 Task: Open Card E-commerce Website Review in Board Employee Benefits Platforms to Workspace Event Lighting Rentals and add a team member Softage.3@softage.net, a label Blue, a checklist Routing and Switching, an attachment from Trello, a color Blue and finally, add a card description 'Plan and execute company team-building activity at a hiking trail' and a comment 'We should approach this task with a sense of experimentation and a willingness to learn from our mistakes.'. Add a start date 'Jan 07, 1900' with a due date 'Jan 14, 1900'
Action: Mouse moved to (533, 176)
Screenshot: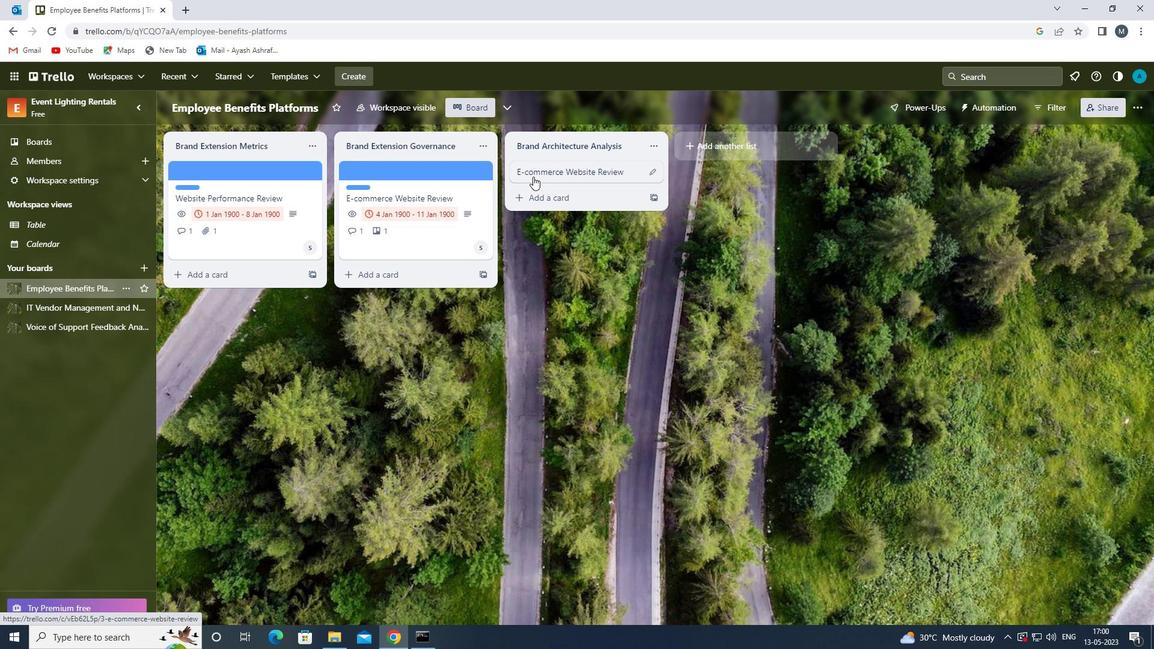 
Action: Mouse pressed left at (533, 176)
Screenshot: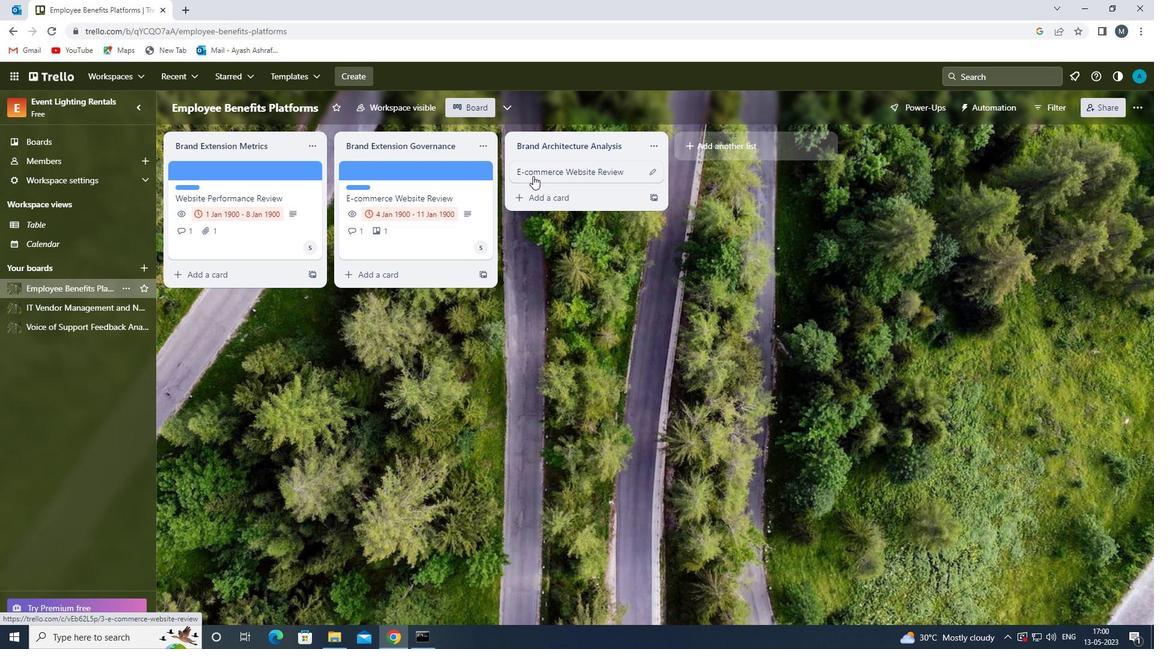 
Action: Mouse moved to (739, 213)
Screenshot: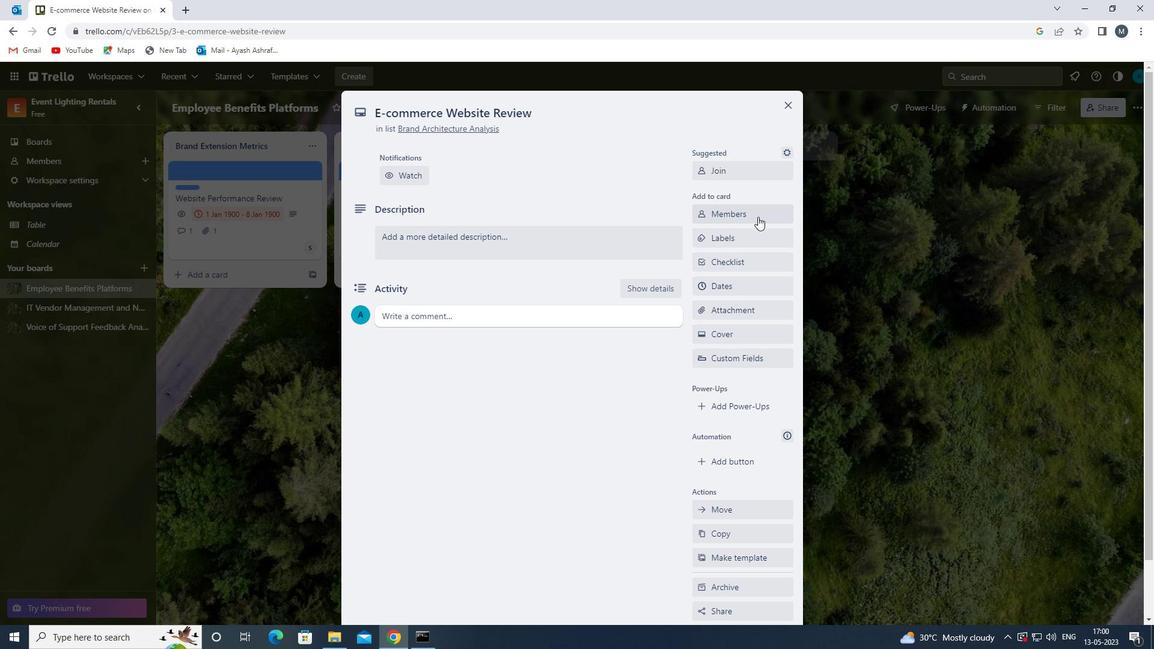 
Action: Mouse pressed left at (739, 213)
Screenshot: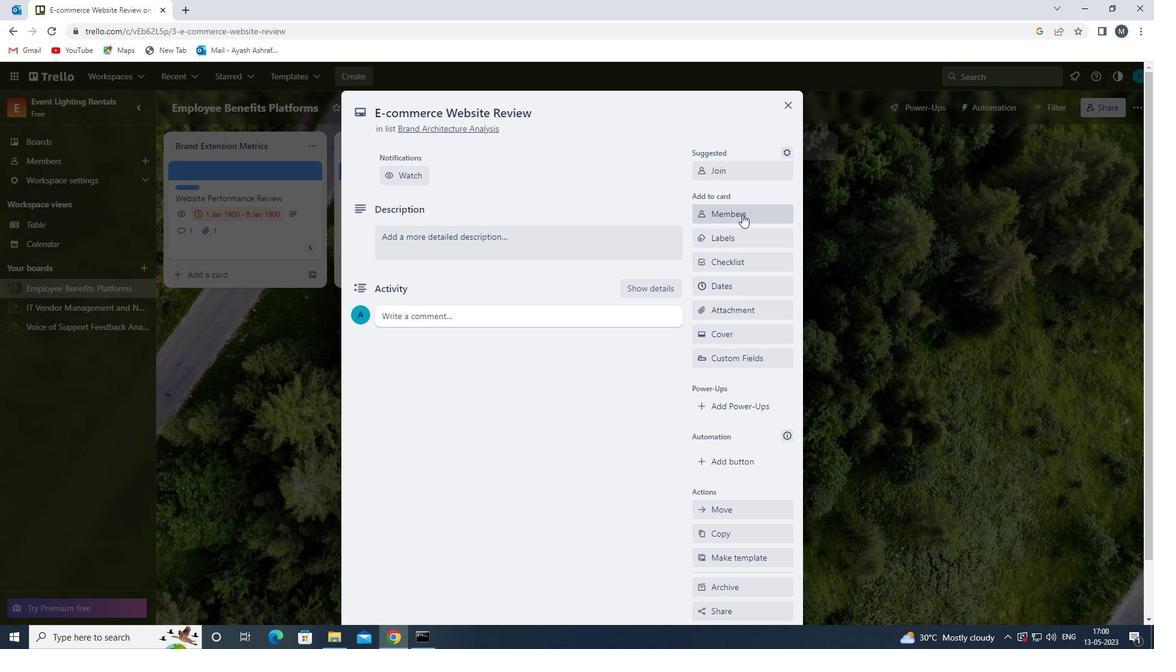 
Action: Mouse moved to (765, 340)
Screenshot: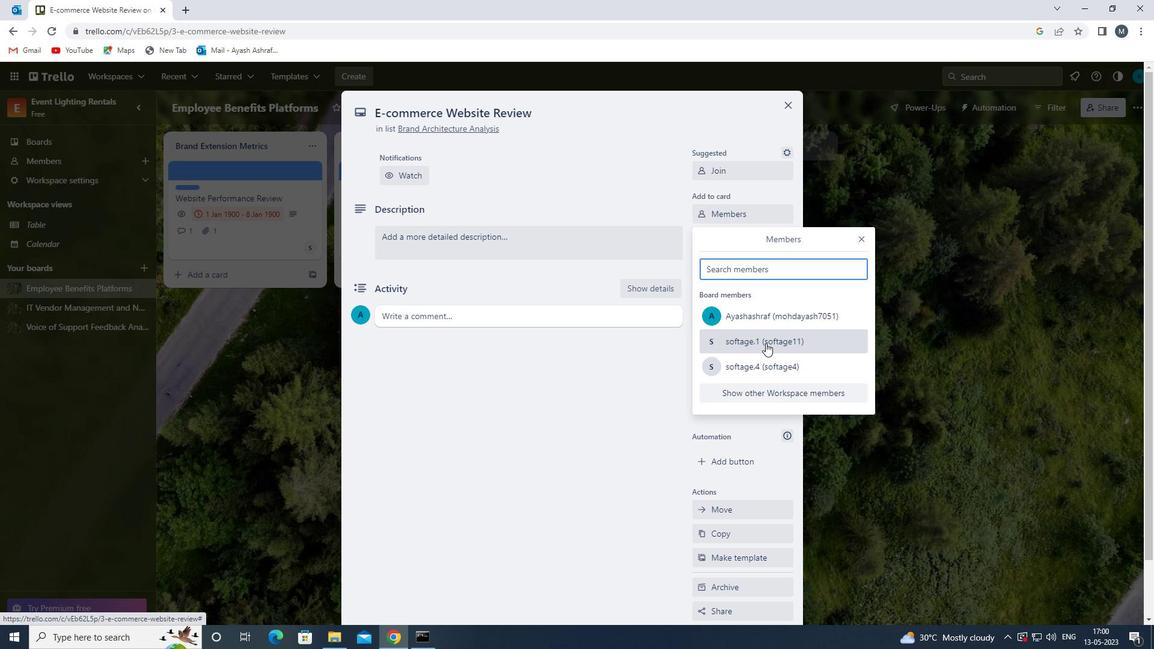 
Action: Key pressed s
Screenshot: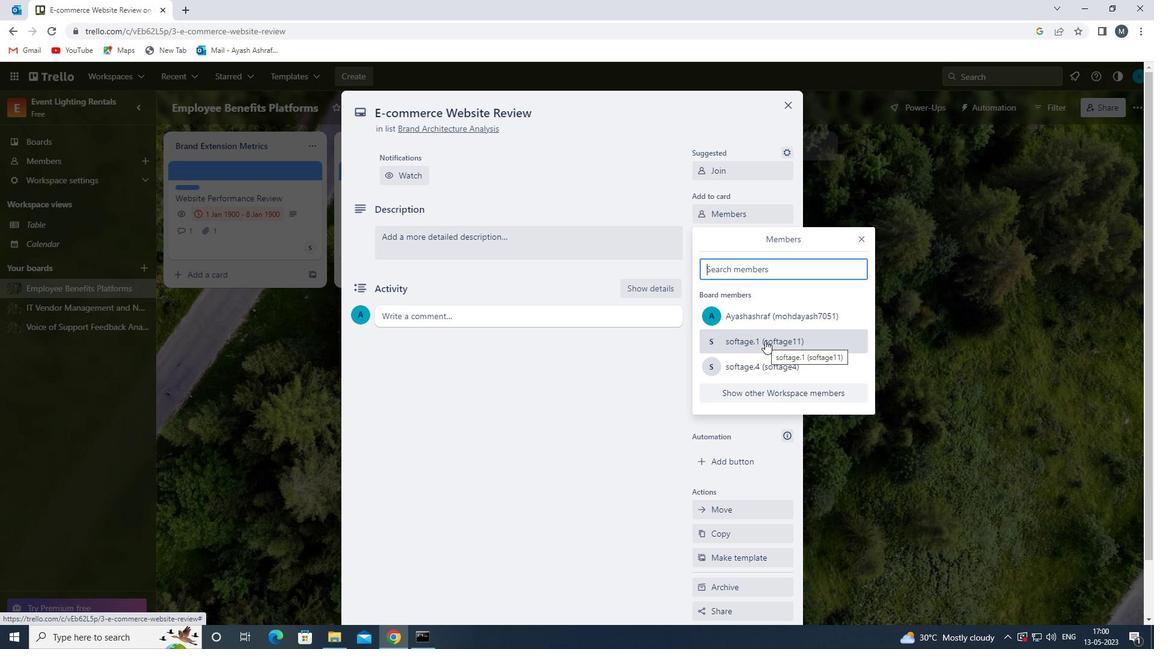 
Action: Mouse moved to (768, 413)
Screenshot: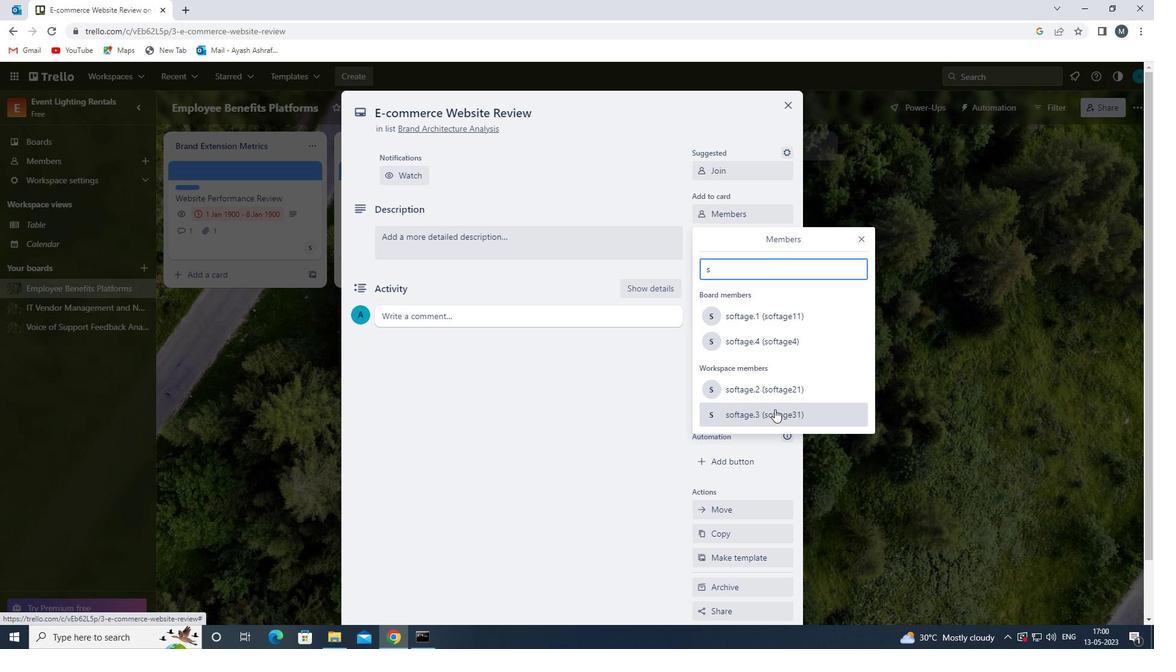 
Action: Mouse pressed left at (768, 413)
Screenshot: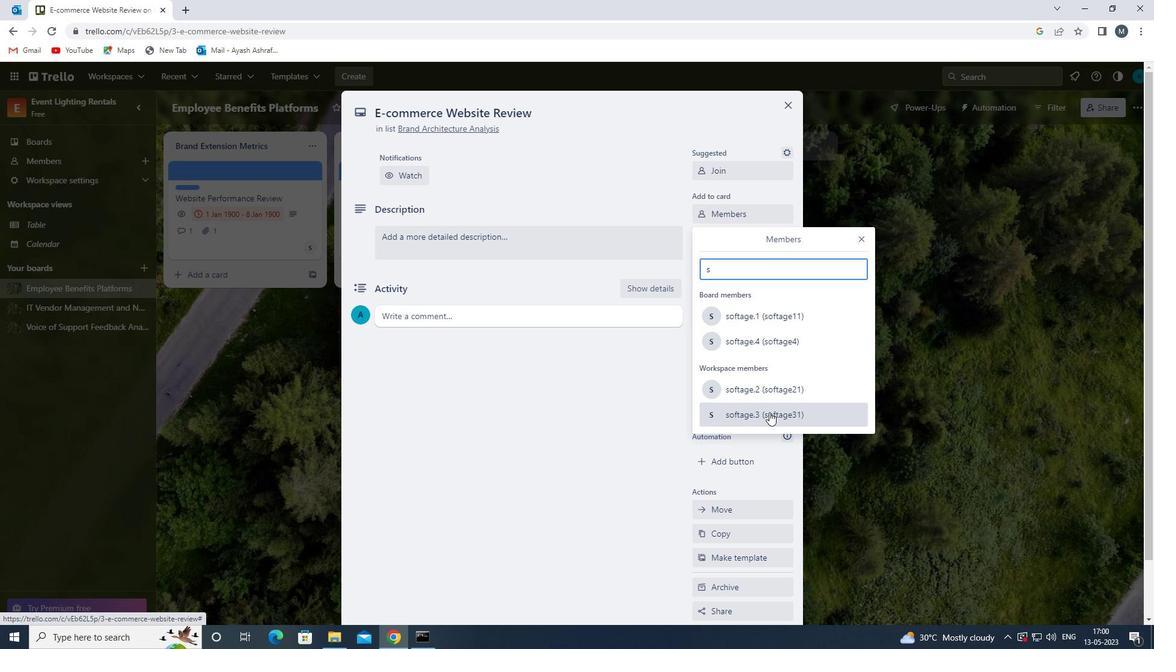 
Action: Mouse moved to (861, 240)
Screenshot: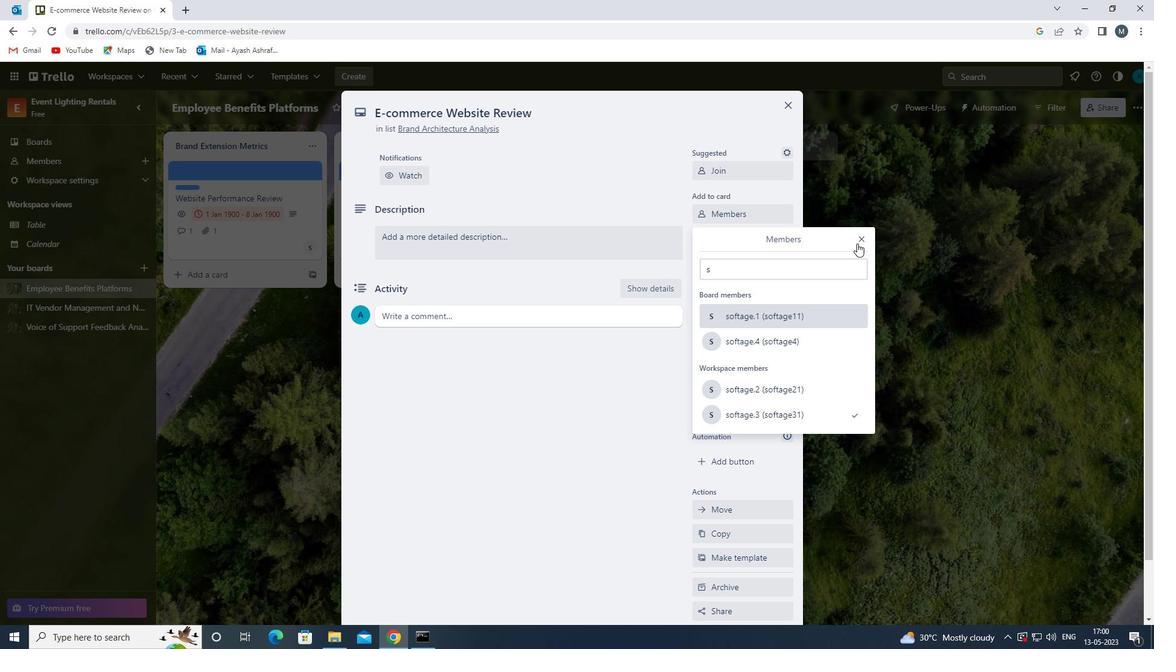 
Action: Mouse pressed left at (861, 240)
Screenshot: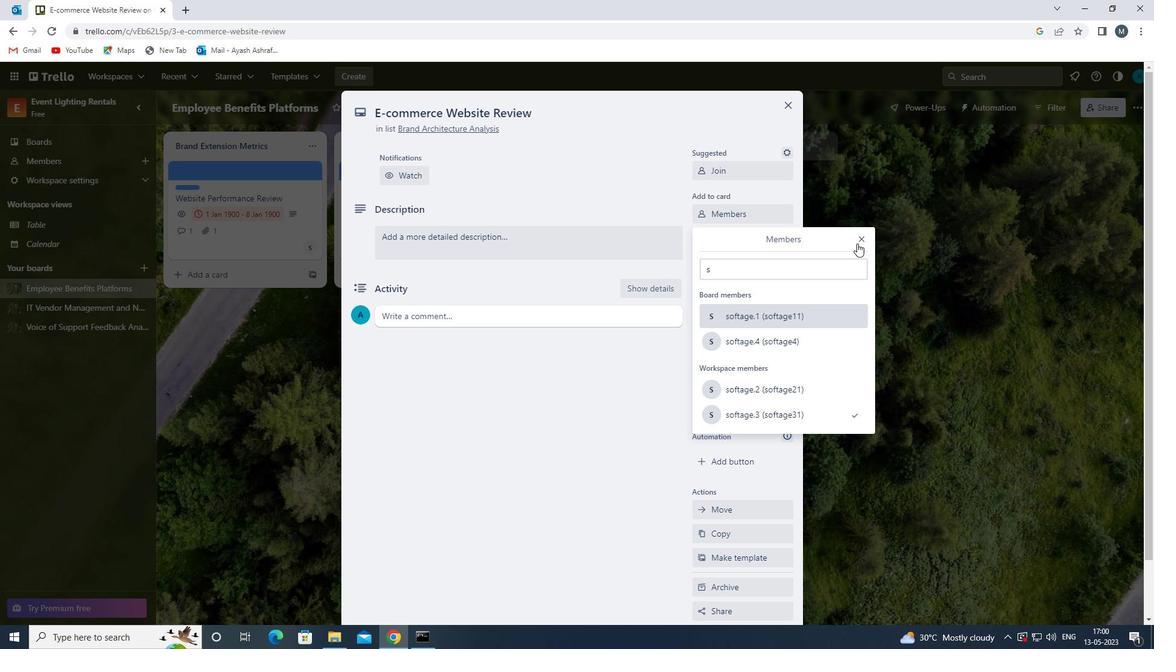 
Action: Mouse moved to (729, 241)
Screenshot: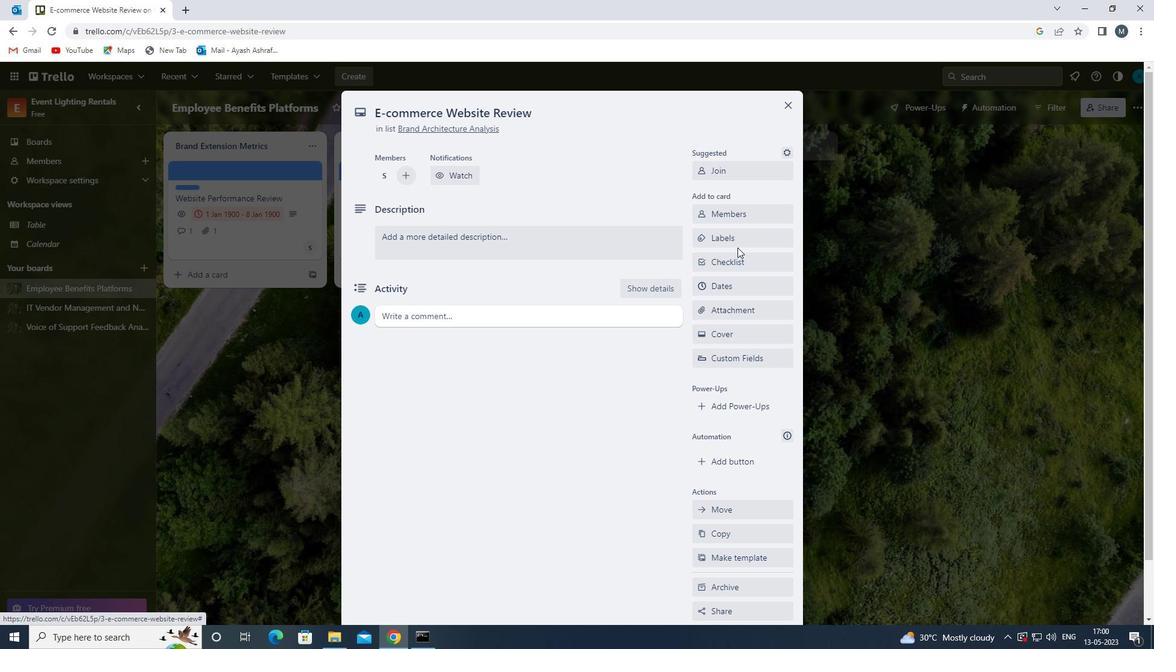 
Action: Mouse pressed left at (729, 241)
Screenshot: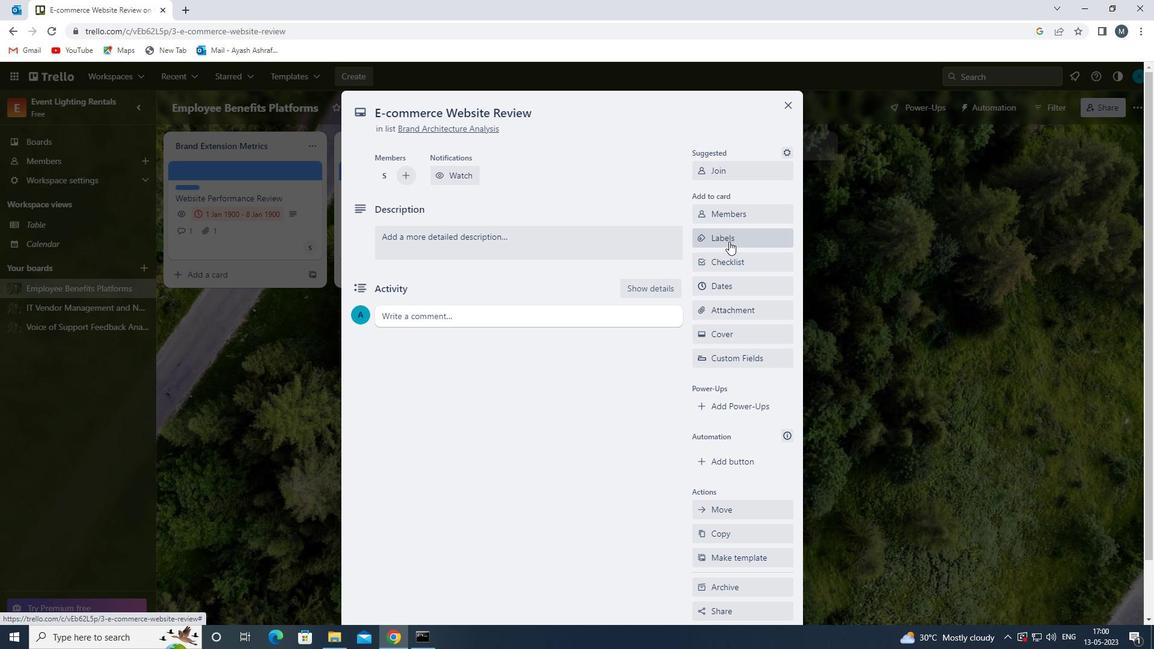 
Action: Mouse moved to (765, 447)
Screenshot: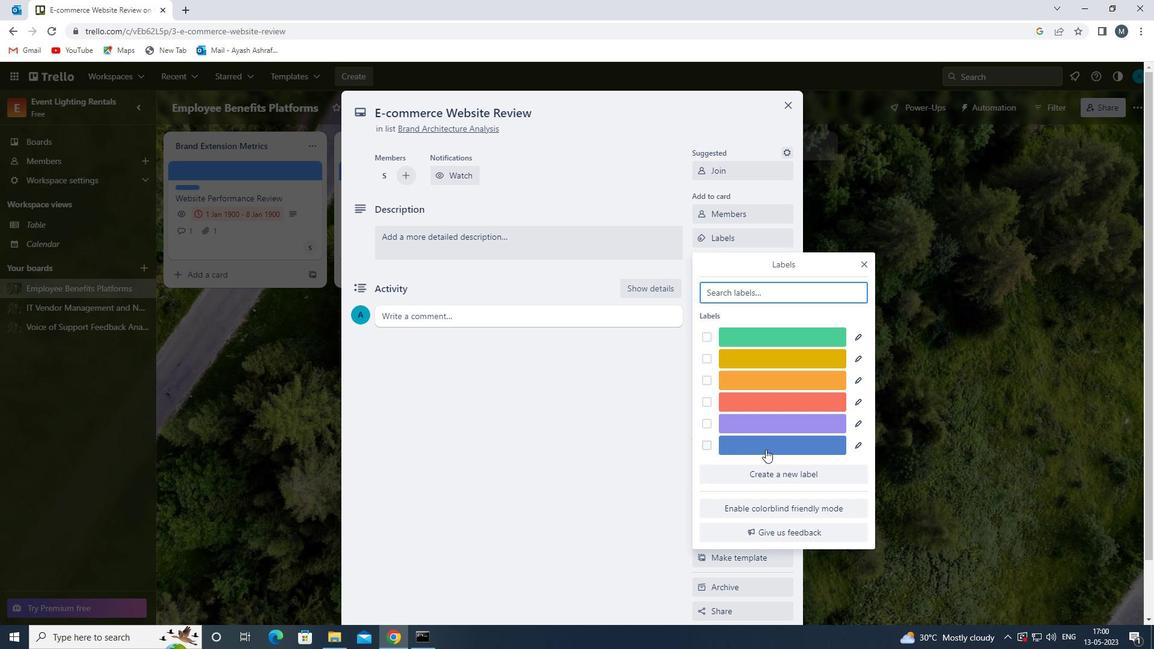 
Action: Mouse pressed left at (765, 447)
Screenshot: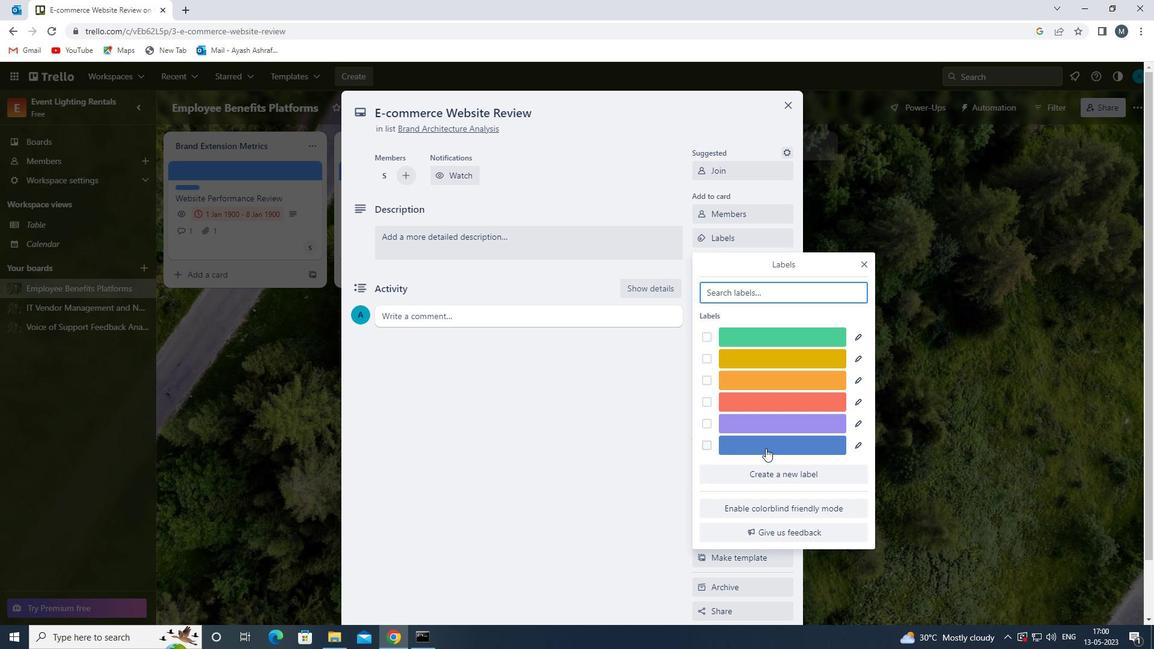 
Action: Mouse moved to (861, 266)
Screenshot: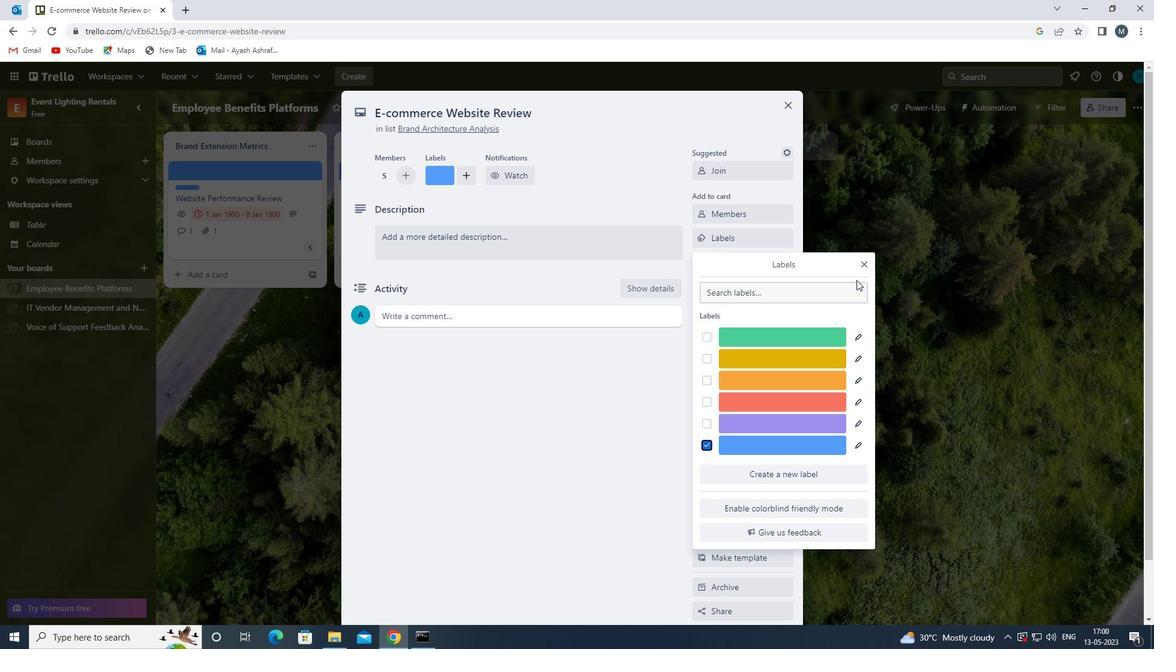 
Action: Mouse pressed left at (861, 266)
Screenshot: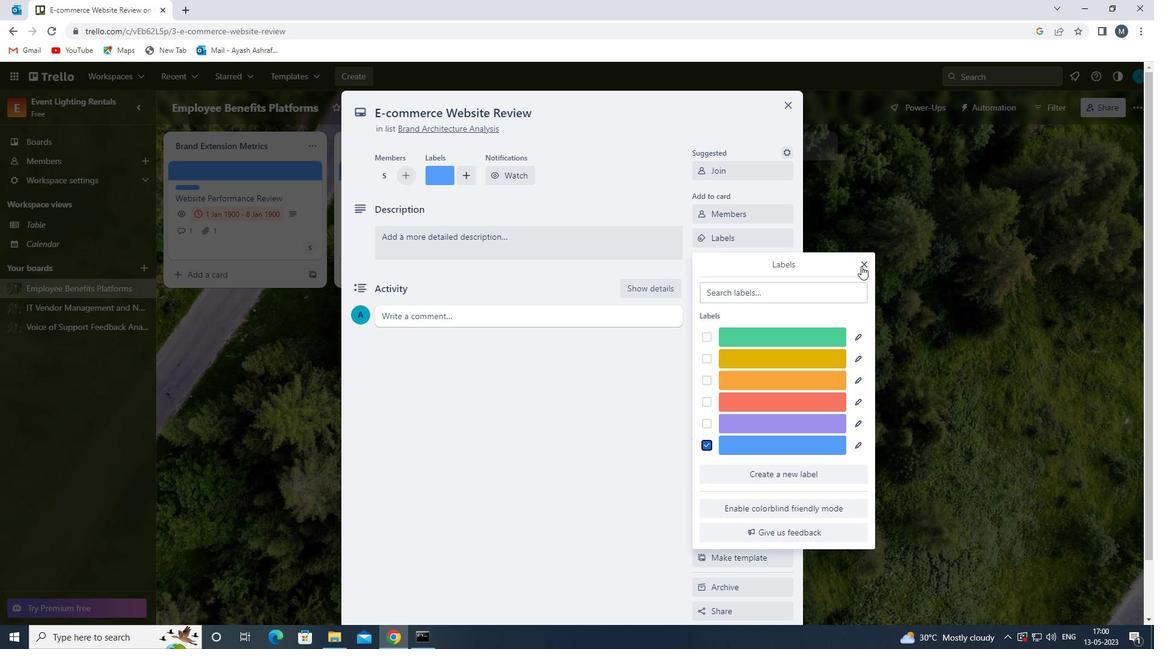 
Action: Mouse moved to (733, 265)
Screenshot: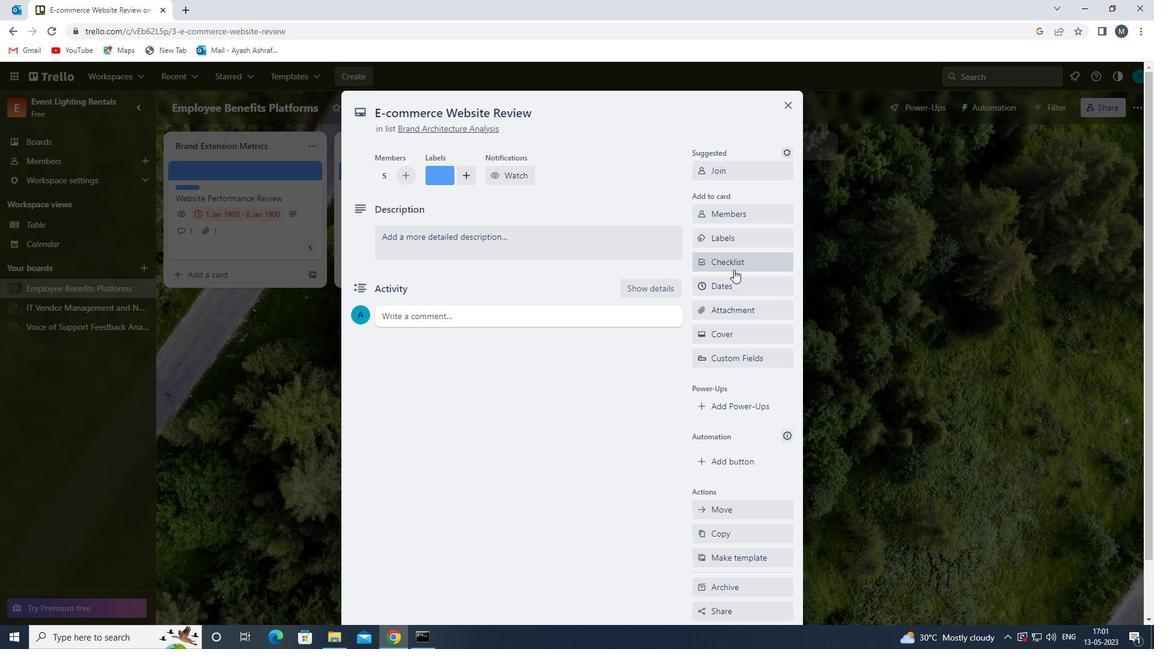 
Action: Mouse pressed left at (733, 265)
Screenshot: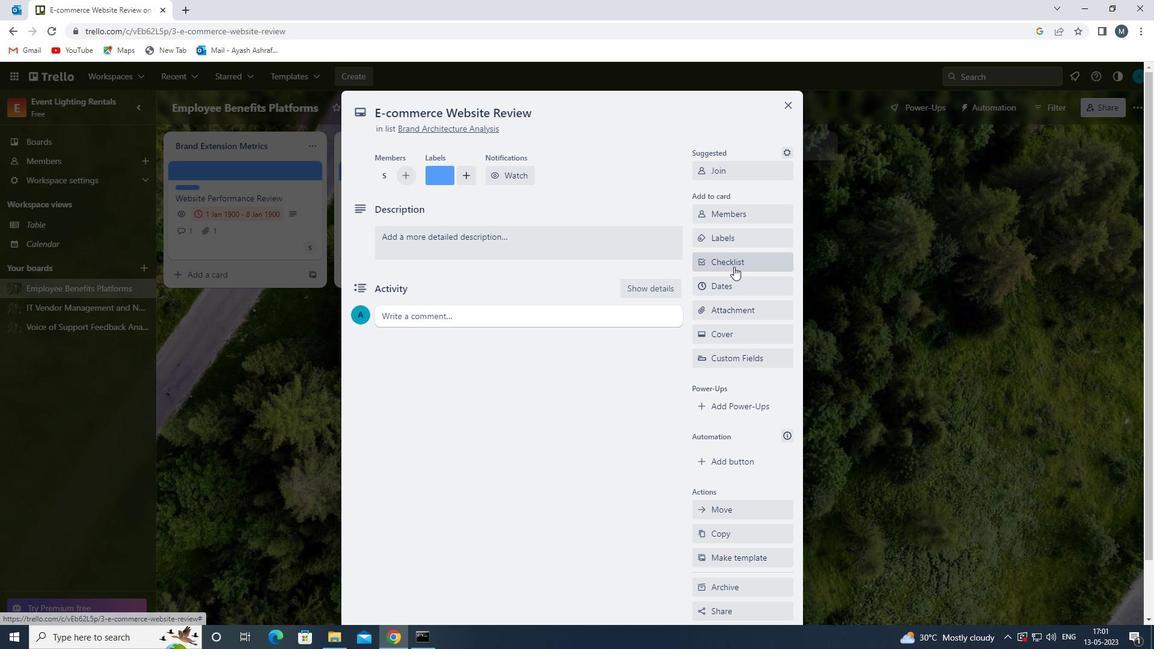 
Action: Key pressed r
Screenshot: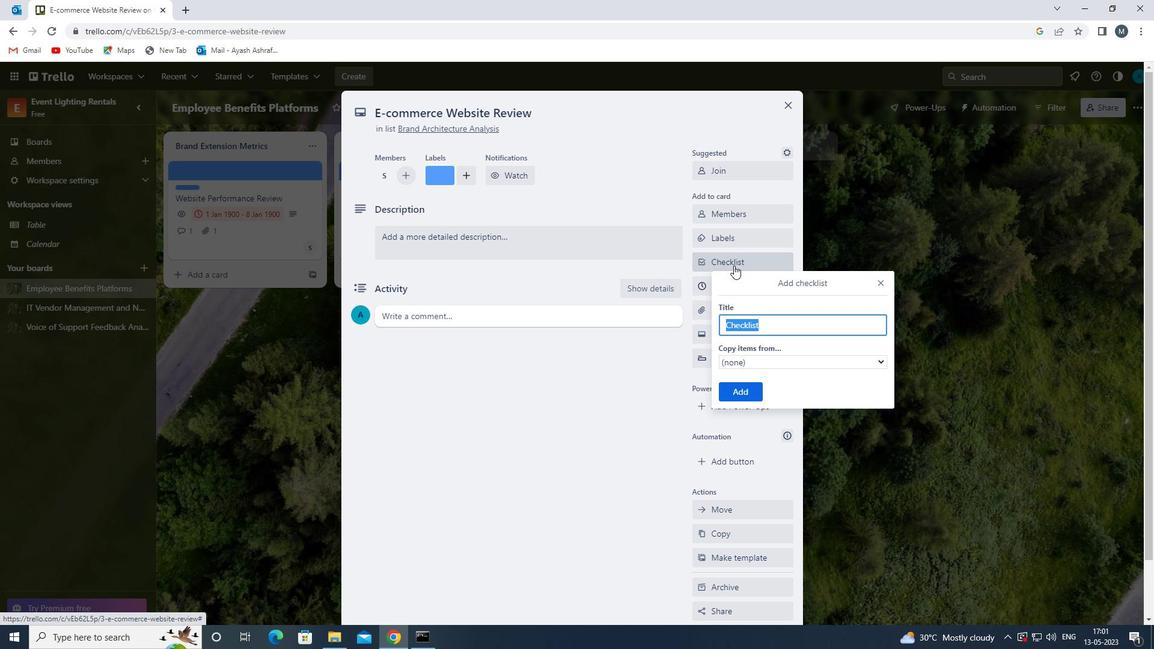 
Action: Mouse moved to (800, 372)
Screenshot: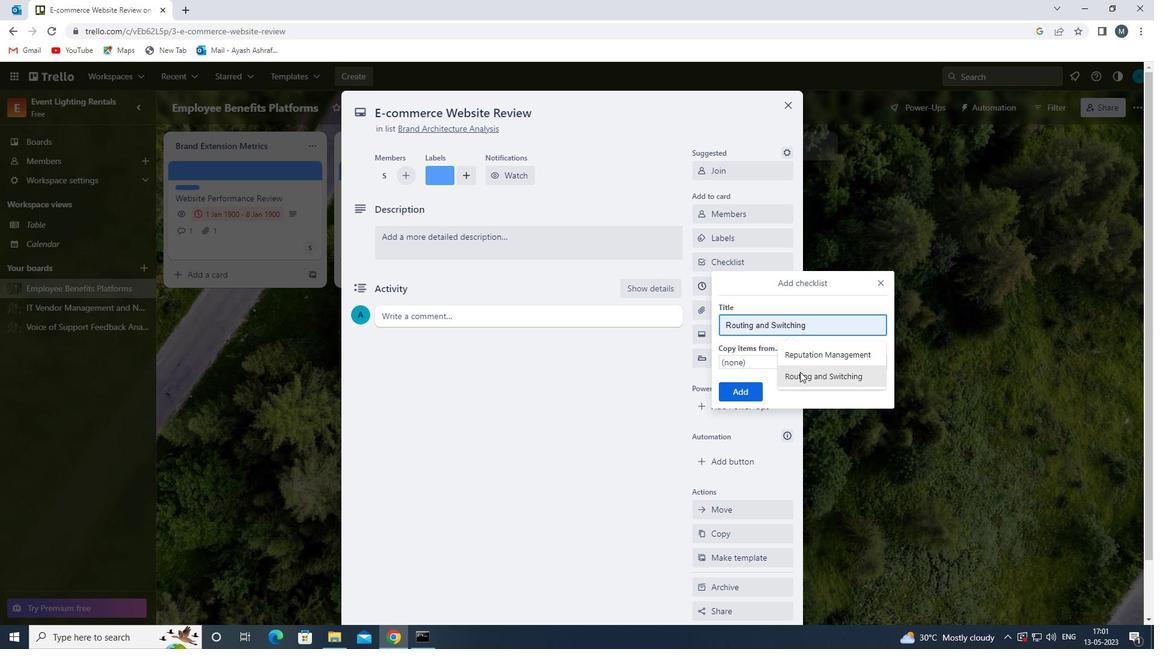 
Action: Mouse pressed left at (800, 372)
Screenshot: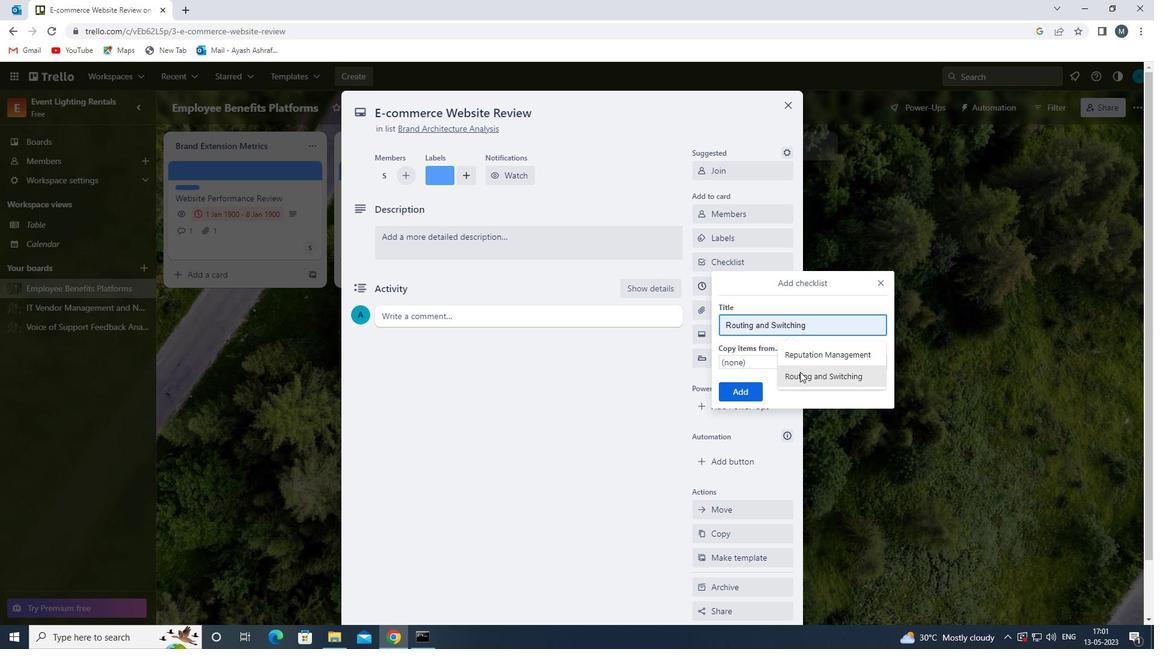 
Action: Mouse moved to (733, 391)
Screenshot: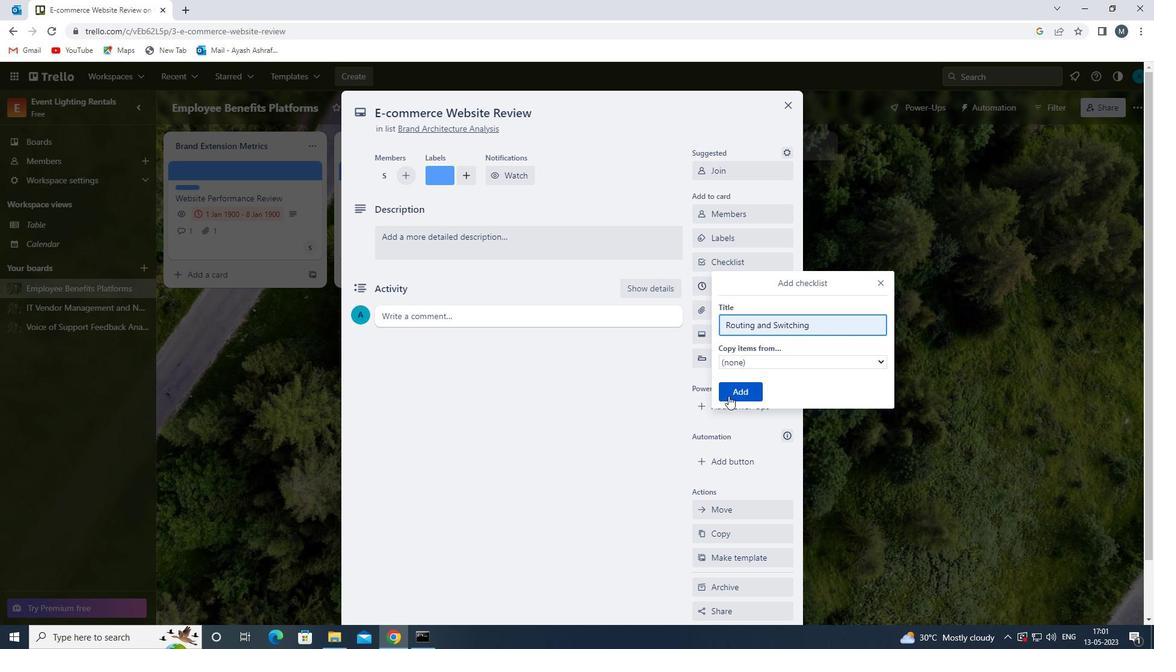 
Action: Mouse pressed left at (733, 391)
Screenshot: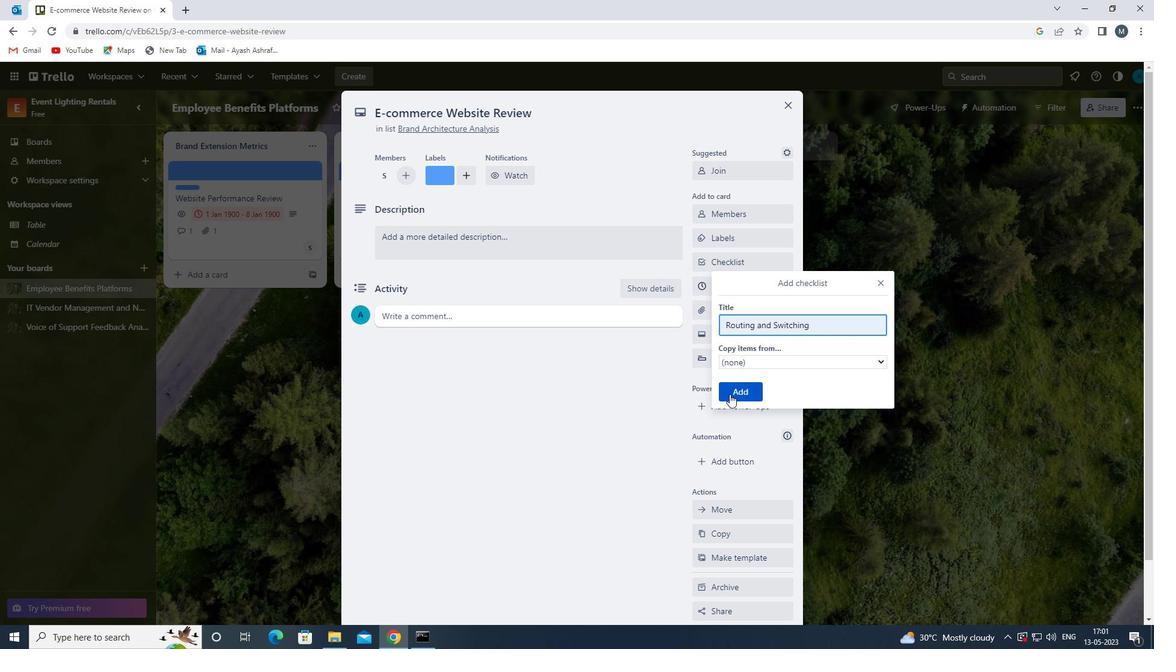 
Action: Mouse moved to (724, 311)
Screenshot: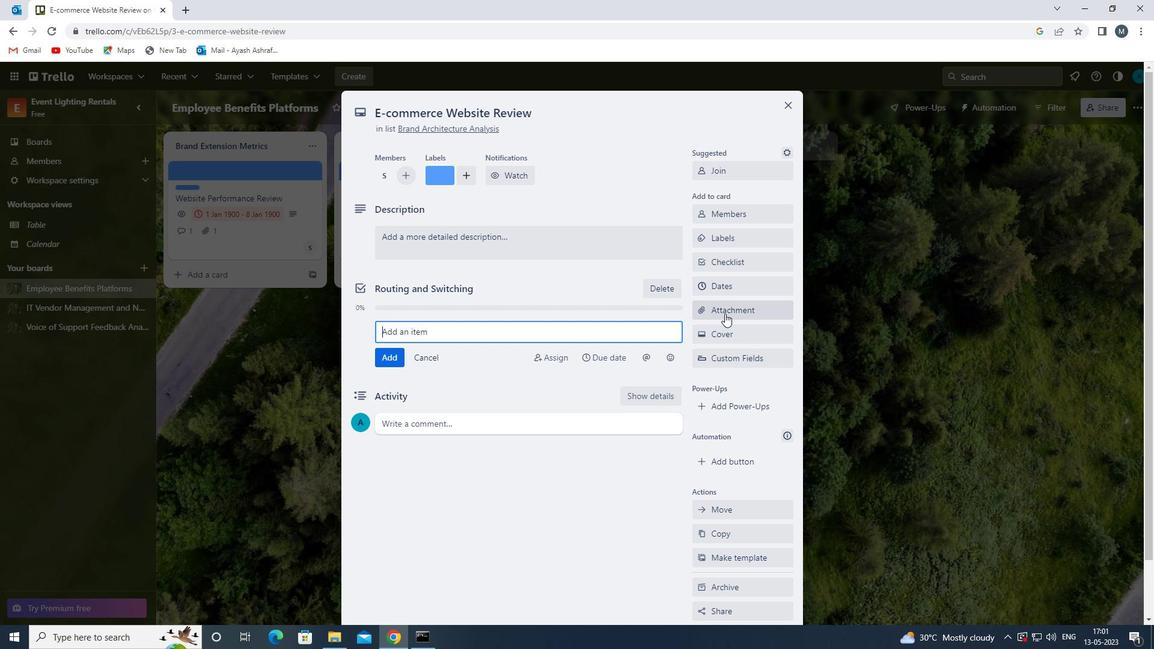
Action: Mouse pressed left at (724, 311)
Screenshot: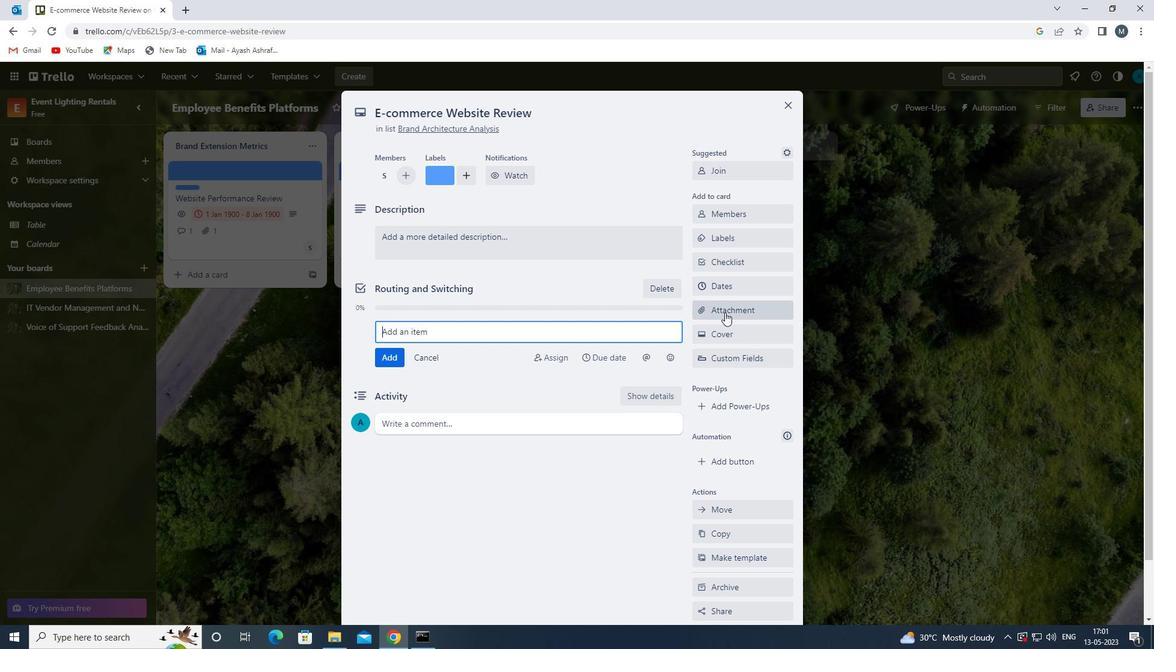 
Action: Mouse moved to (728, 382)
Screenshot: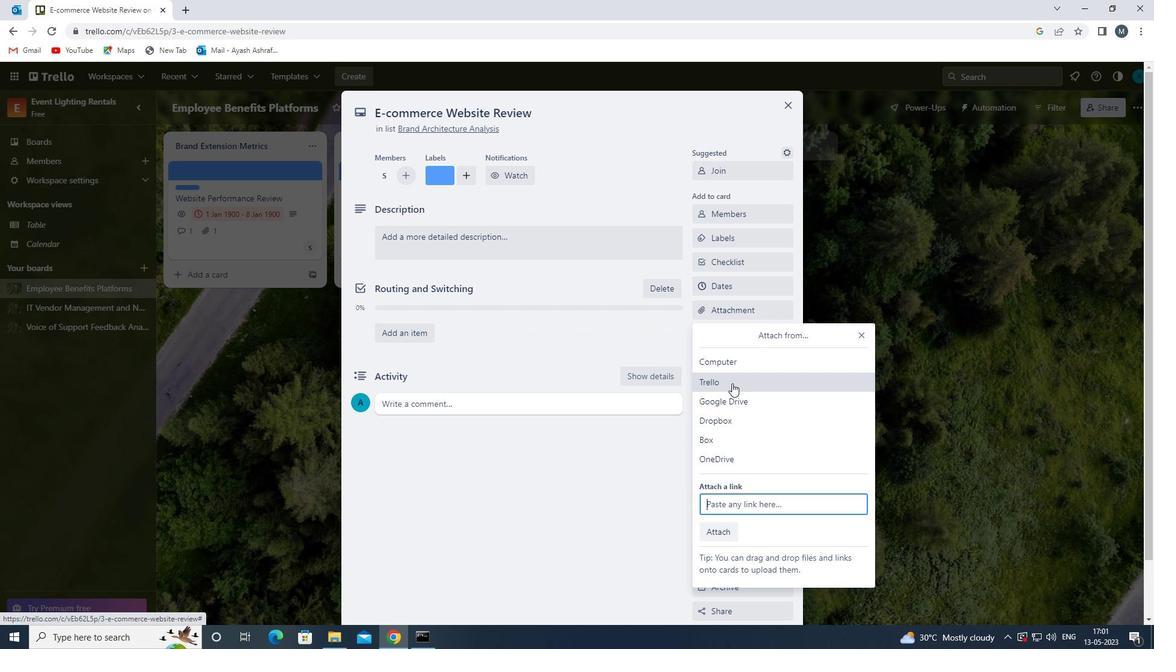 
Action: Mouse pressed left at (728, 382)
Screenshot: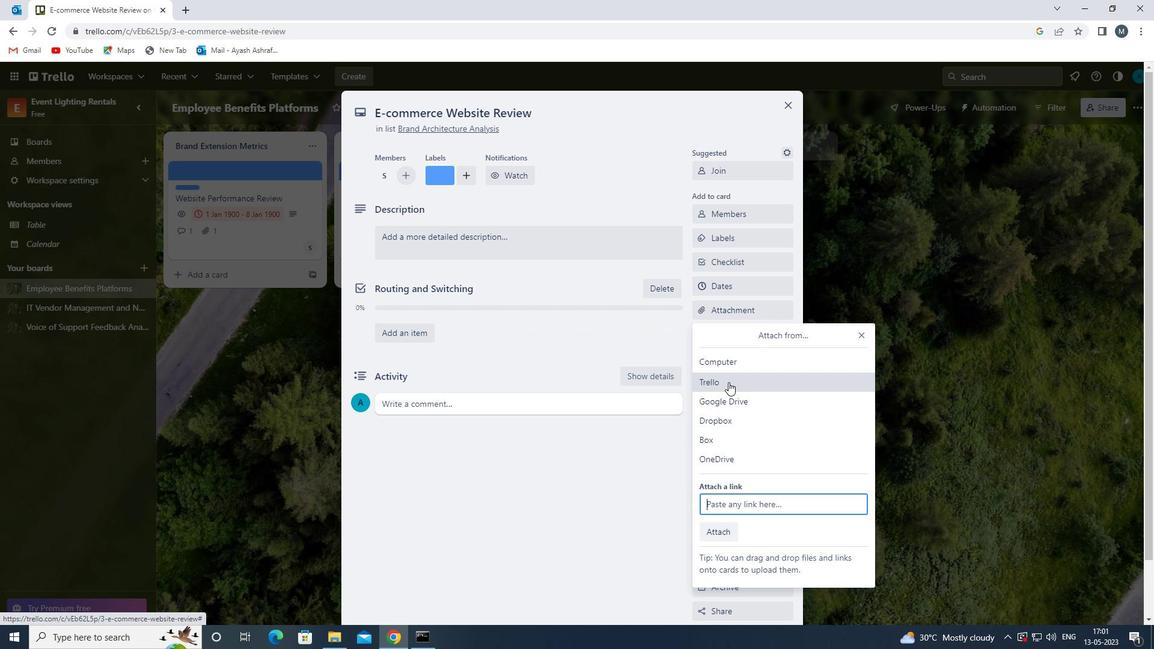 
Action: Mouse moved to (782, 307)
Screenshot: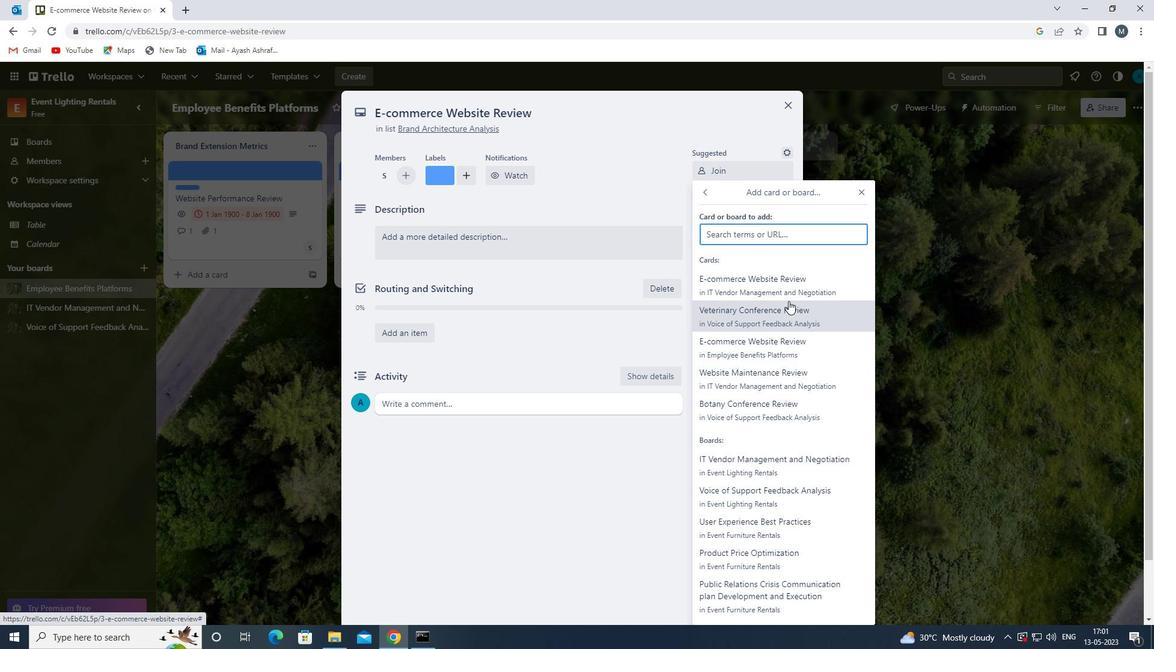 
Action: Mouse pressed left at (782, 307)
Screenshot: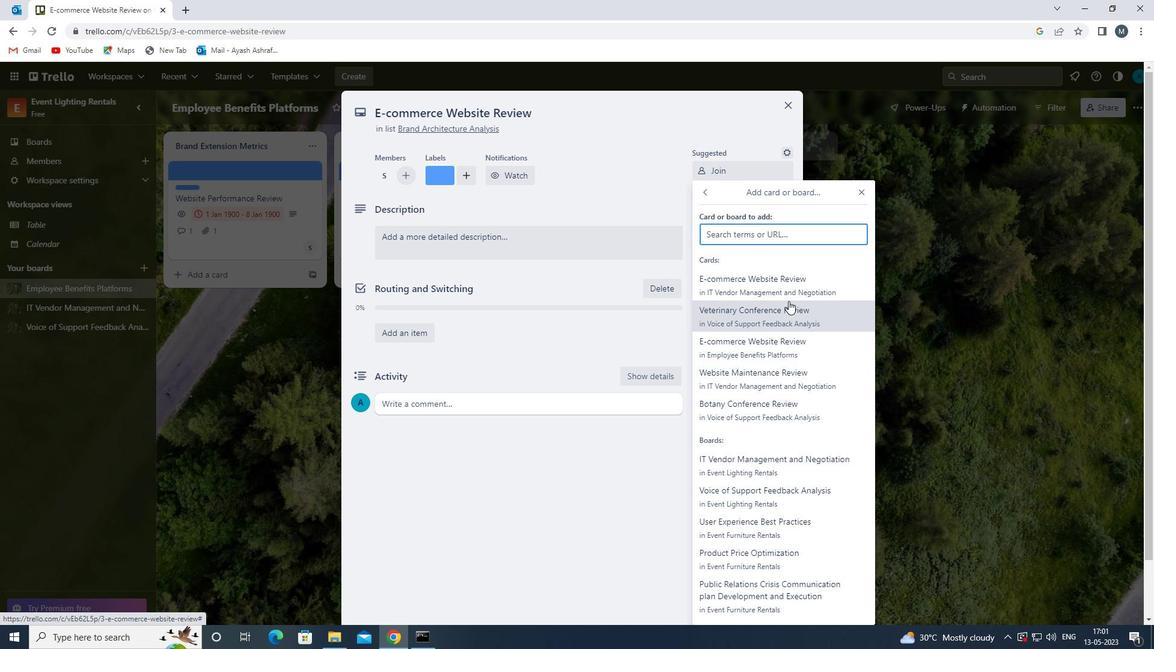 
Action: Mouse moved to (729, 333)
Screenshot: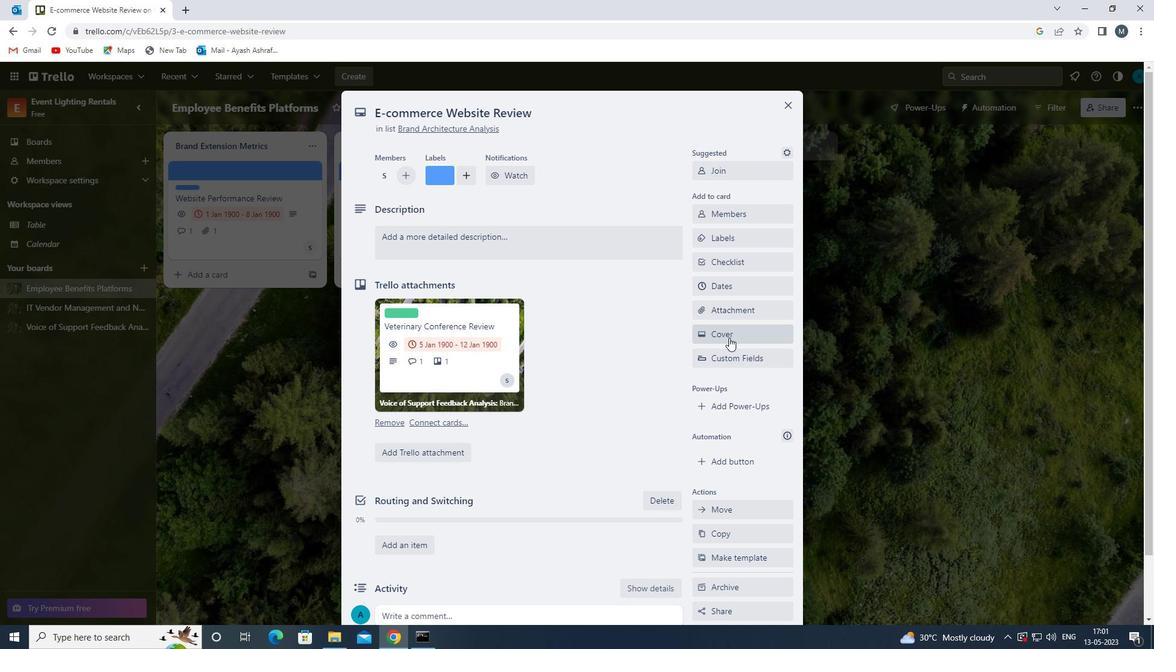 
Action: Mouse pressed left at (729, 333)
Screenshot: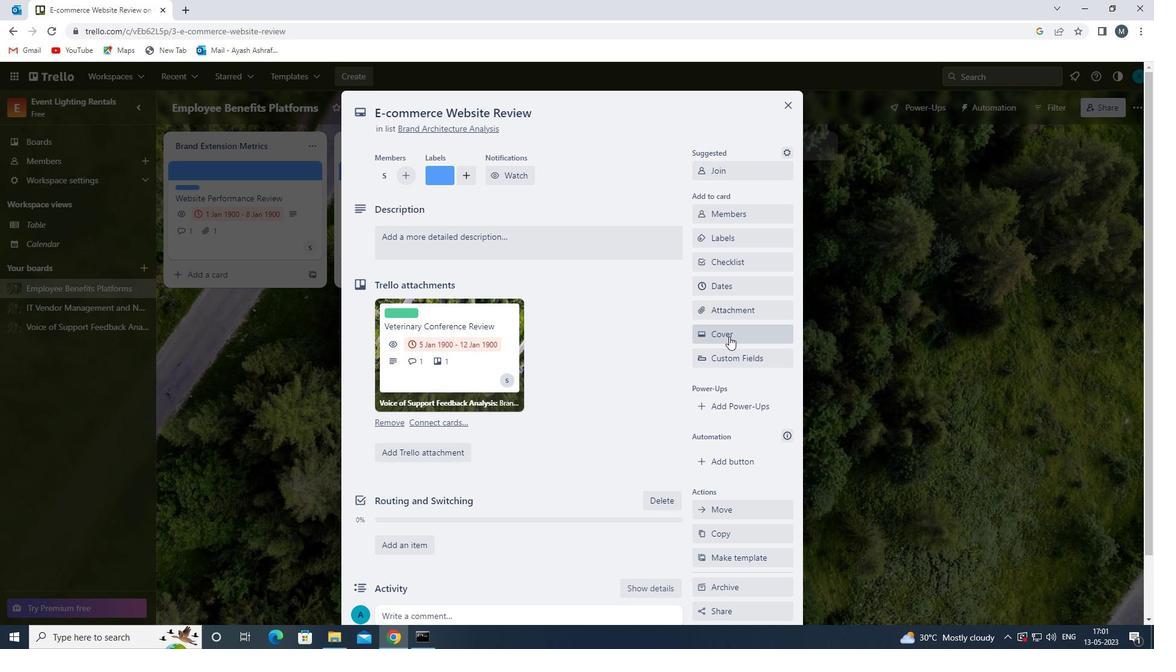 
Action: Mouse moved to (716, 409)
Screenshot: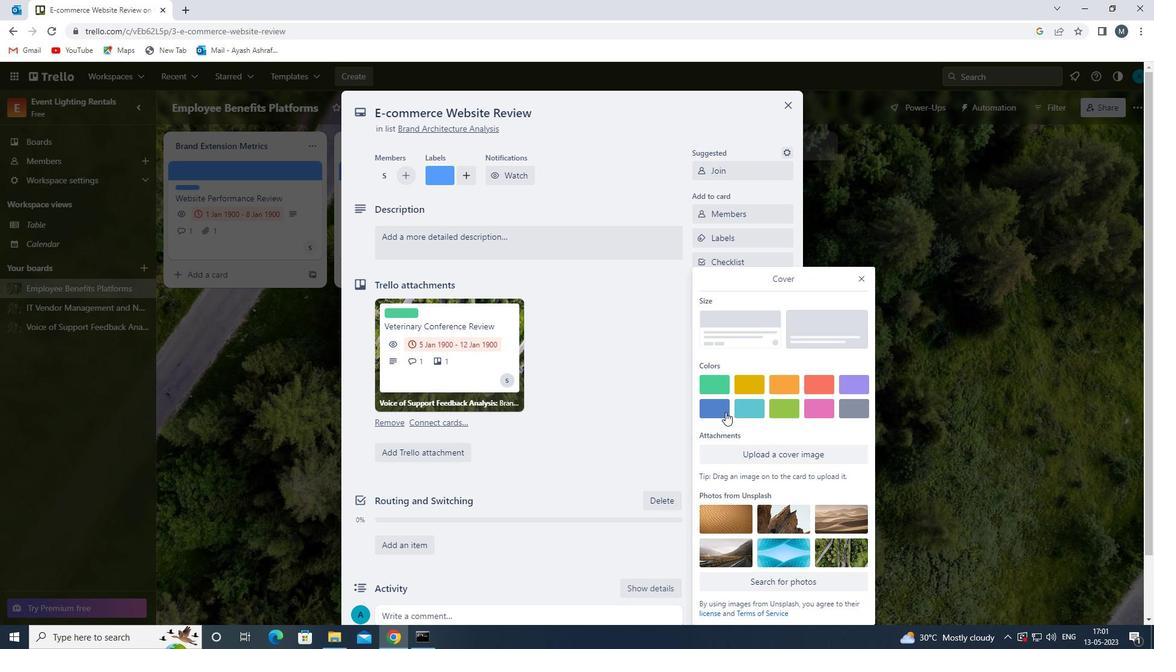 
Action: Mouse pressed left at (716, 409)
Screenshot: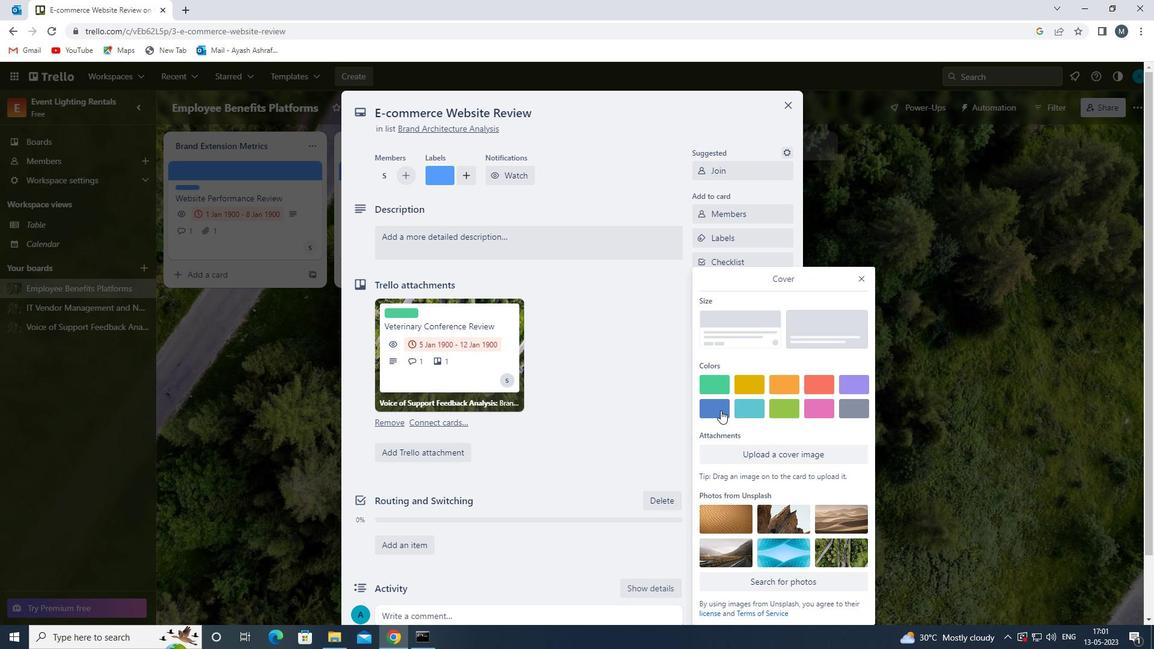 
Action: Mouse moved to (858, 258)
Screenshot: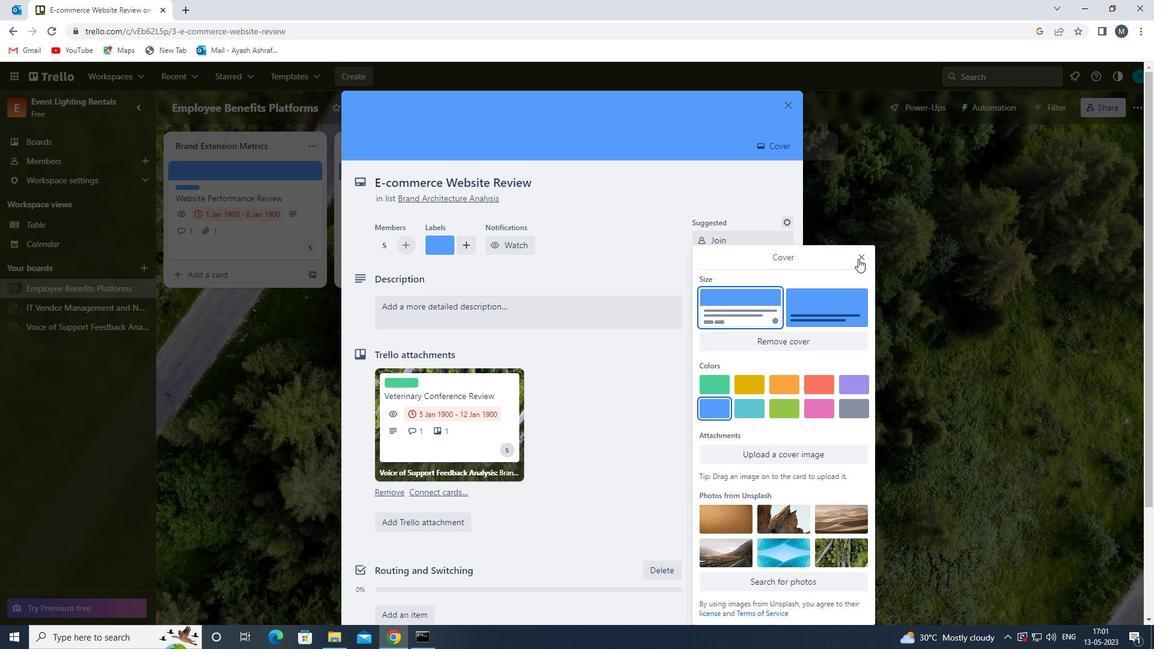 
Action: Mouse pressed left at (858, 258)
Screenshot: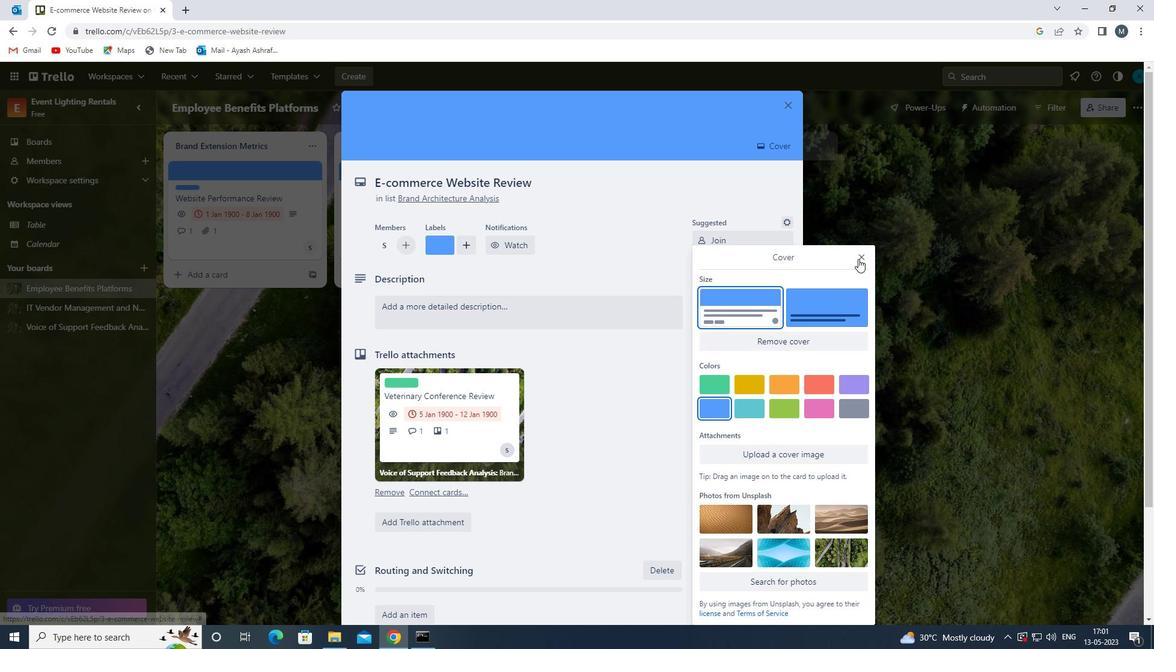 
Action: Mouse moved to (482, 304)
Screenshot: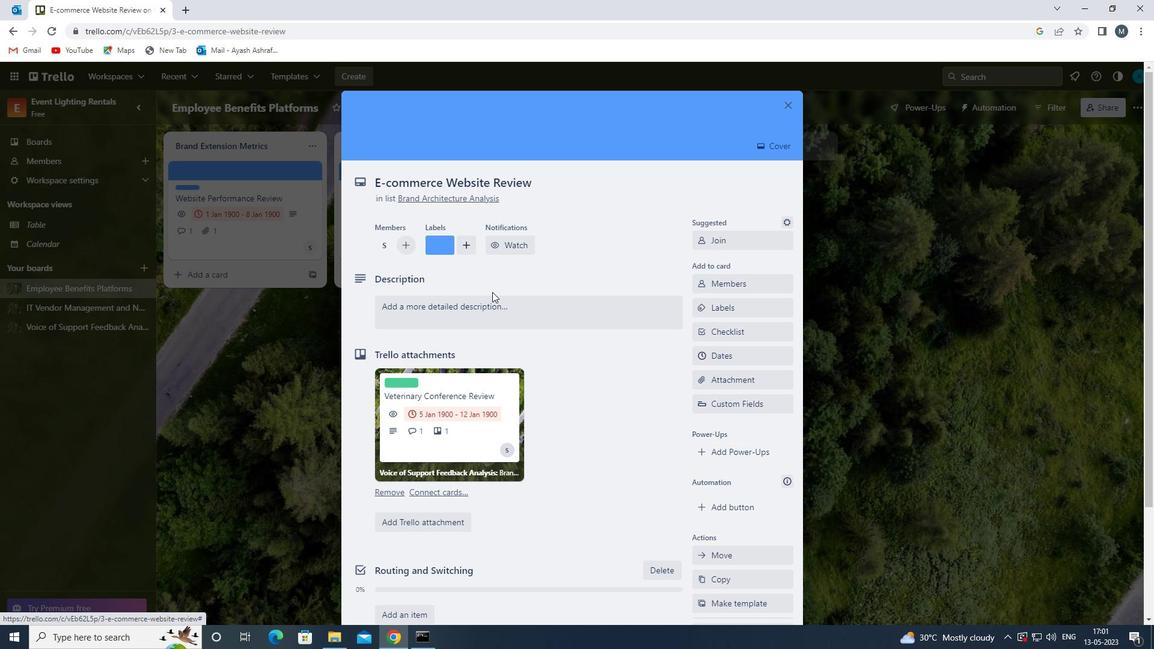 
Action: Mouse pressed left at (482, 304)
Screenshot: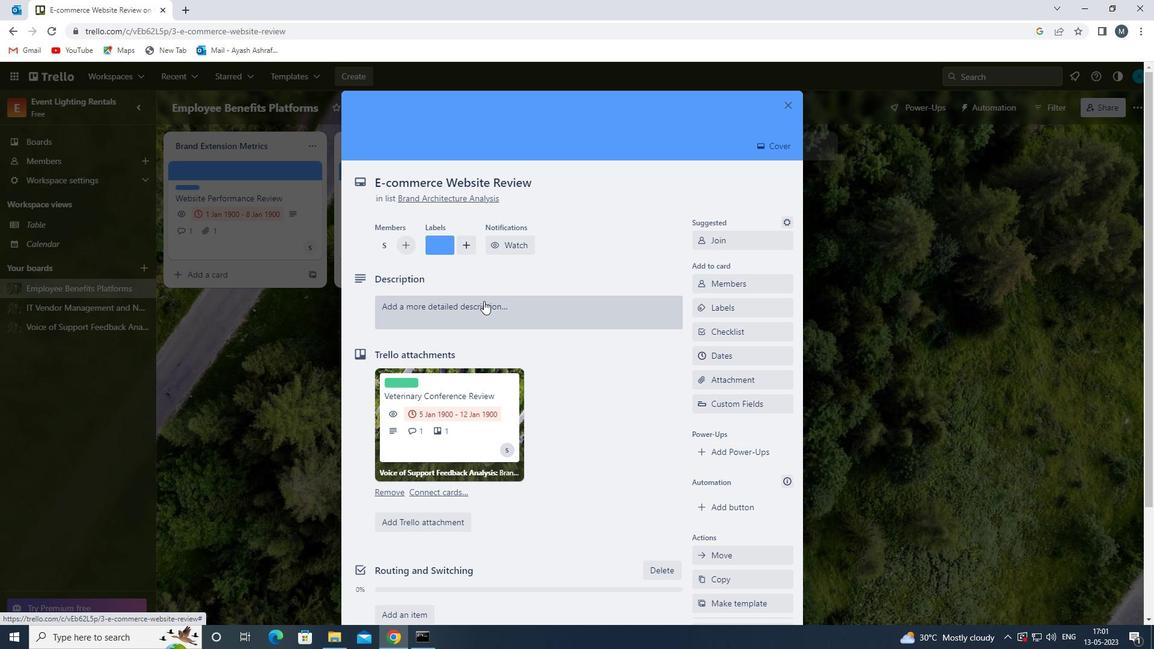 
Action: Mouse moved to (411, 341)
Screenshot: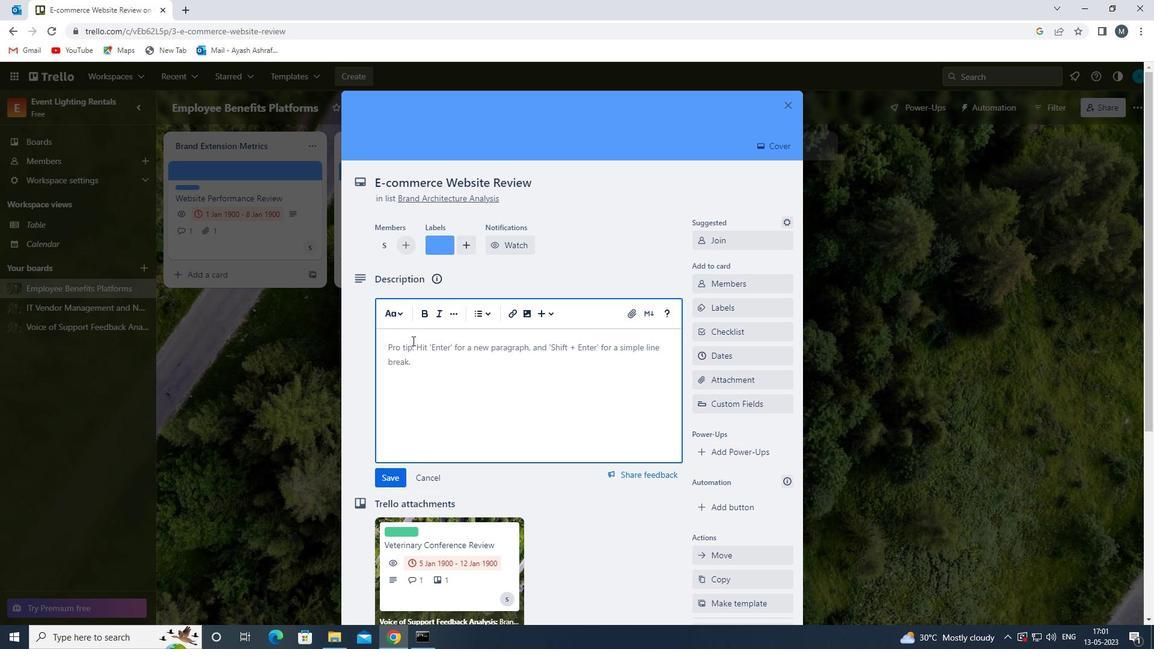 
Action: Key pressed <Key.shift><Key.shift>PLAN<Key.space>AND<Key.space>EXECUTE<Key.space>COMPANY<Key.space>TEAM-BUILDING<Key.space>ACTIVITY<Key.space>ATA<Key.space>AJ<Key.backspace>HIKING<Key.space>TRAIL<Key.space>
Screenshot: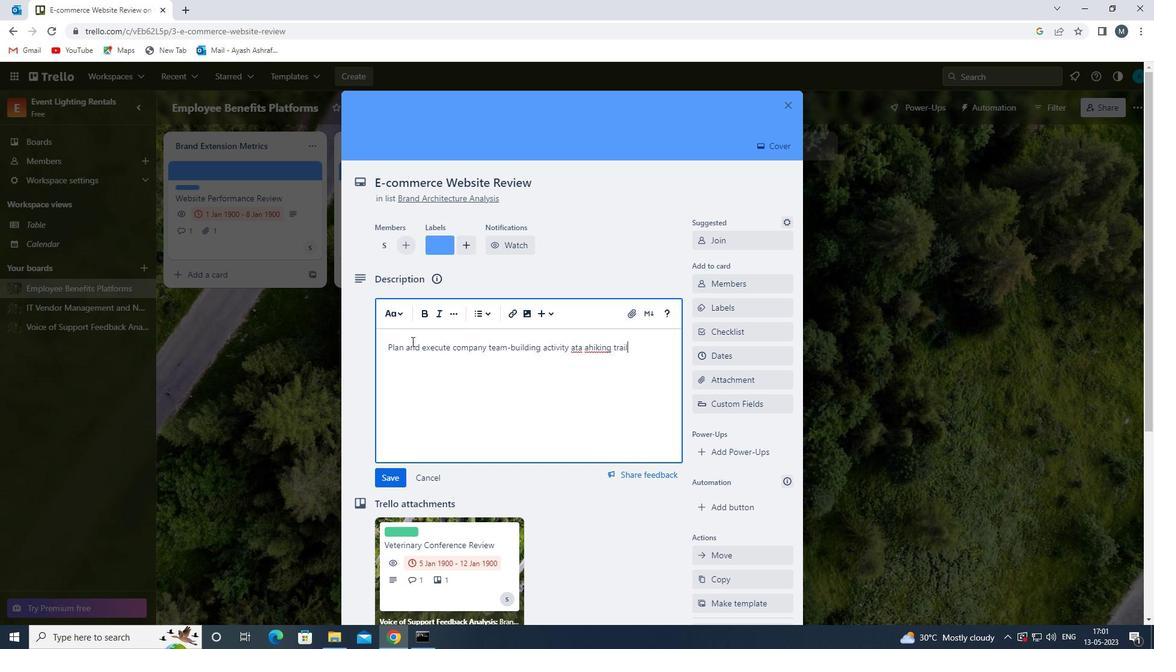 
Action: Mouse moved to (579, 348)
Screenshot: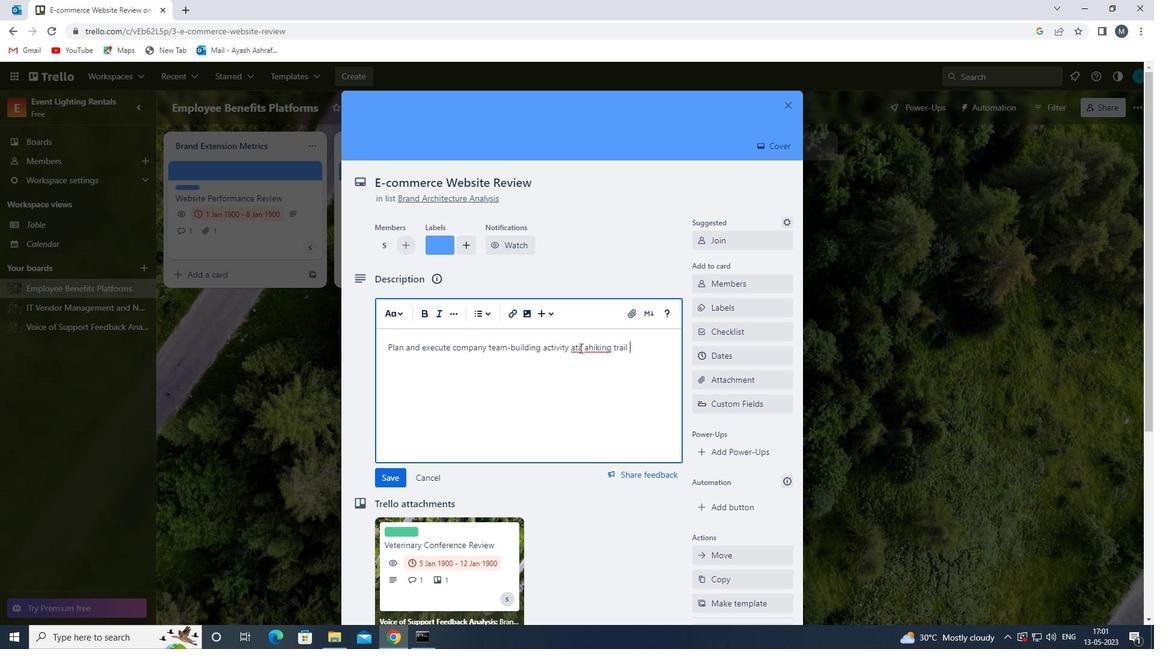 
Action: Mouse pressed left at (579, 348)
Screenshot: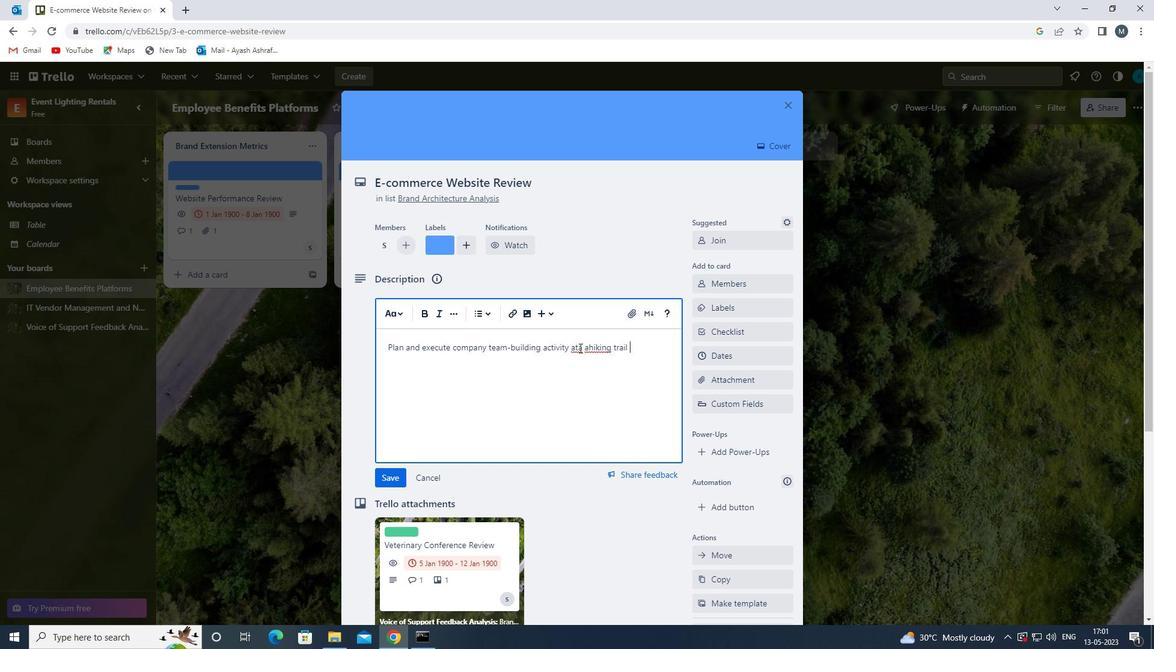
Action: Mouse moved to (580, 351)
Screenshot: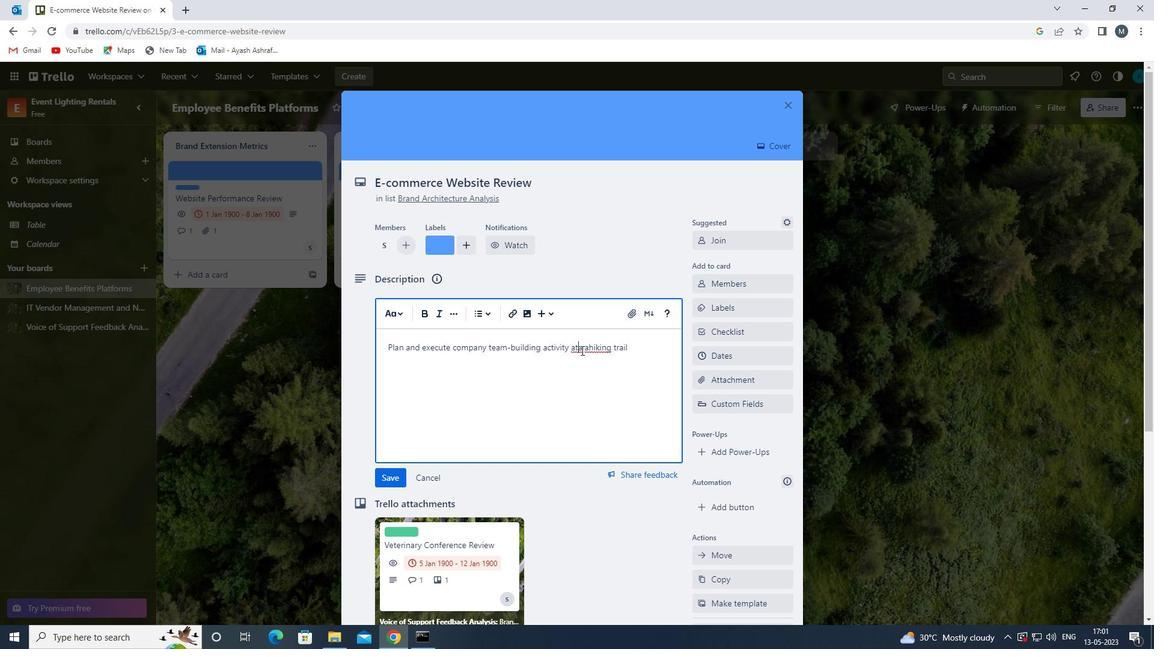 
Action: Key pressed <Key.space>
Screenshot: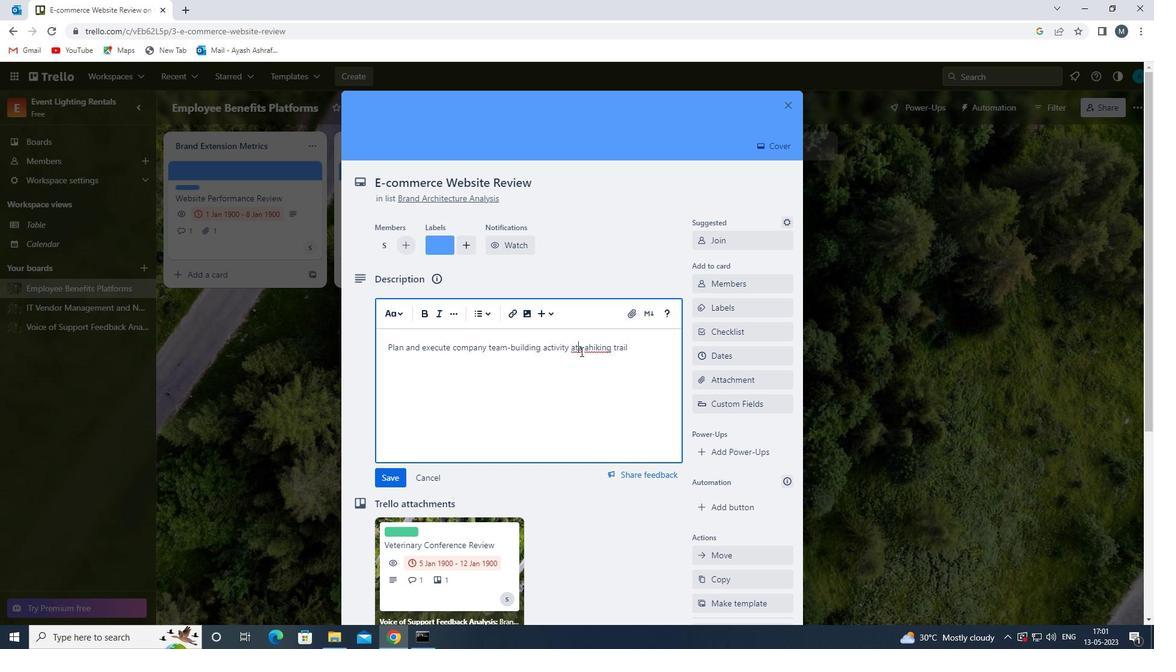 
Action: Mouse moved to (589, 348)
Screenshot: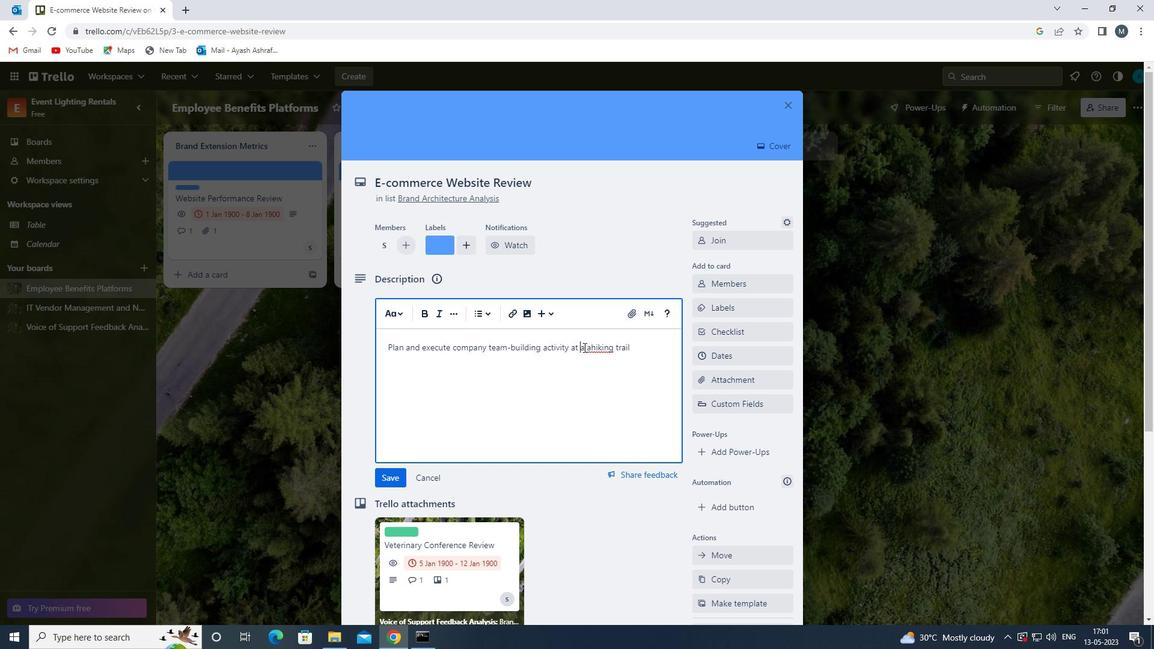 
Action: Mouse pressed left at (589, 348)
Screenshot: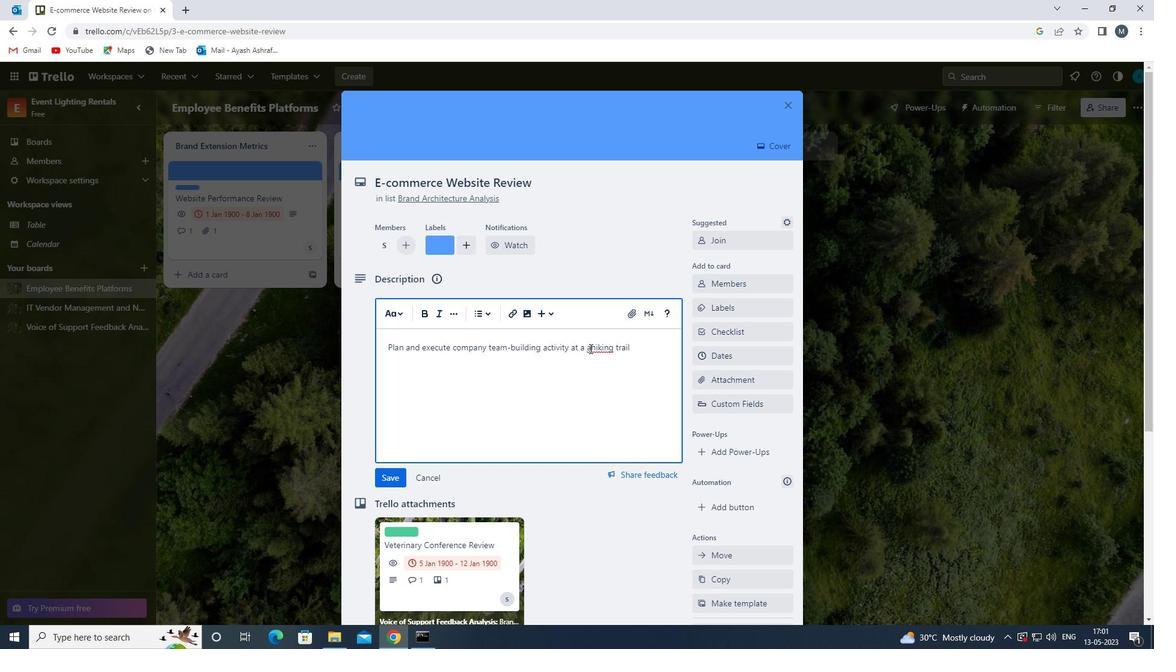 
Action: Mouse moved to (595, 352)
Screenshot: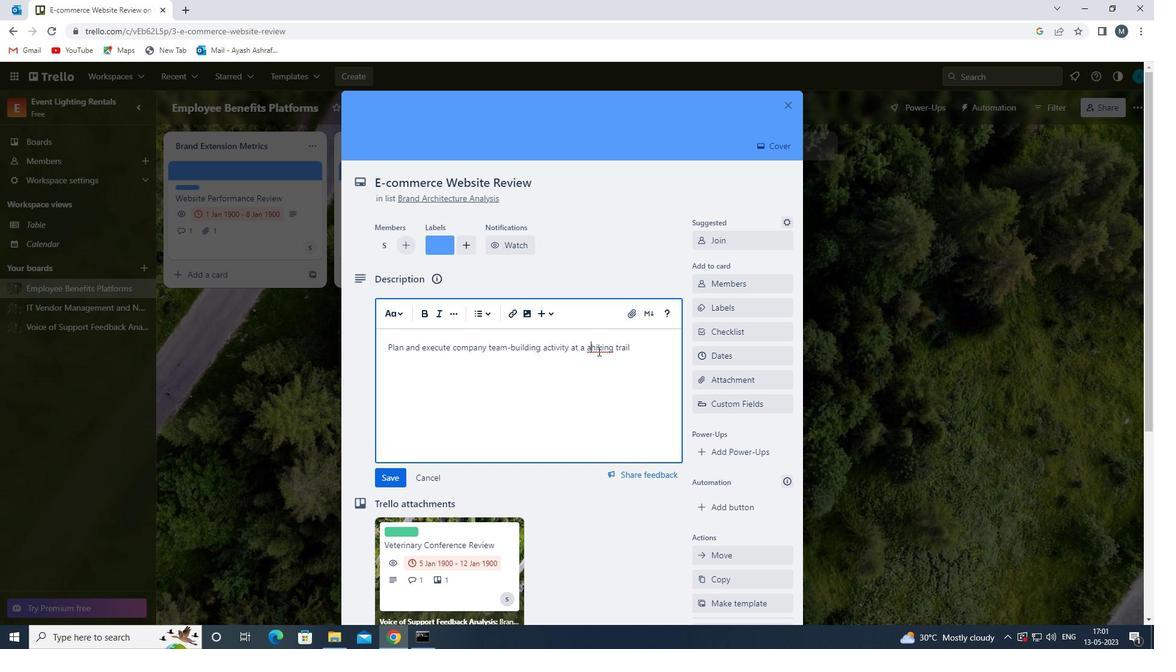 
Action: Key pressed <Key.backspace>
Screenshot: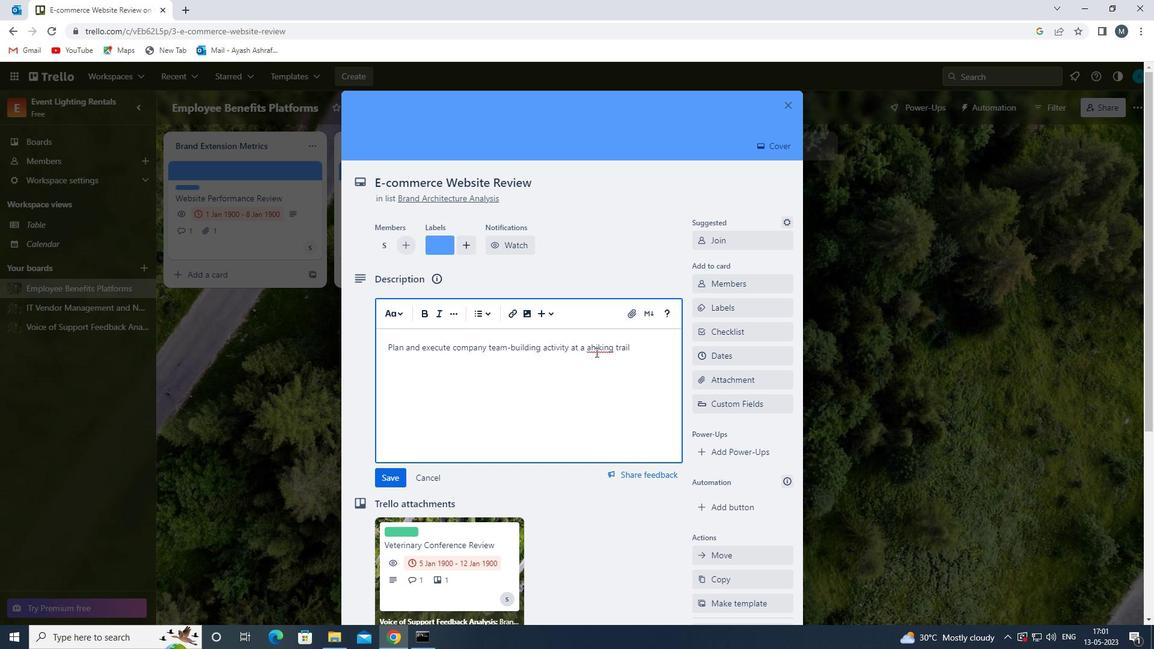 
Action: Mouse moved to (646, 346)
Screenshot: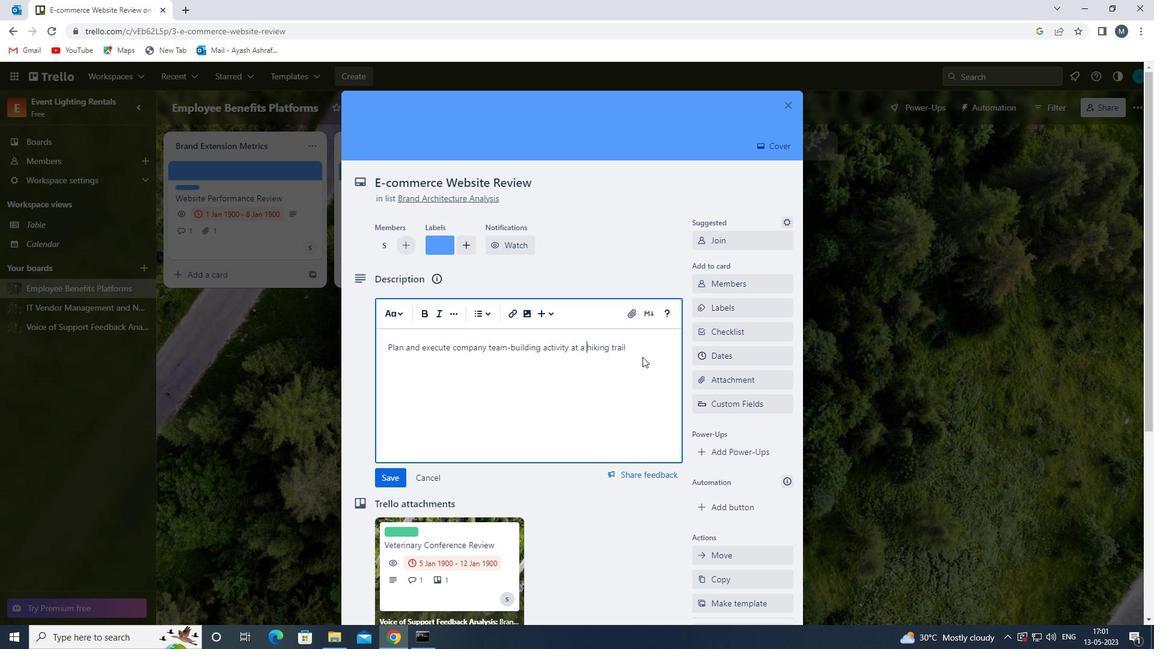 
Action: Mouse pressed left at (646, 346)
Screenshot: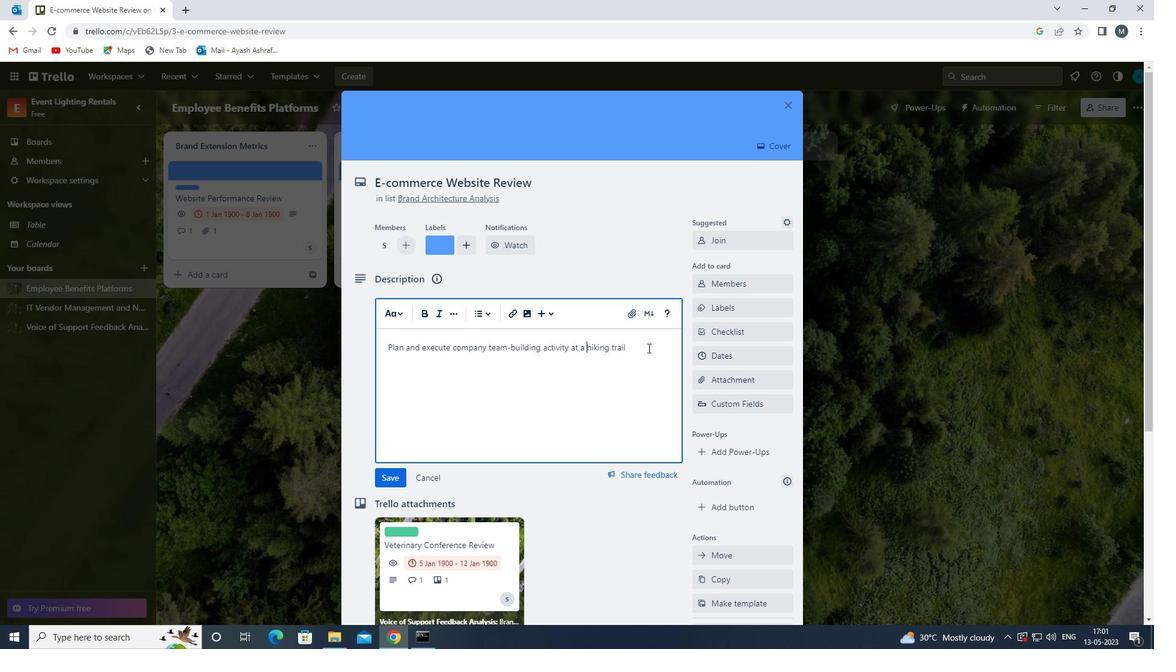 
Action: Mouse moved to (393, 480)
Screenshot: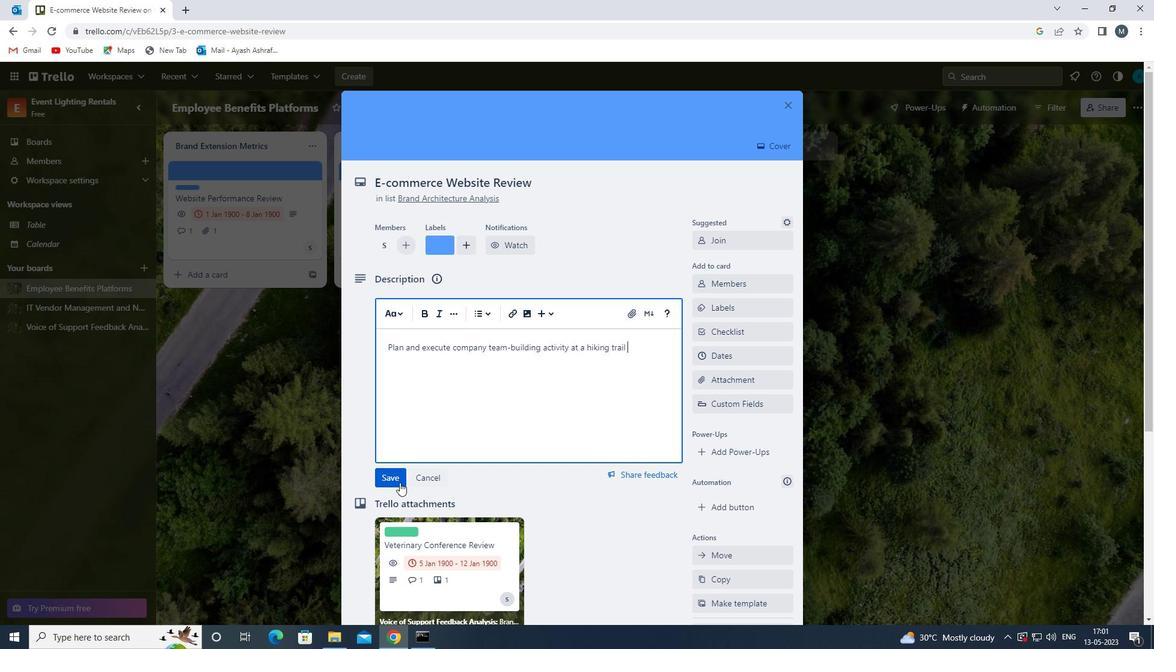 
Action: Mouse pressed left at (393, 480)
Screenshot: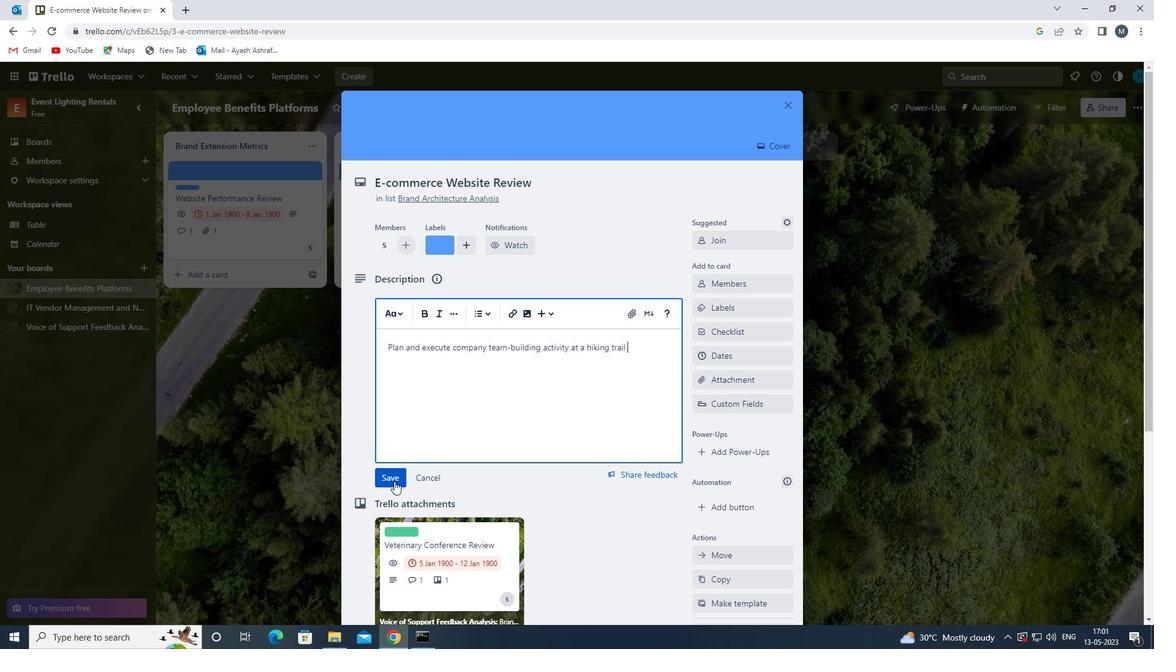 
Action: Mouse moved to (435, 458)
Screenshot: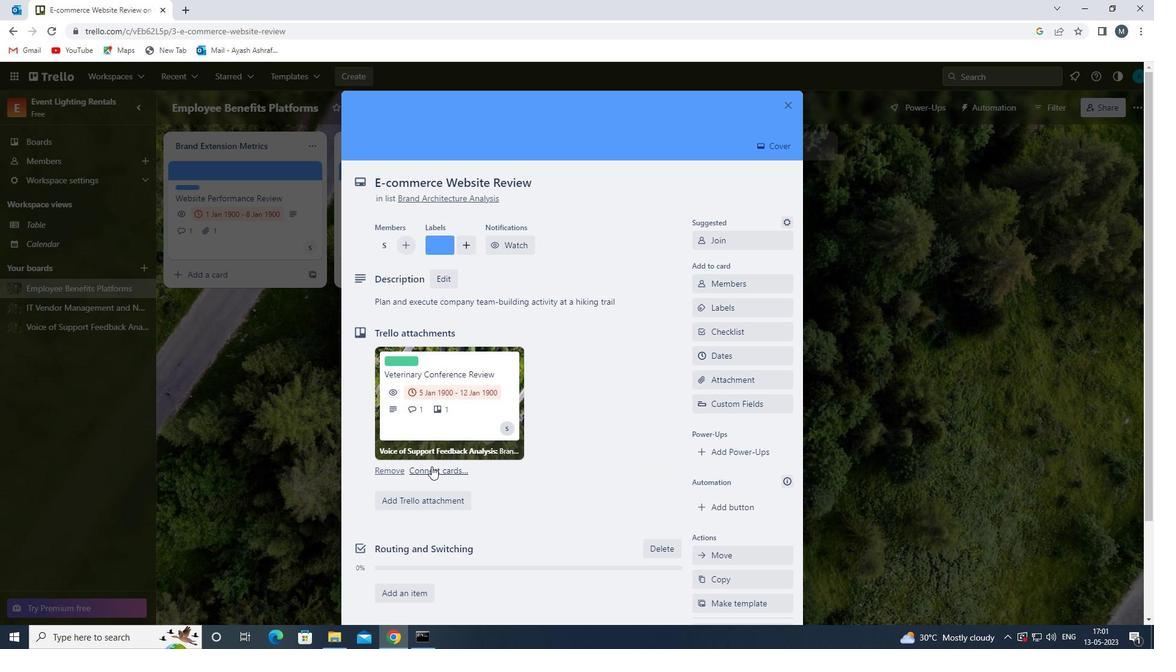 
Action: Mouse scrolled (435, 458) with delta (0, 0)
Screenshot: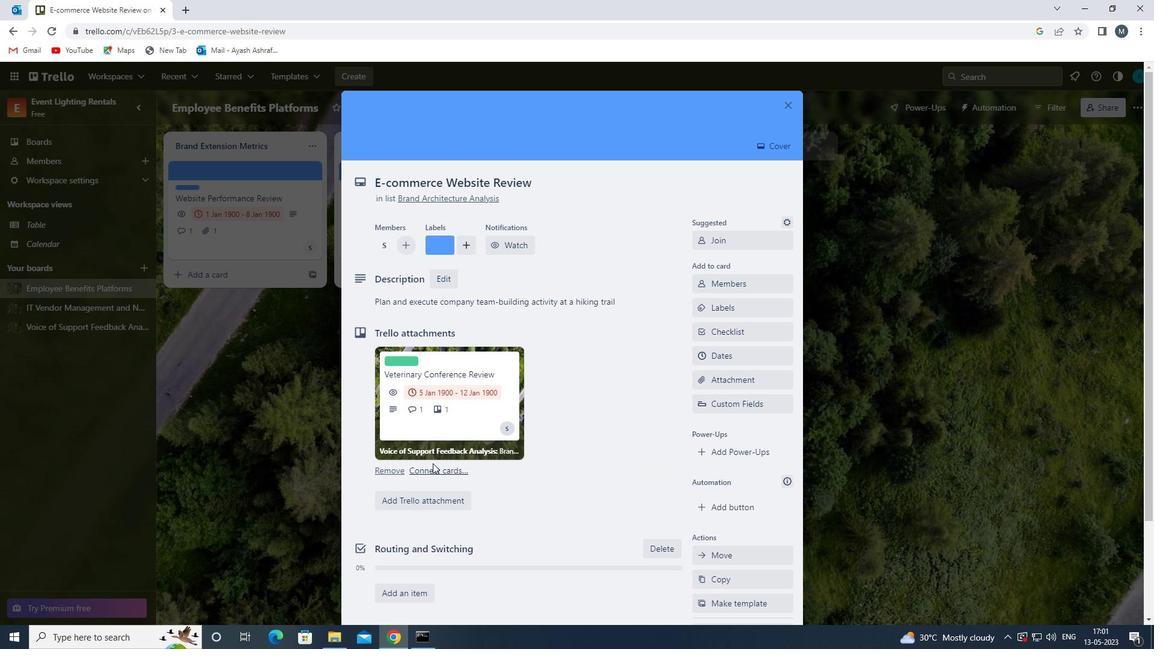 
Action: Mouse moved to (435, 512)
Screenshot: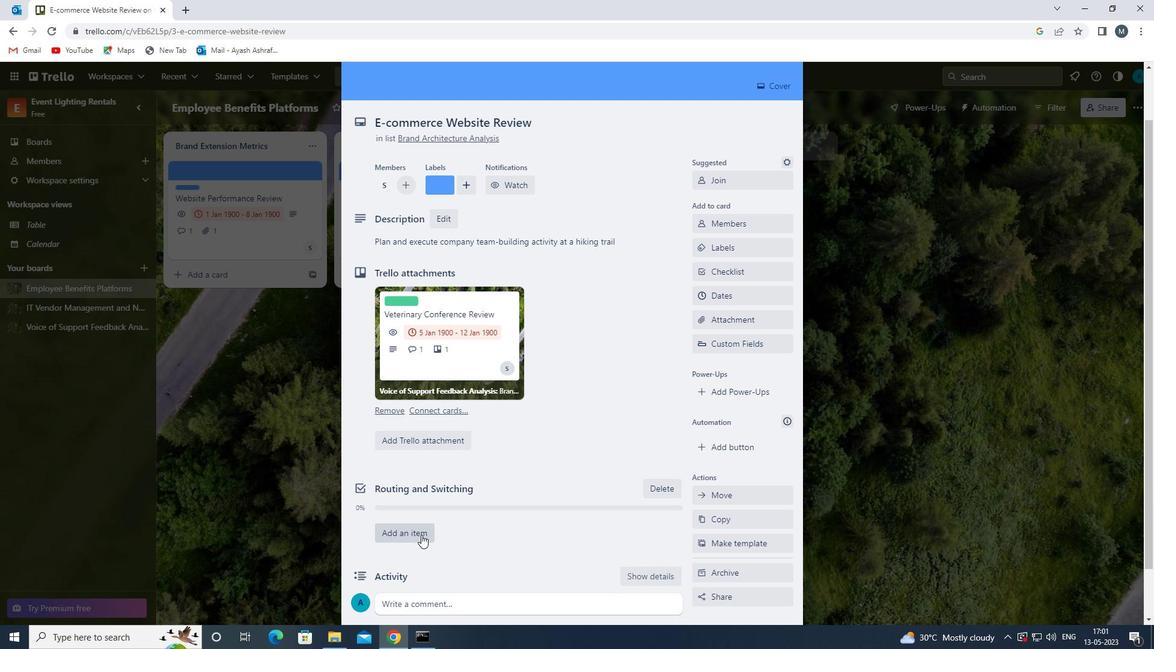 
Action: Mouse scrolled (435, 512) with delta (0, 0)
Screenshot: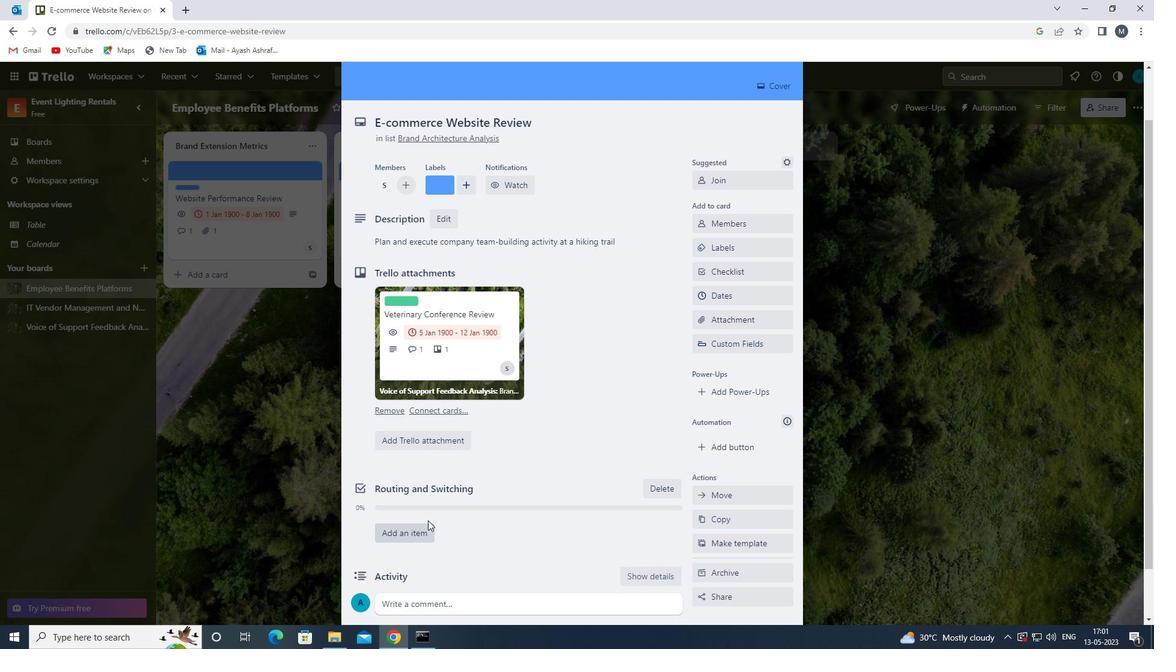 
Action: Mouse scrolled (435, 512) with delta (0, 0)
Screenshot: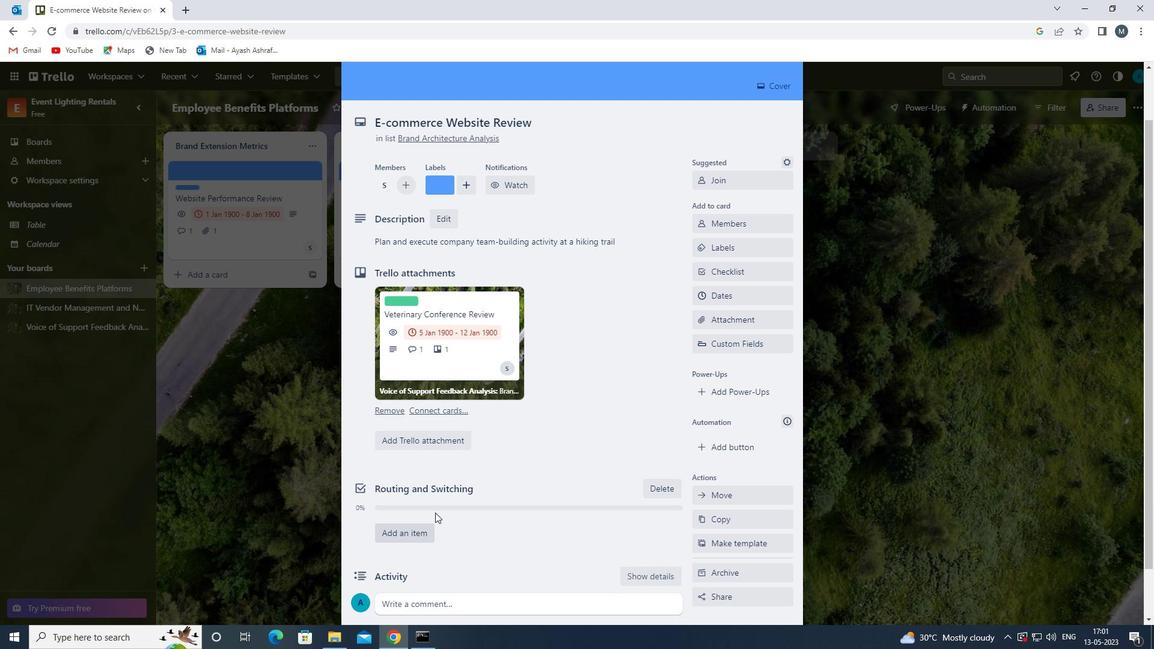 
Action: Mouse moved to (429, 547)
Screenshot: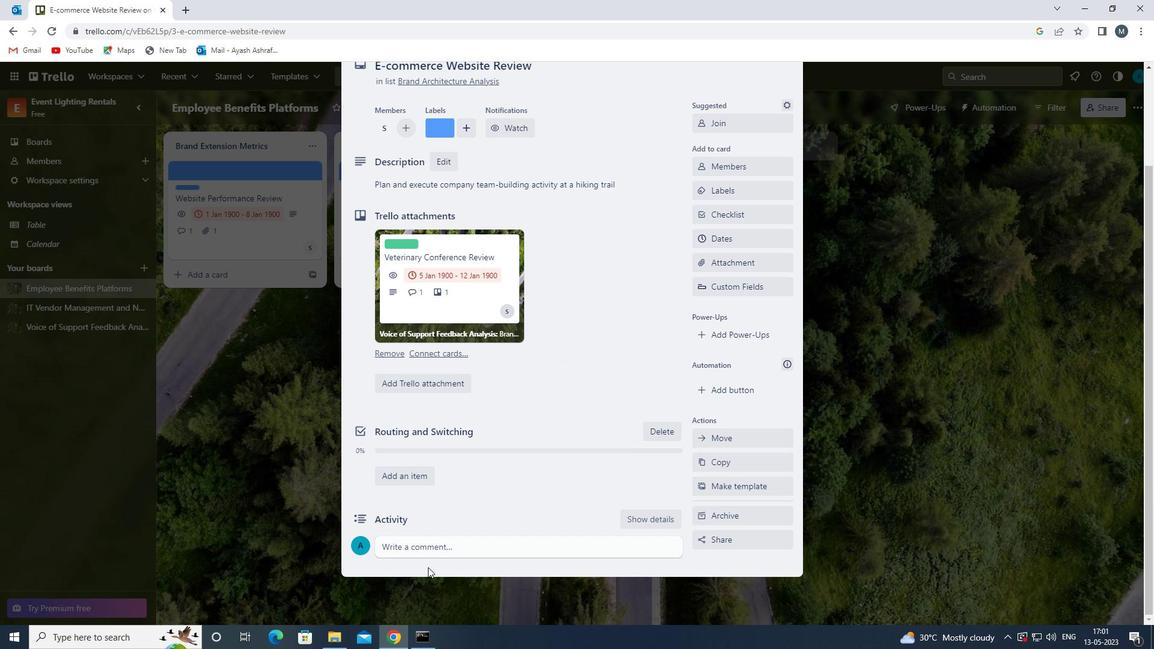 
Action: Mouse pressed left at (429, 547)
Screenshot: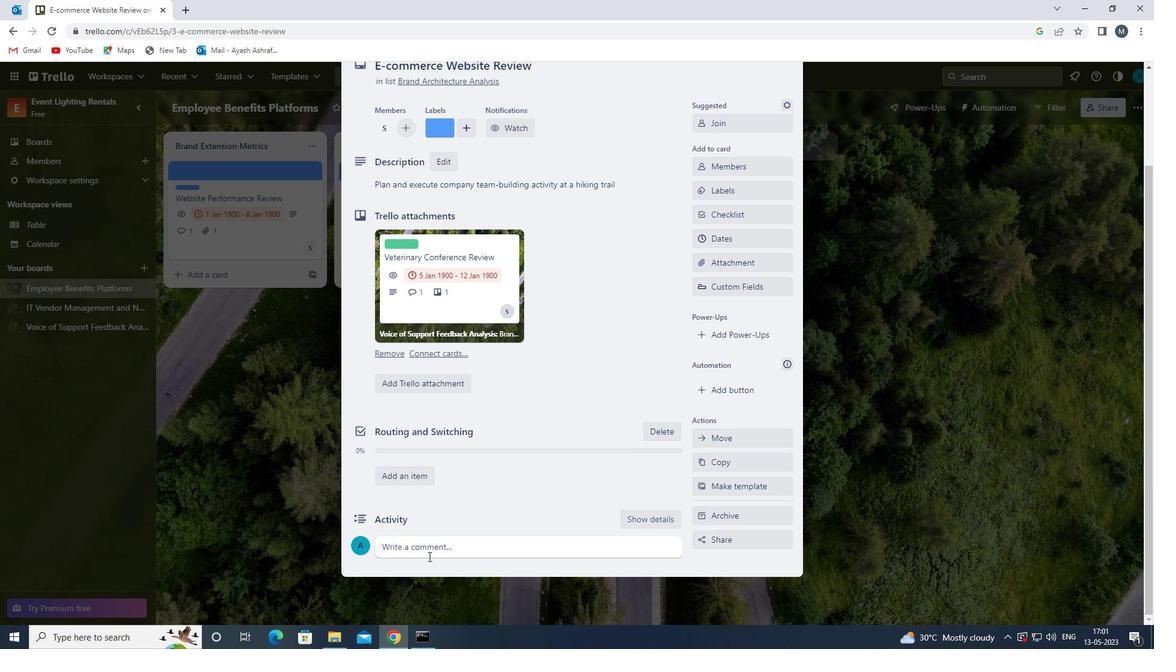
Action: Mouse moved to (444, 502)
Screenshot: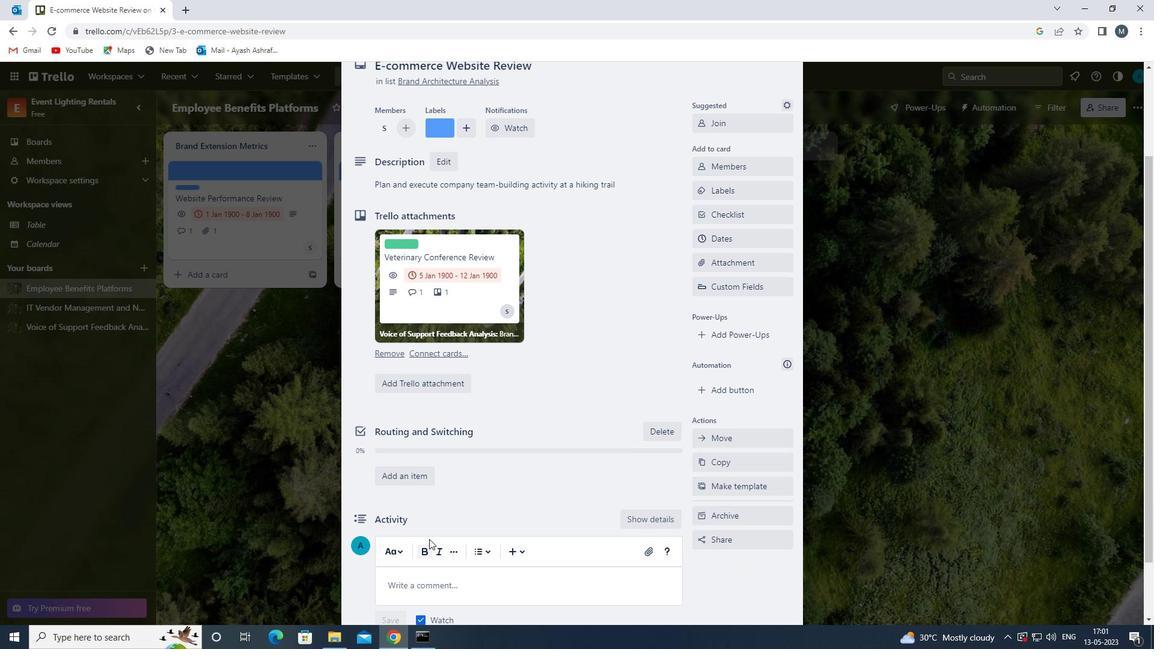 
Action: Mouse scrolled (444, 501) with delta (0, 0)
Screenshot: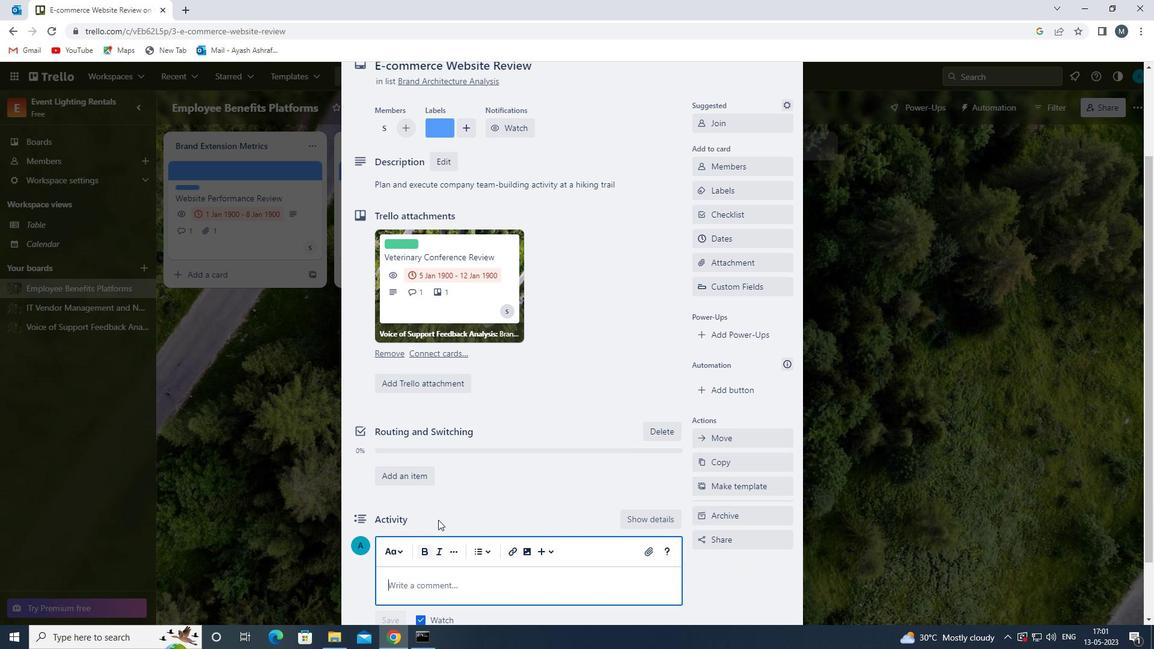 
Action: Mouse scrolled (444, 501) with delta (0, 0)
Screenshot: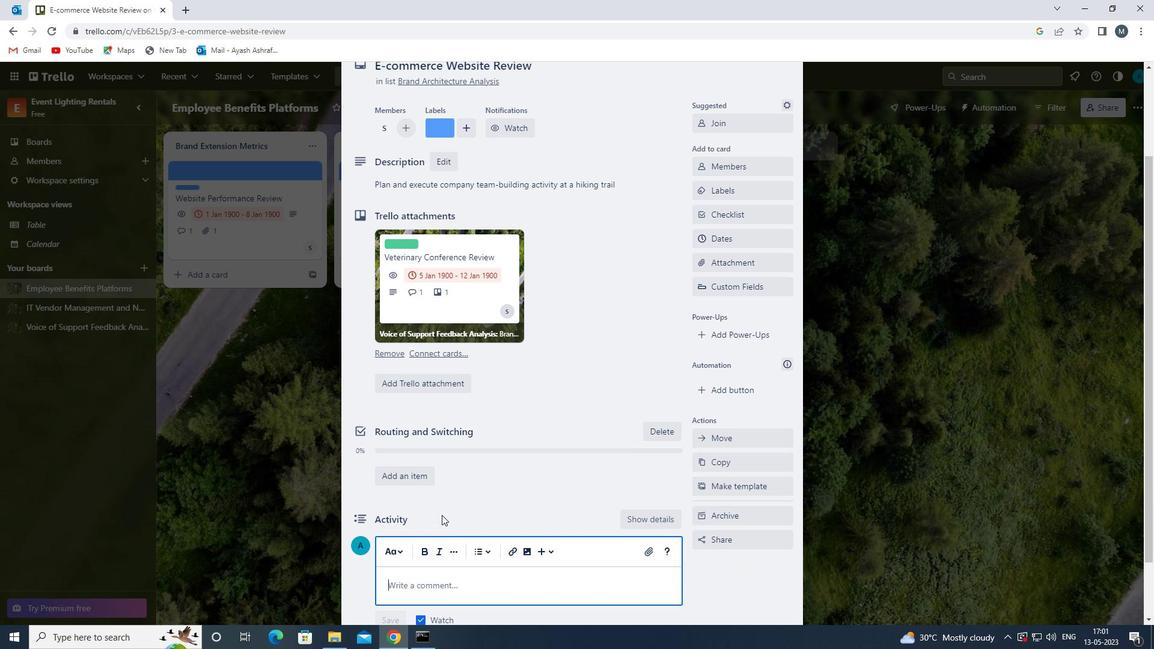 
Action: Mouse moved to (443, 502)
Screenshot: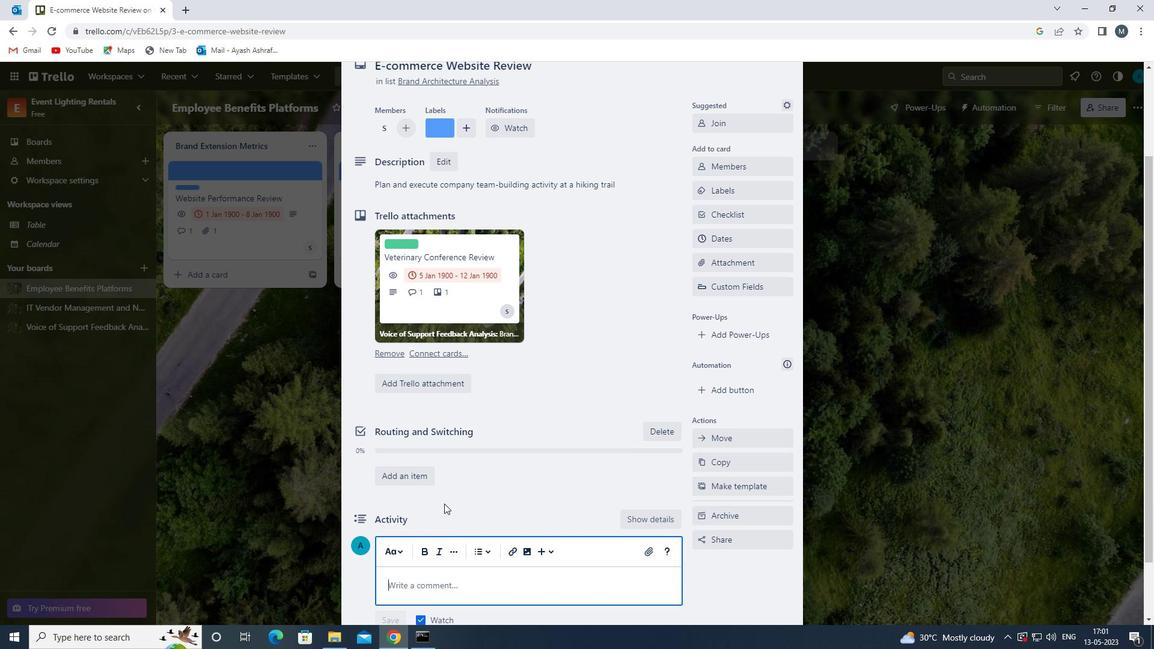 
Action: Mouse scrolled (443, 501) with delta (0, 0)
Screenshot: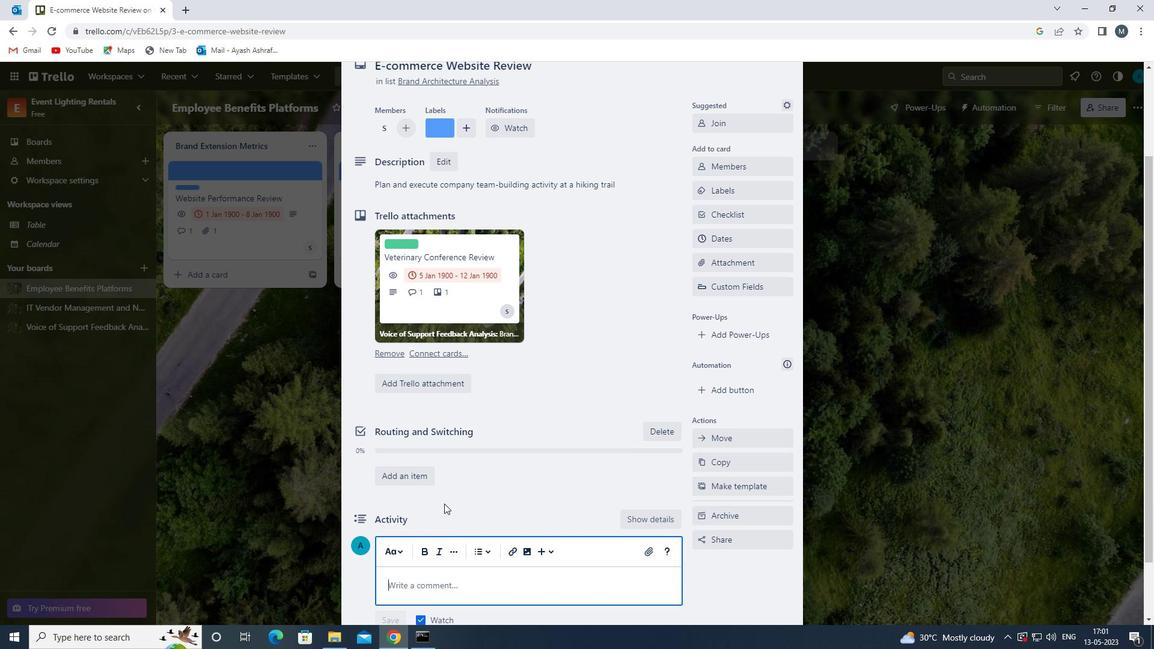 
Action: Mouse moved to (430, 513)
Screenshot: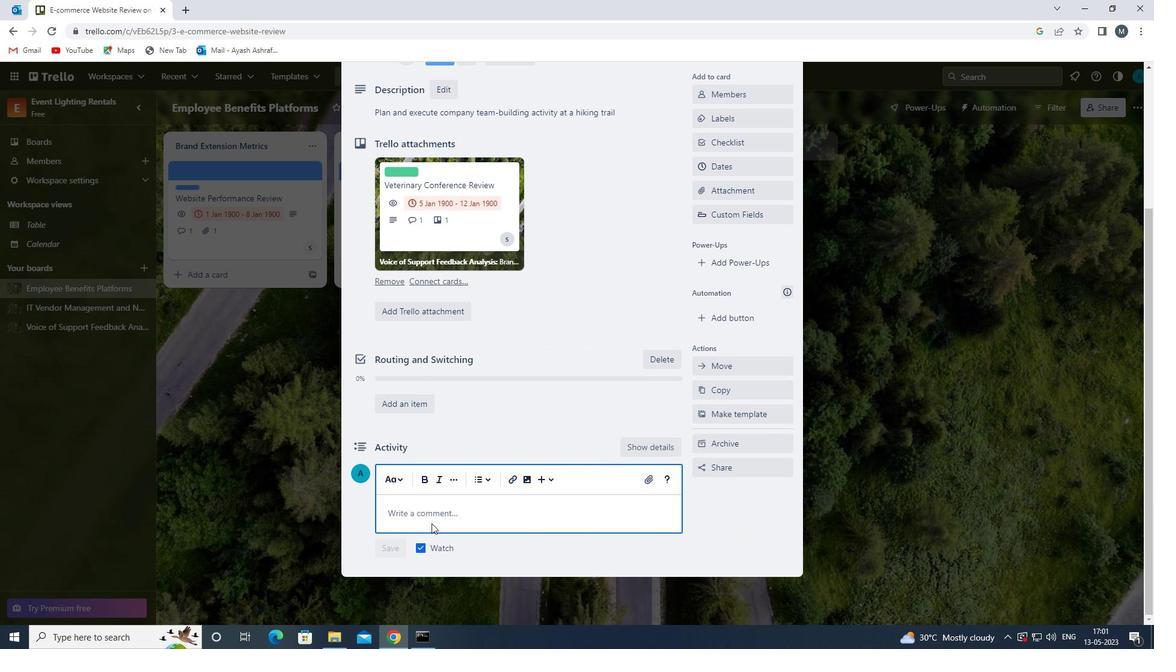 
Action: Mouse pressed left at (430, 513)
Screenshot: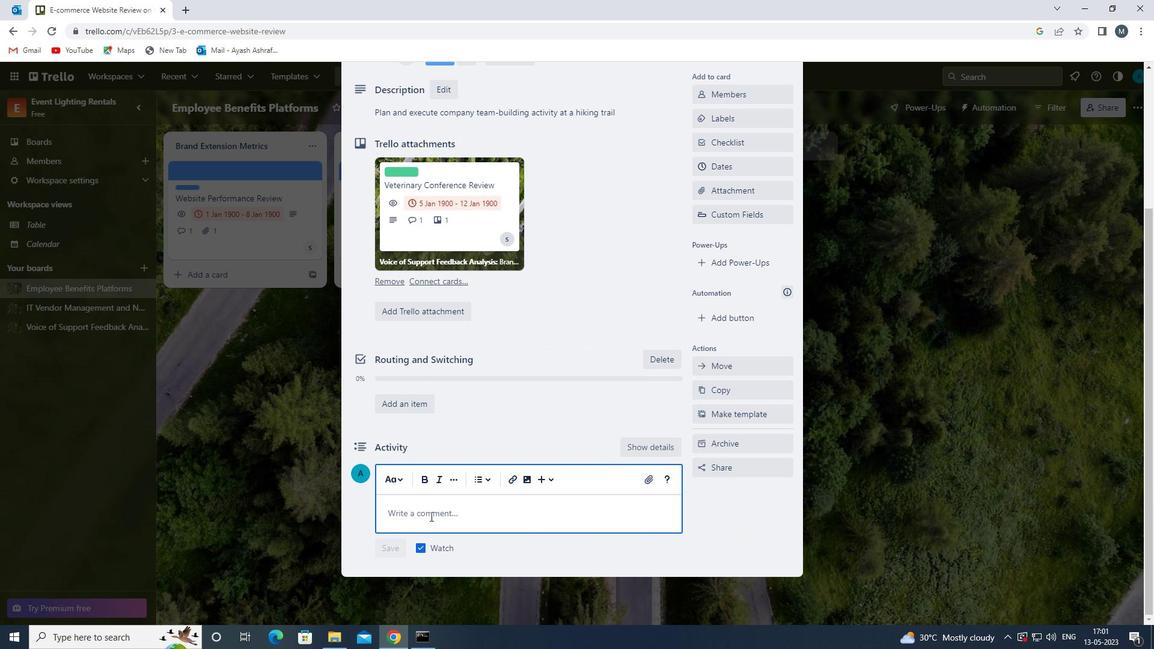 
Action: Mouse moved to (429, 511)
Screenshot: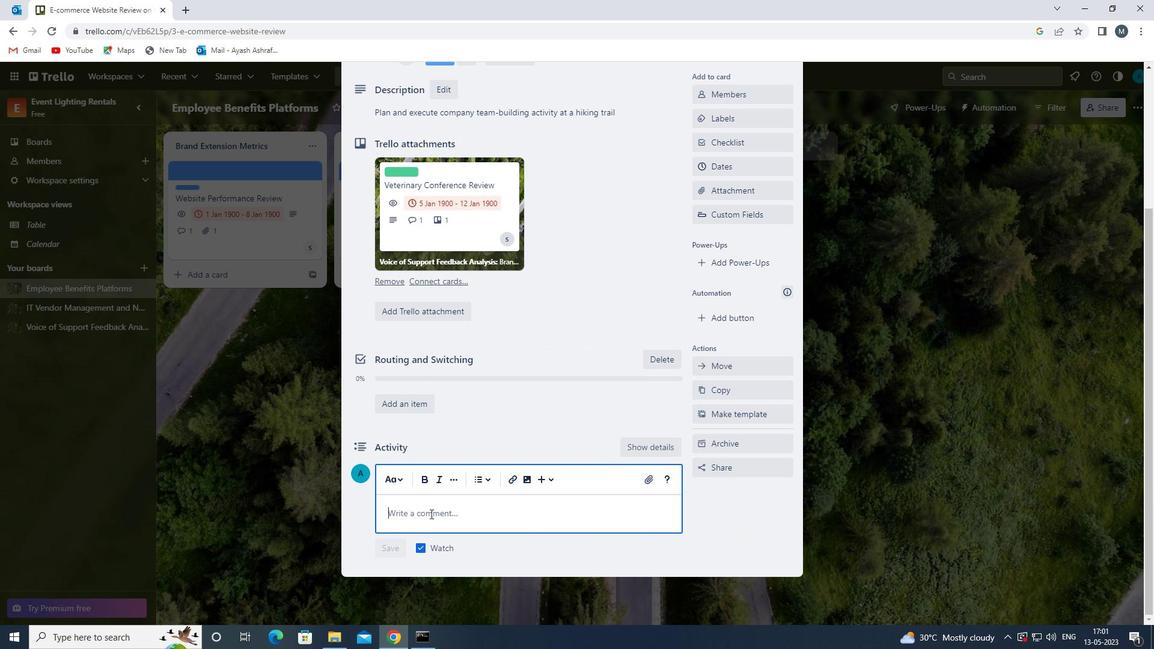 
Action: Key pressed <Key.shift>WE<Key.space>SHOULD<Key.space>APPROACH<Key.space>THIS<Key.space>TASK<Key.space>WITH<Key.space>A<Key.space>SENSE<Key.space>OF<Key.space>EXPERIMENTATION<Key.space>AND<Key.space>A<Key.space>WILLINGNESS<Key.space>TO<Key.space>LEARN<Key.space>FROM<Key.space>OUR<Key.space>MISTAKES.
Screenshot: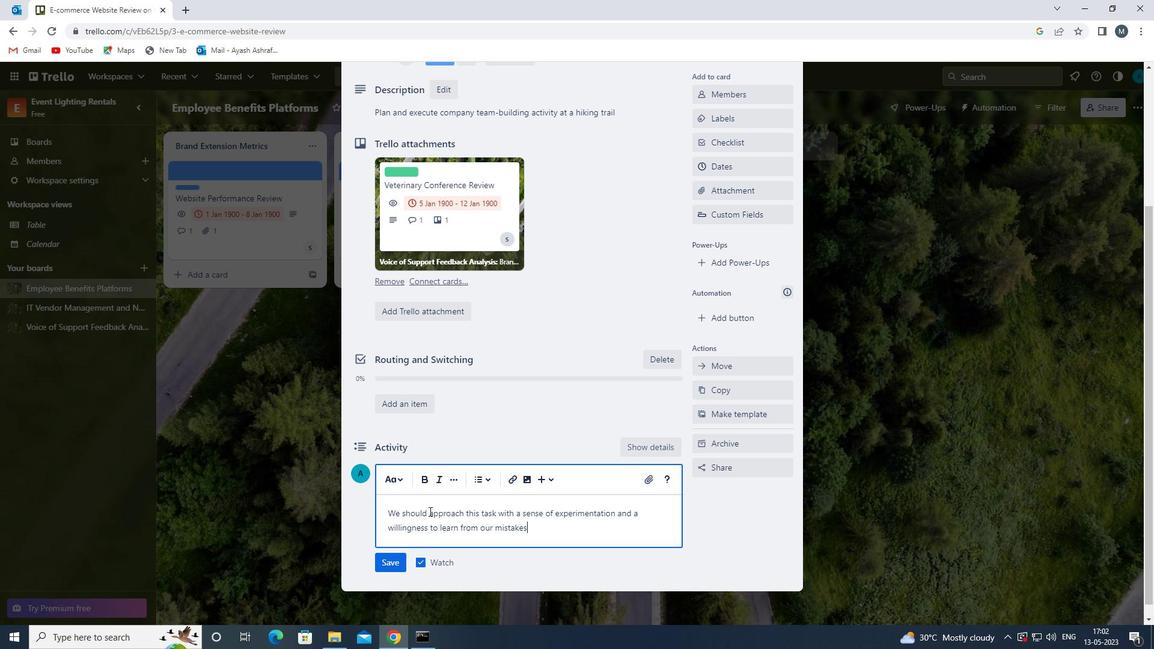 
Action: Mouse moved to (384, 563)
Screenshot: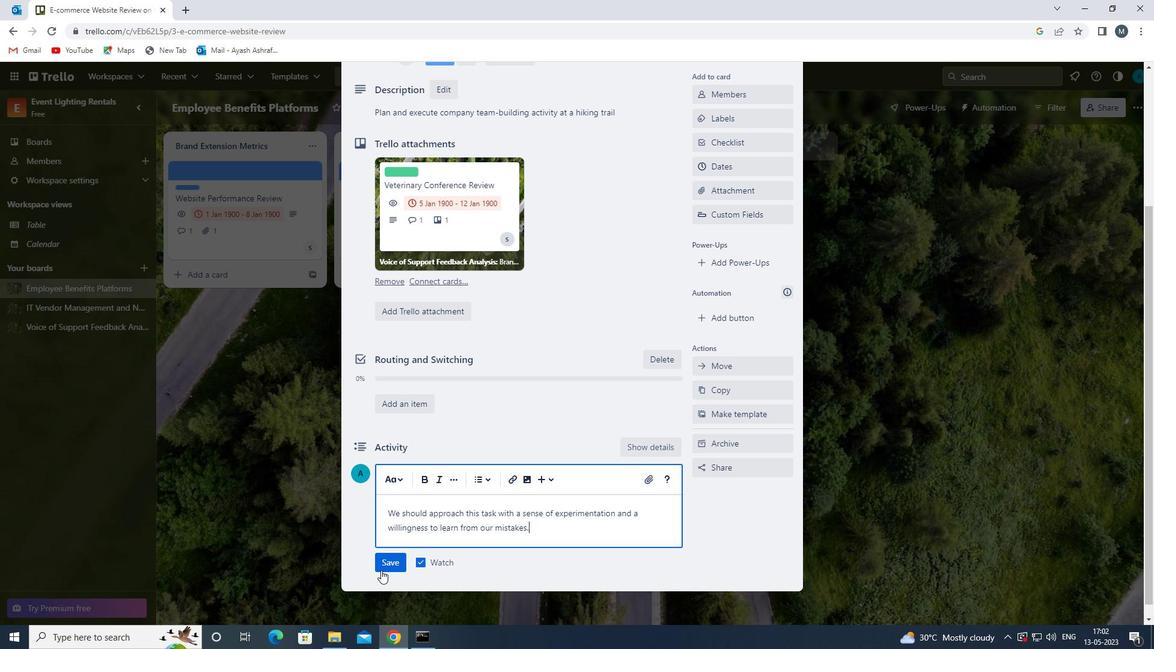 
Action: Mouse pressed left at (384, 563)
Screenshot: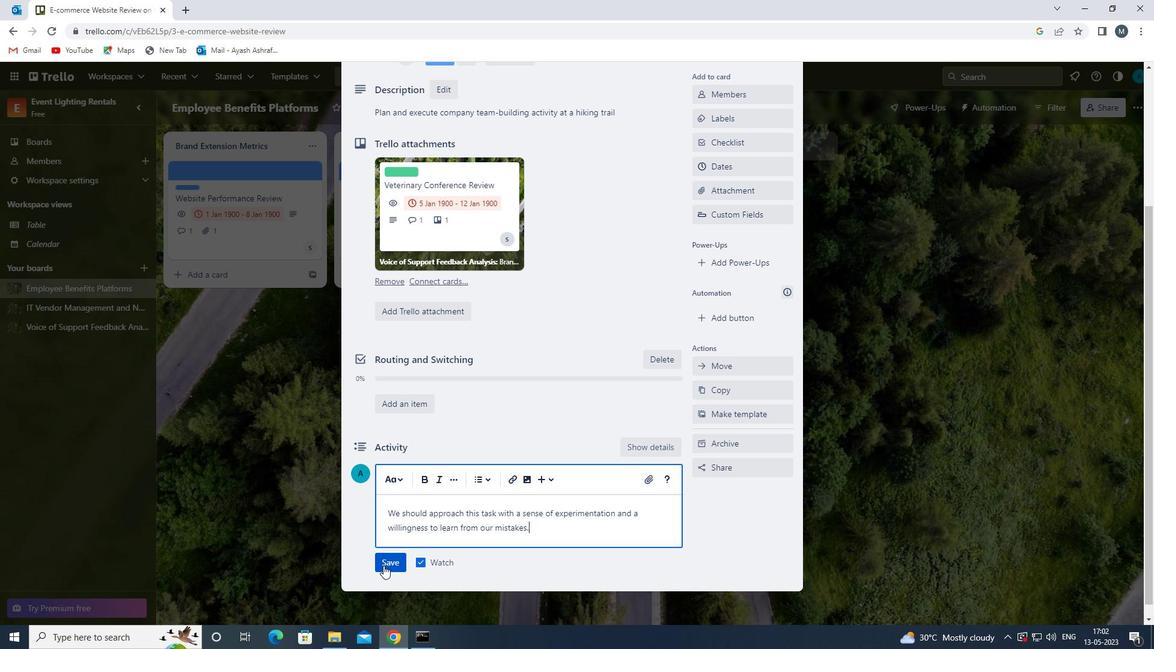 
Action: Mouse moved to (729, 171)
Screenshot: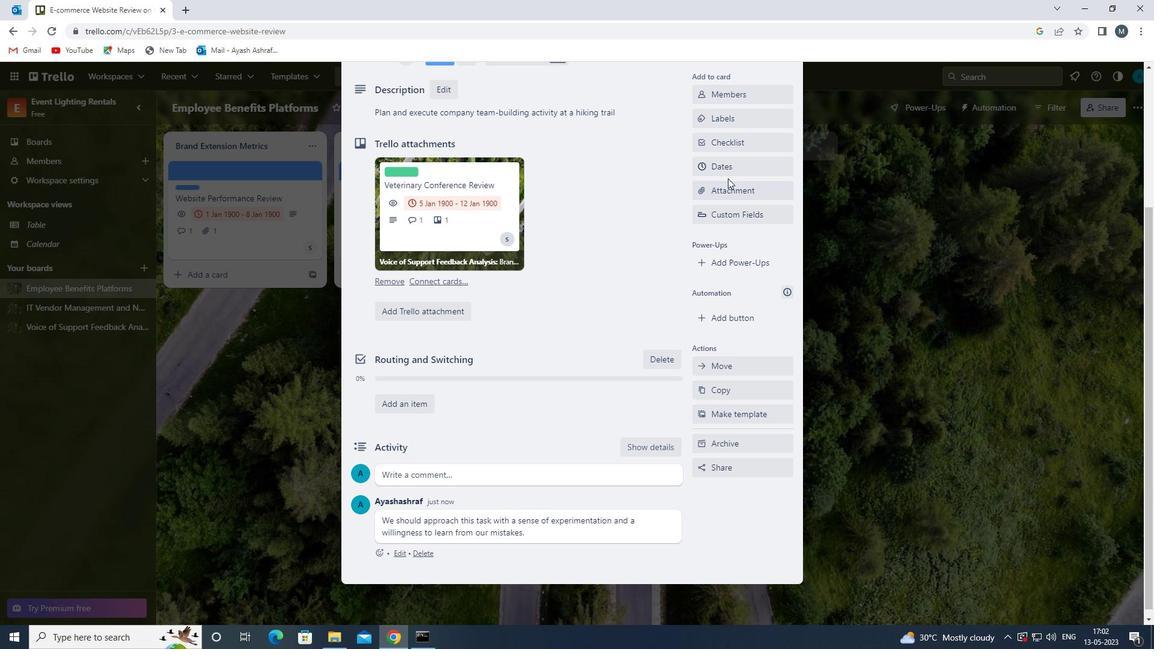 
Action: Mouse pressed left at (729, 171)
Screenshot: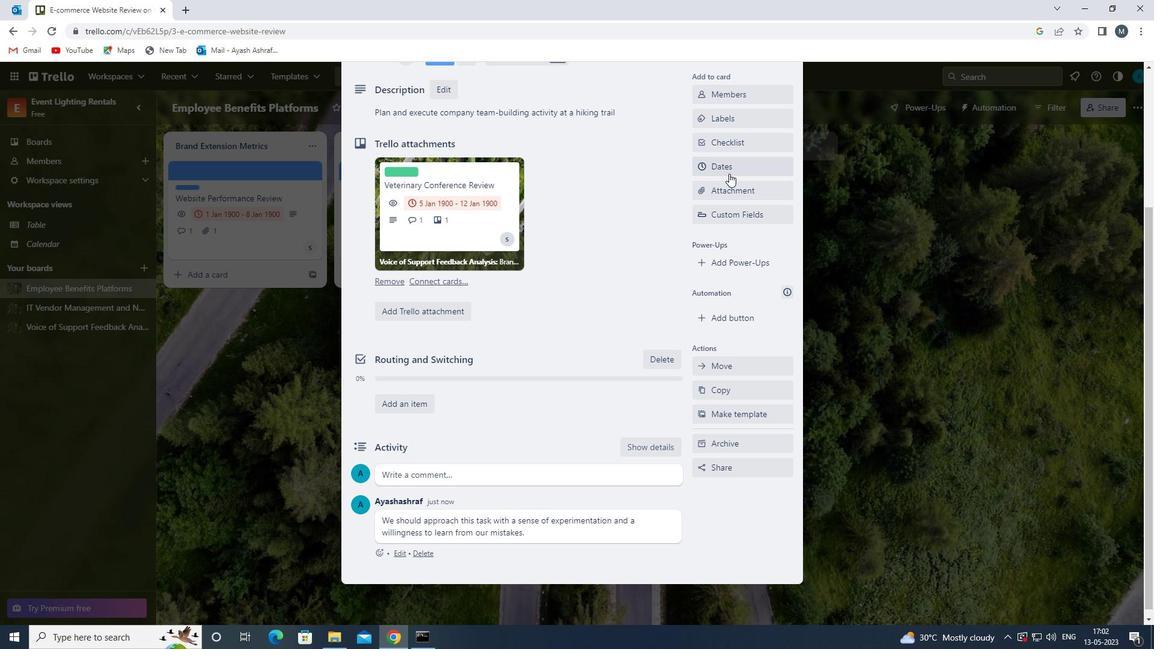 
Action: Mouse moved to (705, 411)
Screenshot: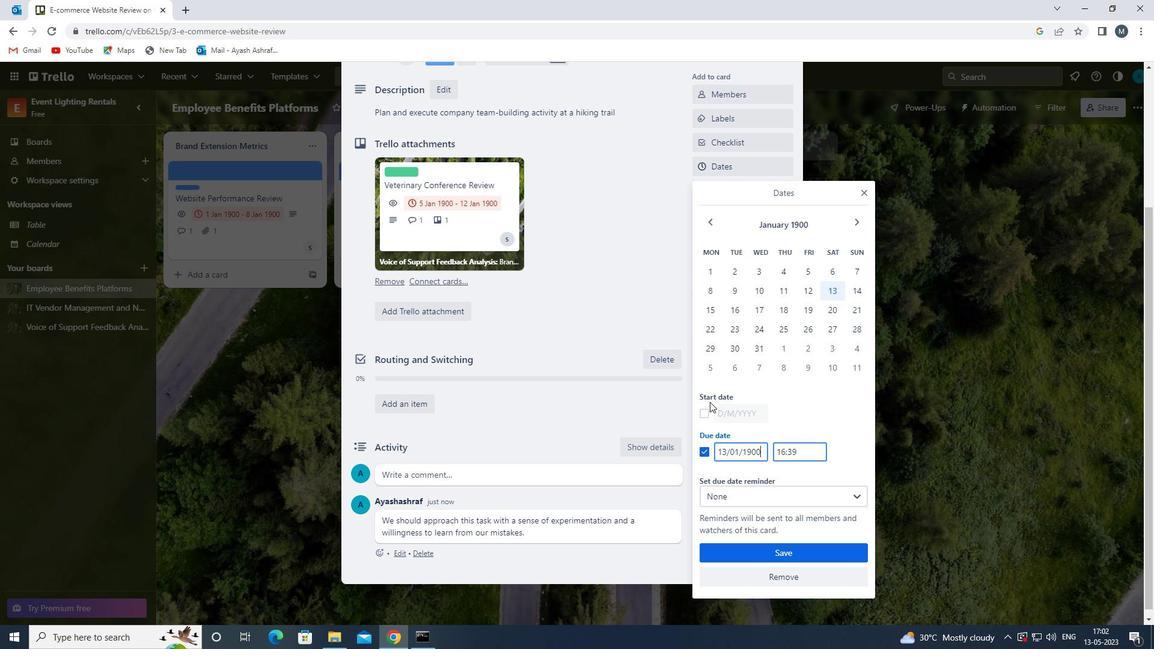 
Action: Mouse pressed left at (705, 411)
Screenshot: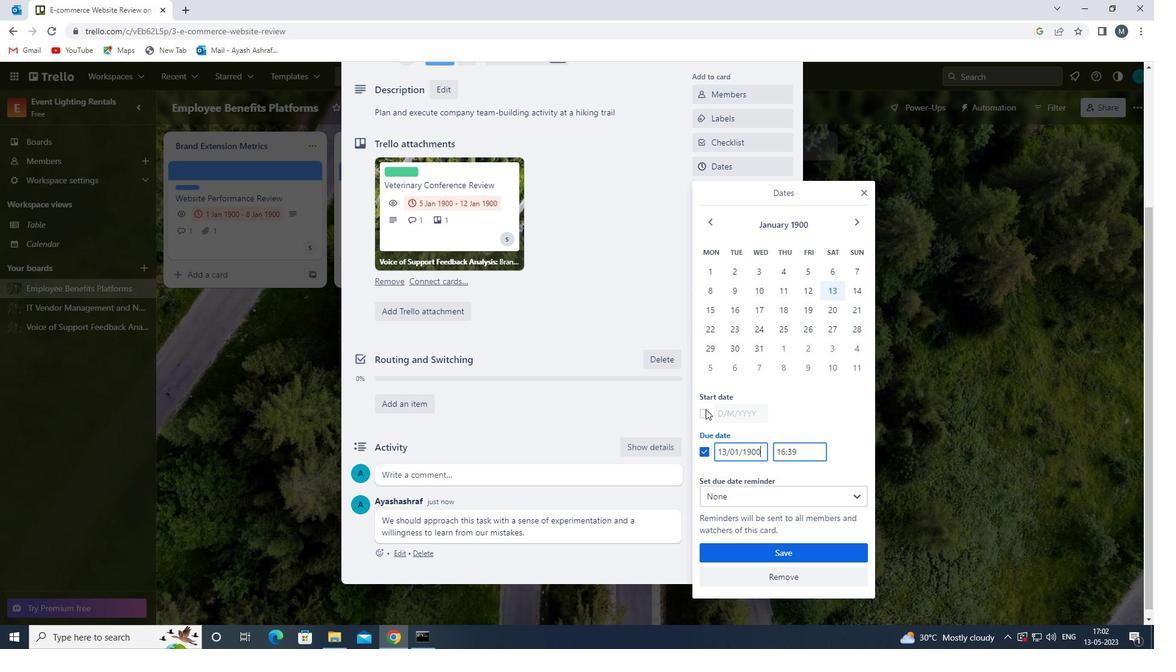 
Action: Mouse moved to (726, 412)
Screenshot: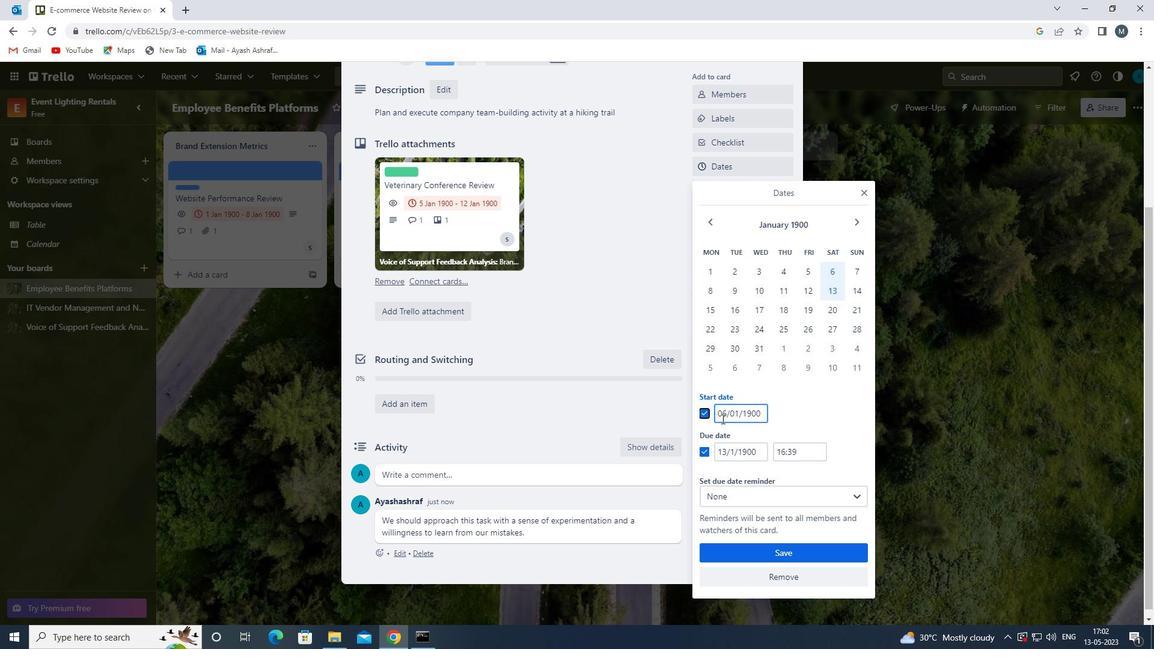 
Action: Mouse pressed left at (726, 412)
Screenshot: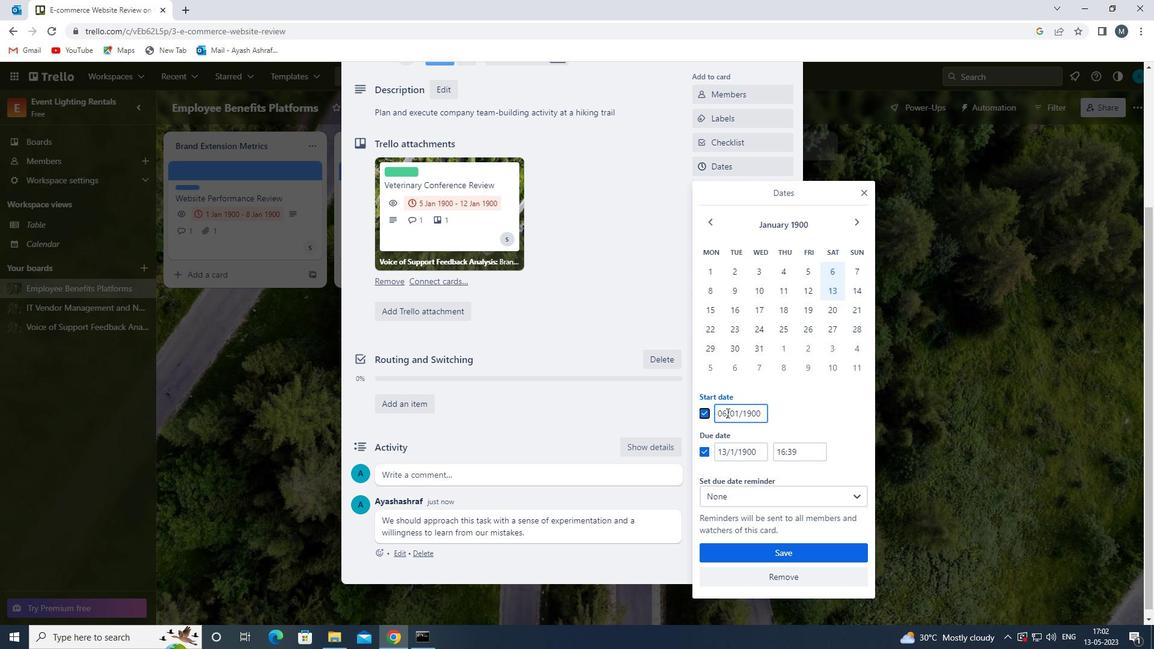
Action: Mouse moved to (721, 411)
Screenshot: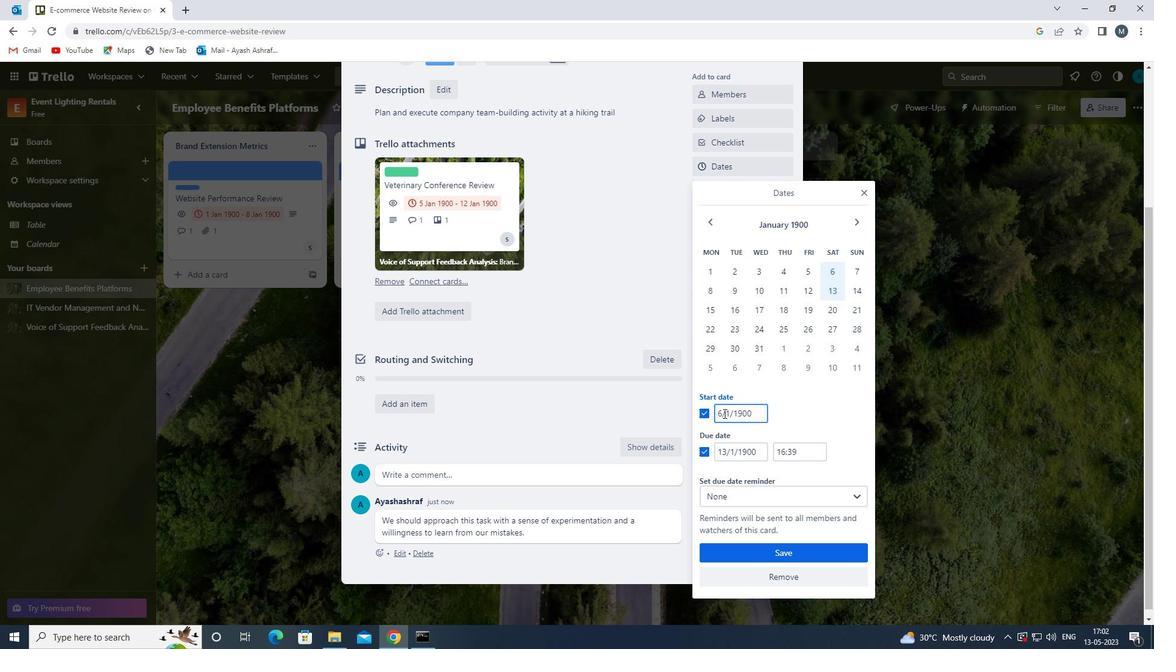 
Action: Mouse pressed left at (721, 411)
Screenshot: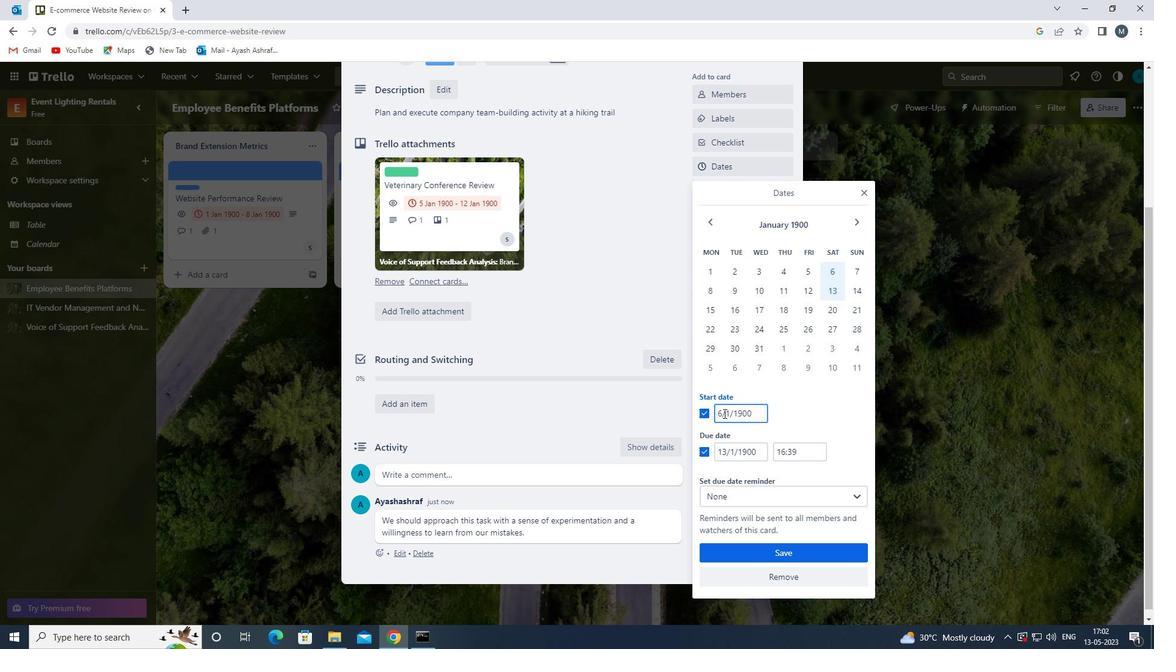 
Action: Mouse moved to (724, 415)
Screenshot: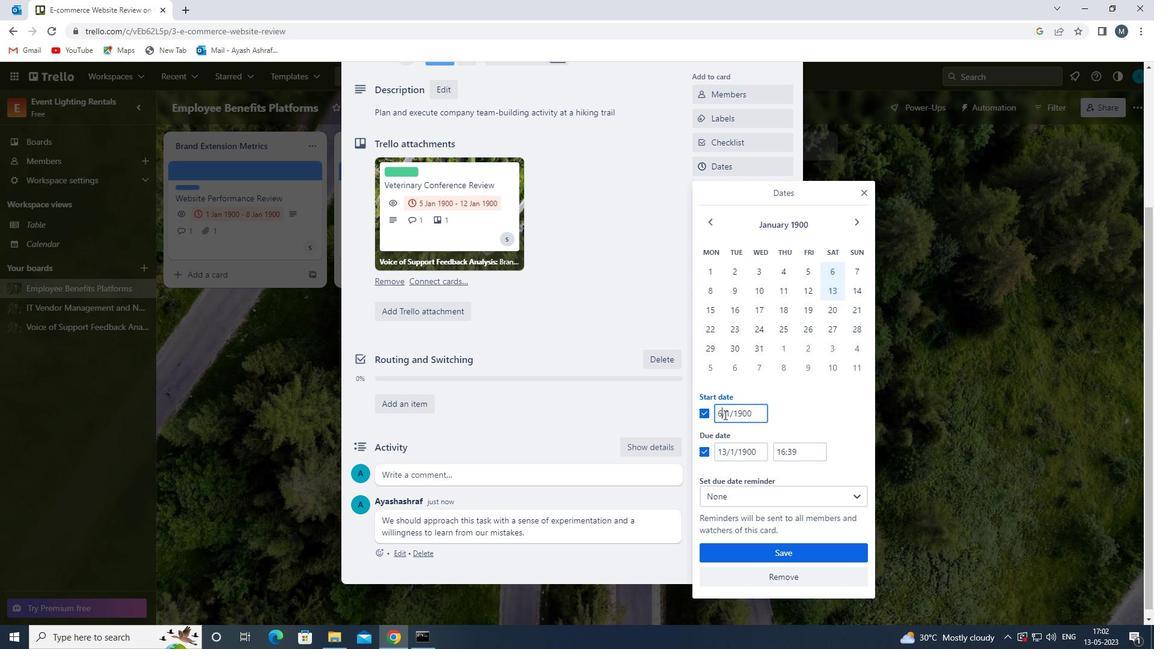 
Action: Key pressed <Key.backspace>07
Screenshot: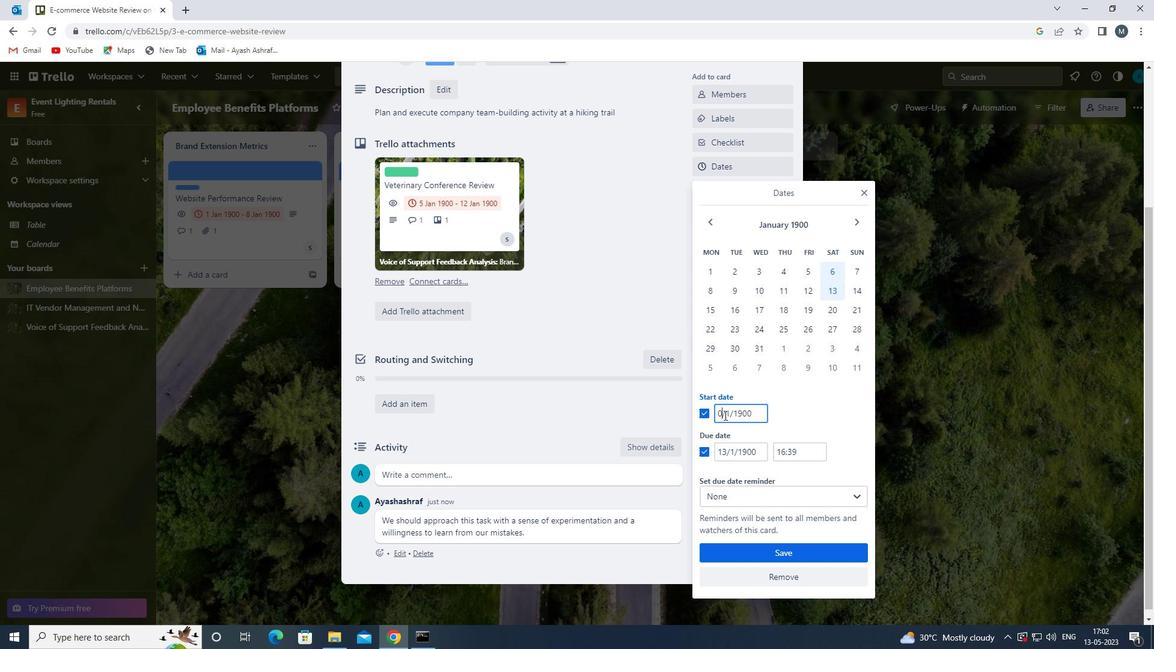 
Action: Mouse moved to (732, 418)
Screenshot: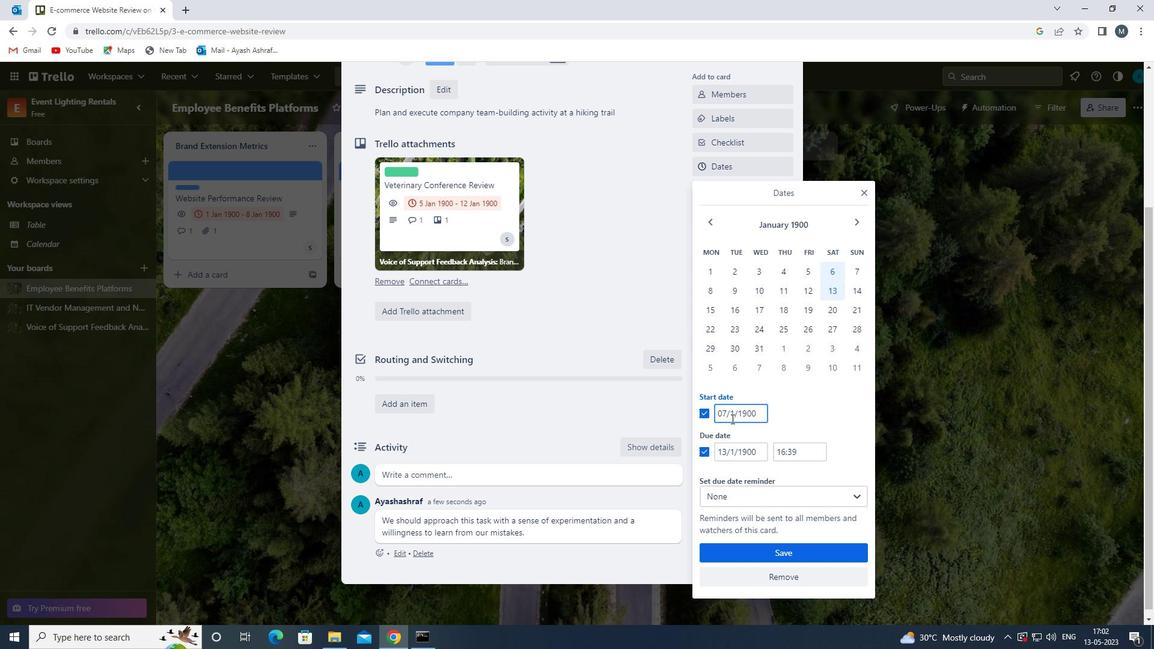 
Action: Mouse pressed left at (732, 418)
Screenshot: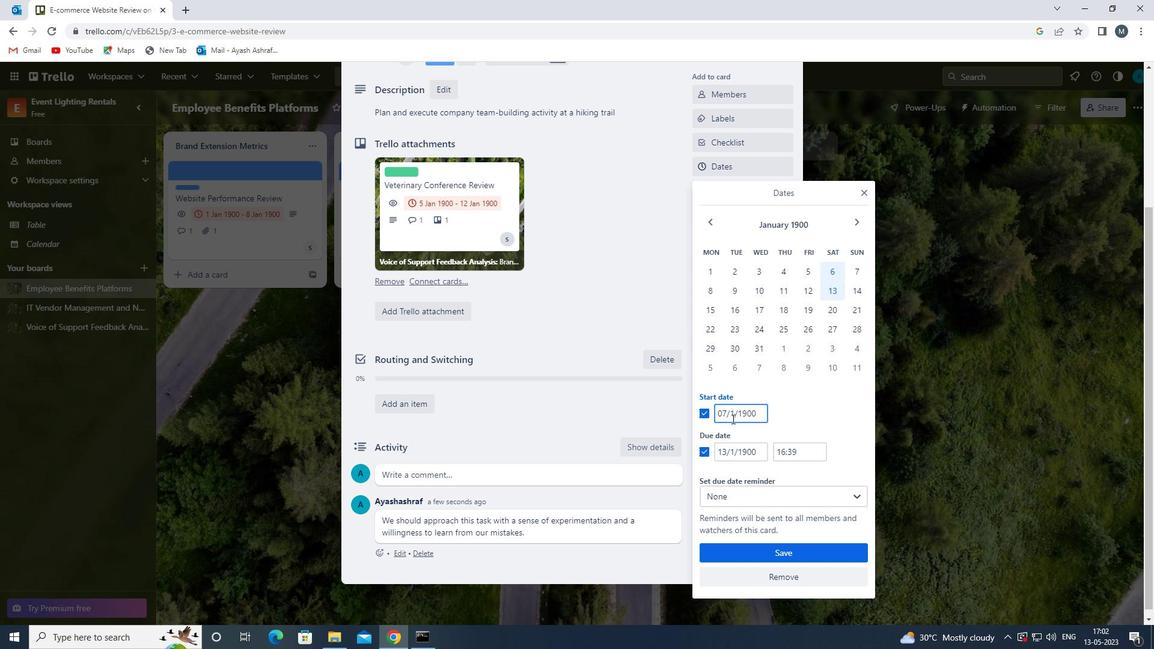 
Action: Mouse moved to (734, 418)
Screenshot: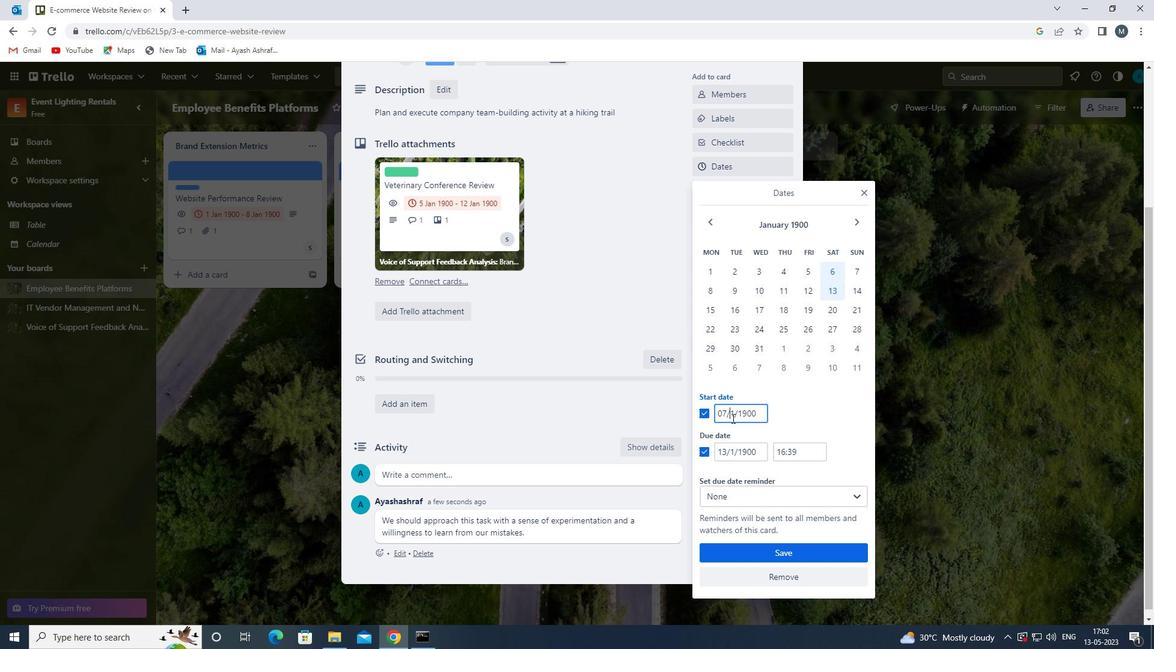 
Action: Key pressed 0
Screenshot: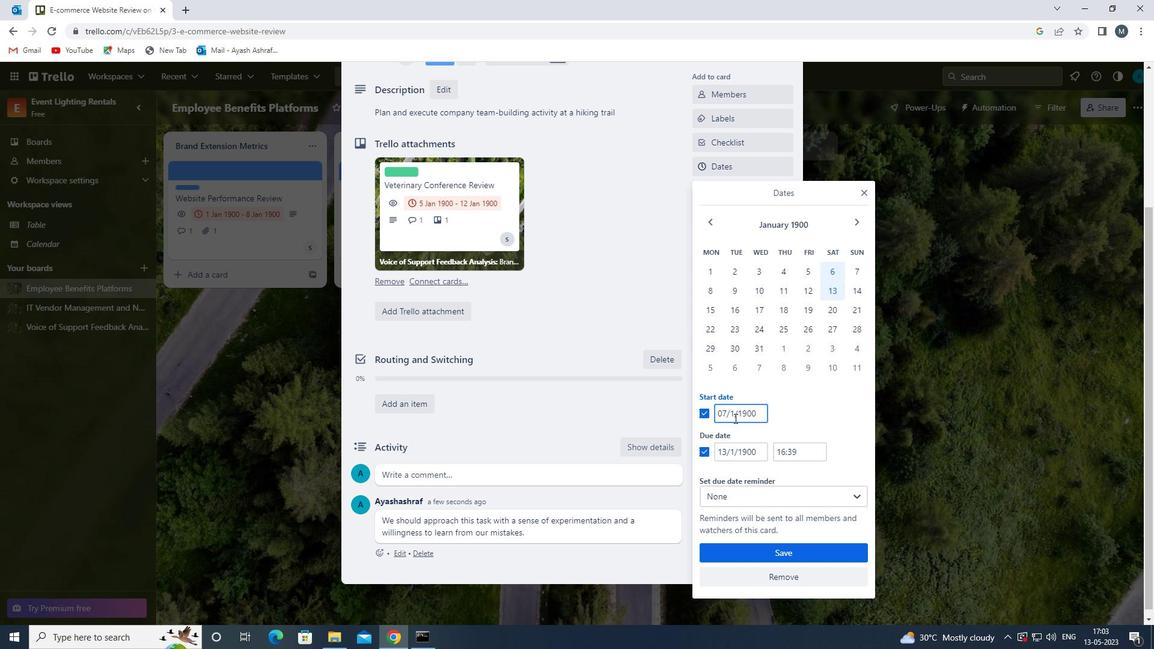 
Action: Mouse moved to (723, 453)
Screenshot: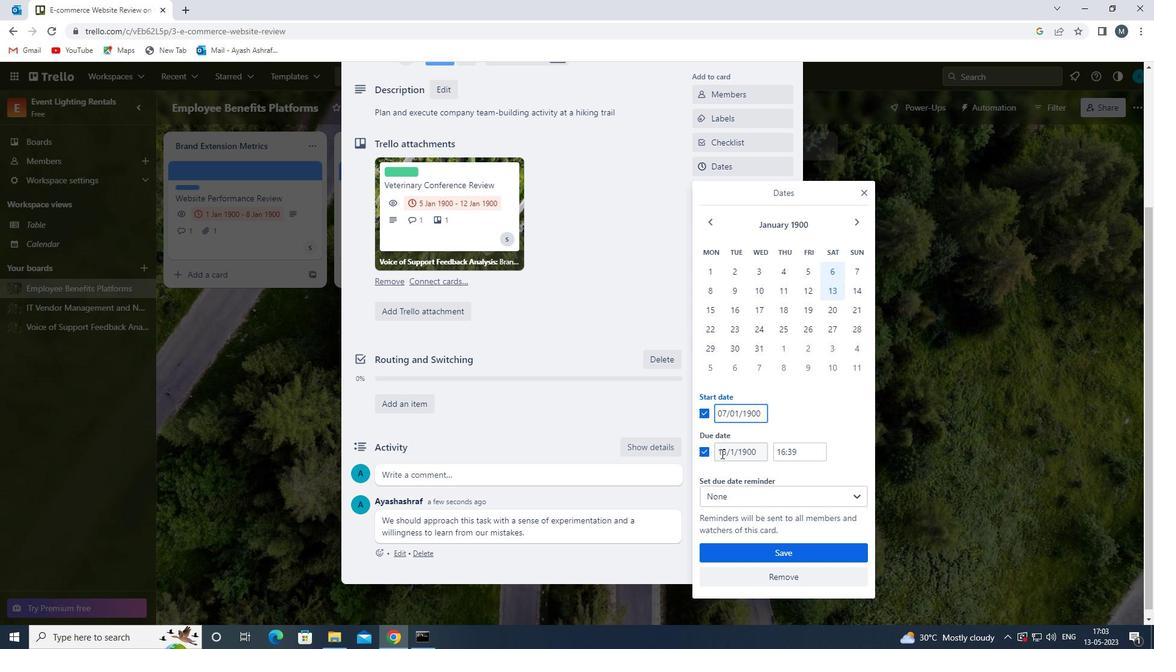 
Action: Mouse pressed left at (723, 453)
Screenshot: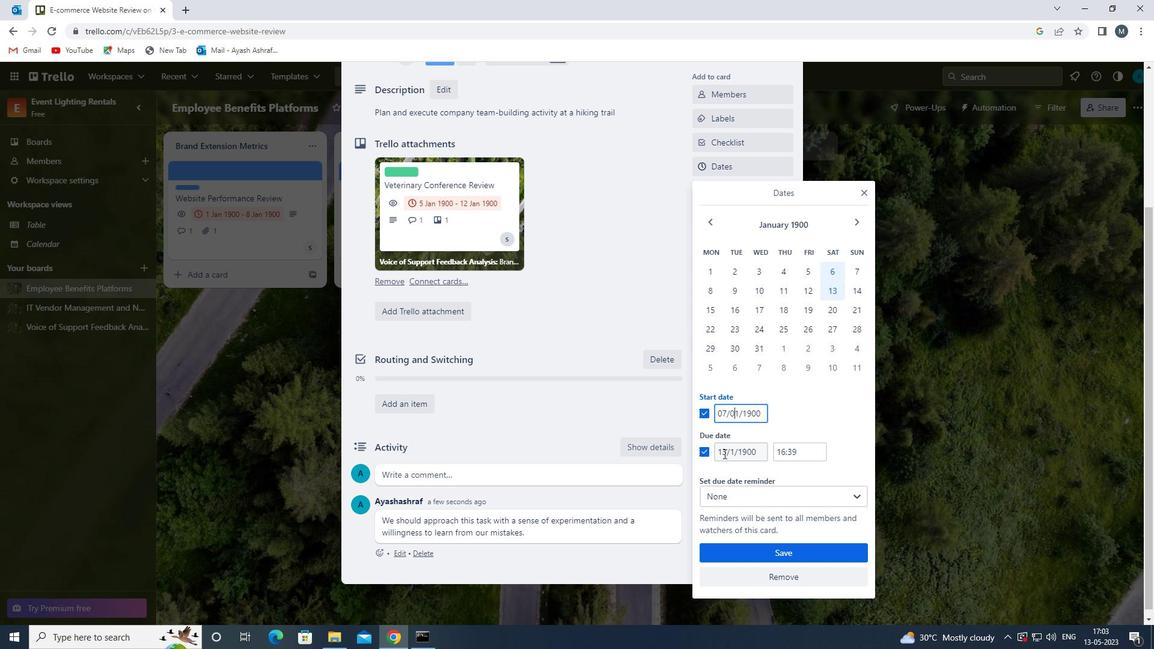 
Action: Mouse moved to (726, 449)
Screenshot: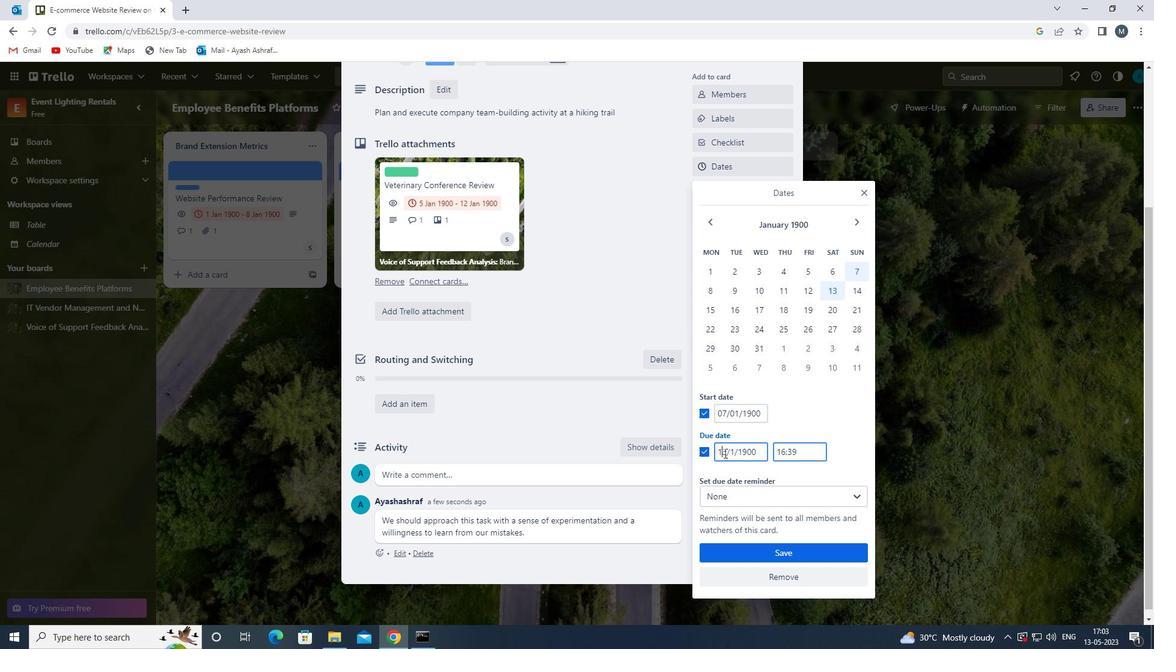
Action: Mouse pressed left at (726, 449)
Screenshot: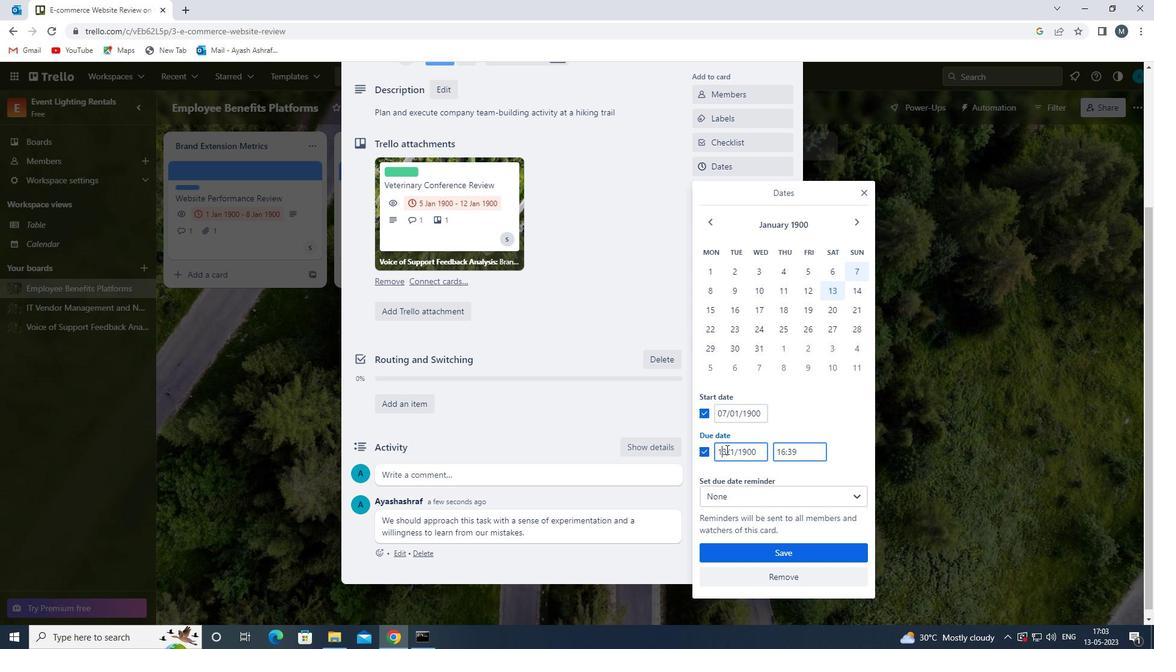 
Action: Mouse moved to (727, 450)
Screenshot: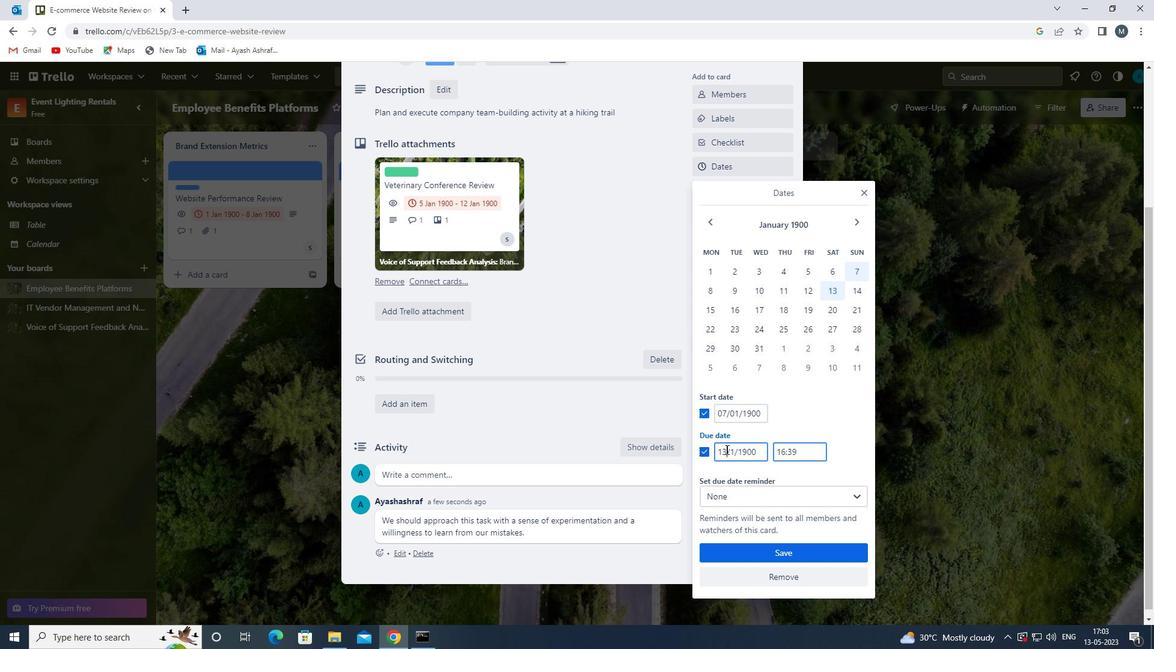 
Action: Key pressed <Key.backspace>4
Screenshot: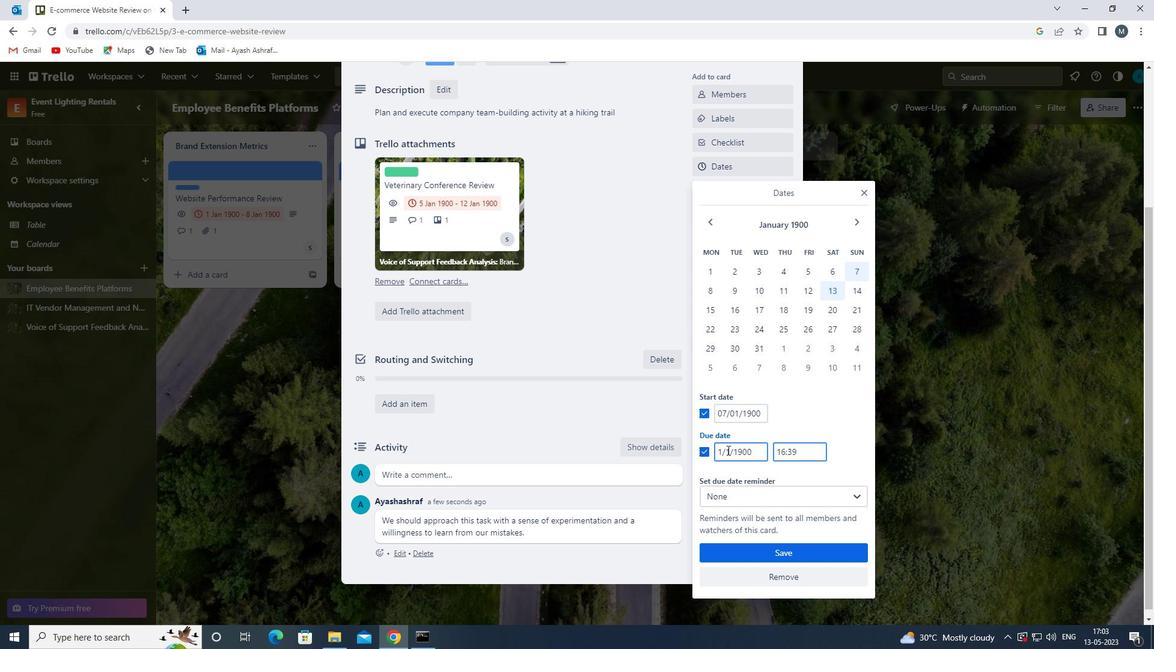 
Action: Mouse moved to (731, 456)
Screenshot: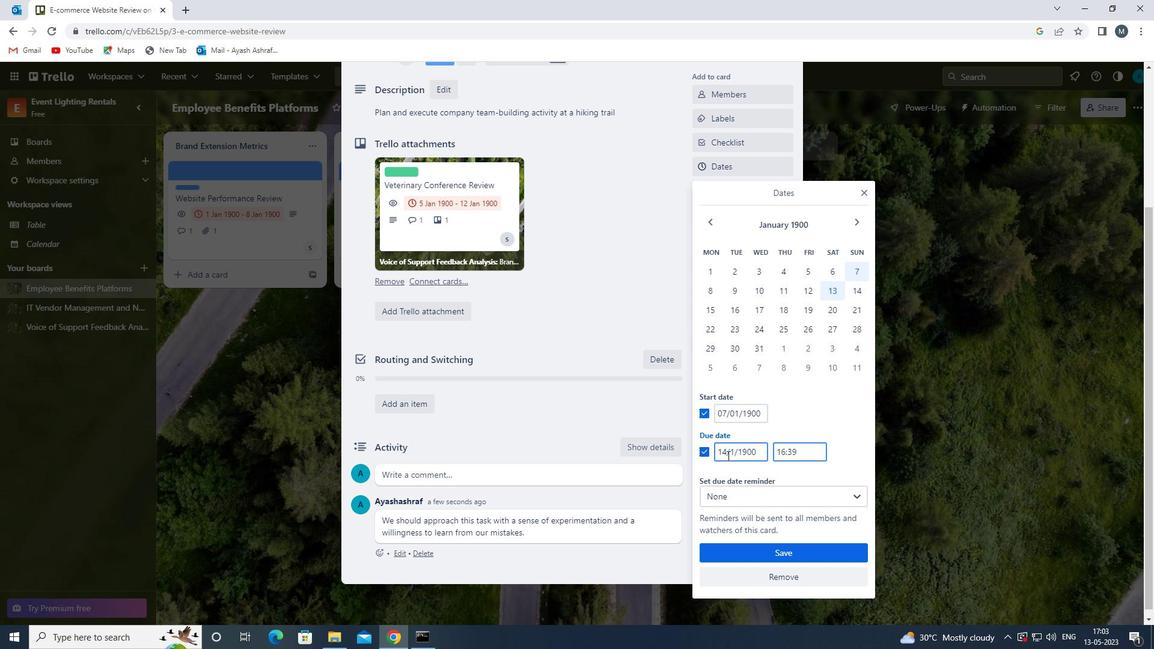 
Action: Mouse pressed left at (731, 456)
Screenshot: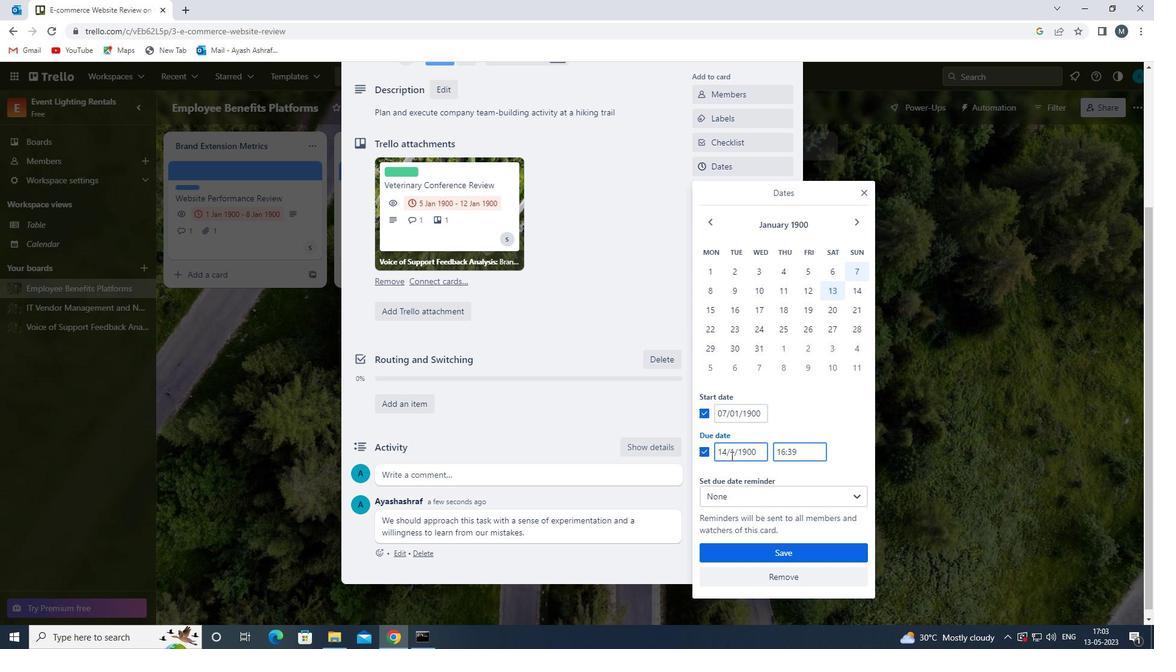 
Action: Key pressed 0
Screenshot: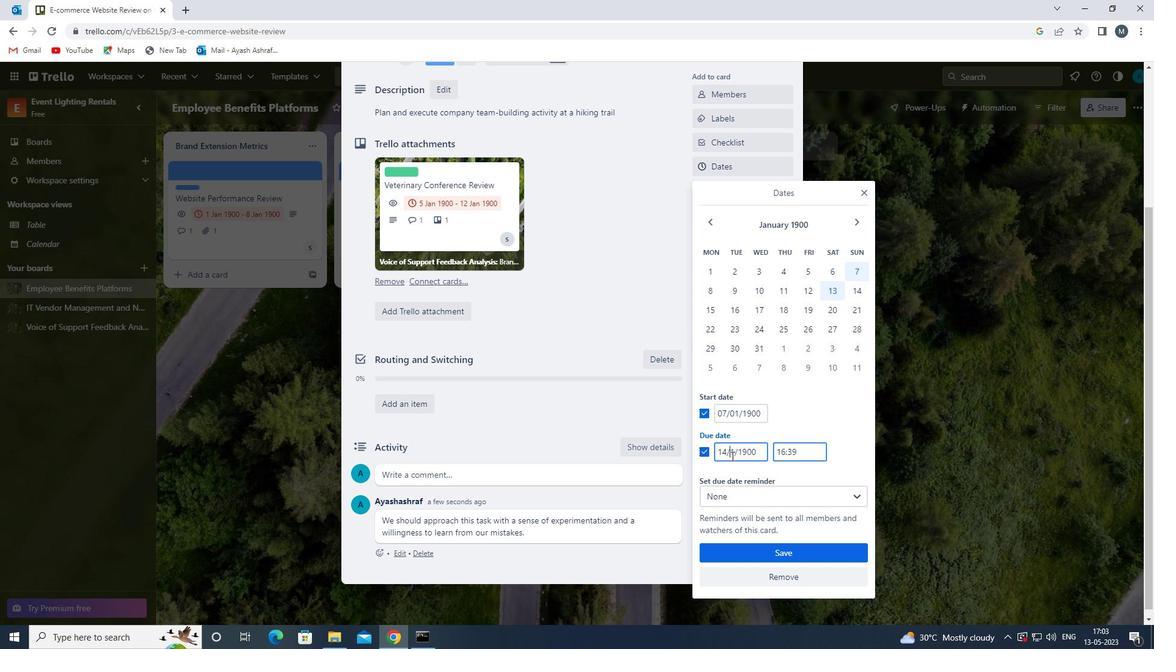 
Action: Mouse moved to (754, 555)
Screenshot: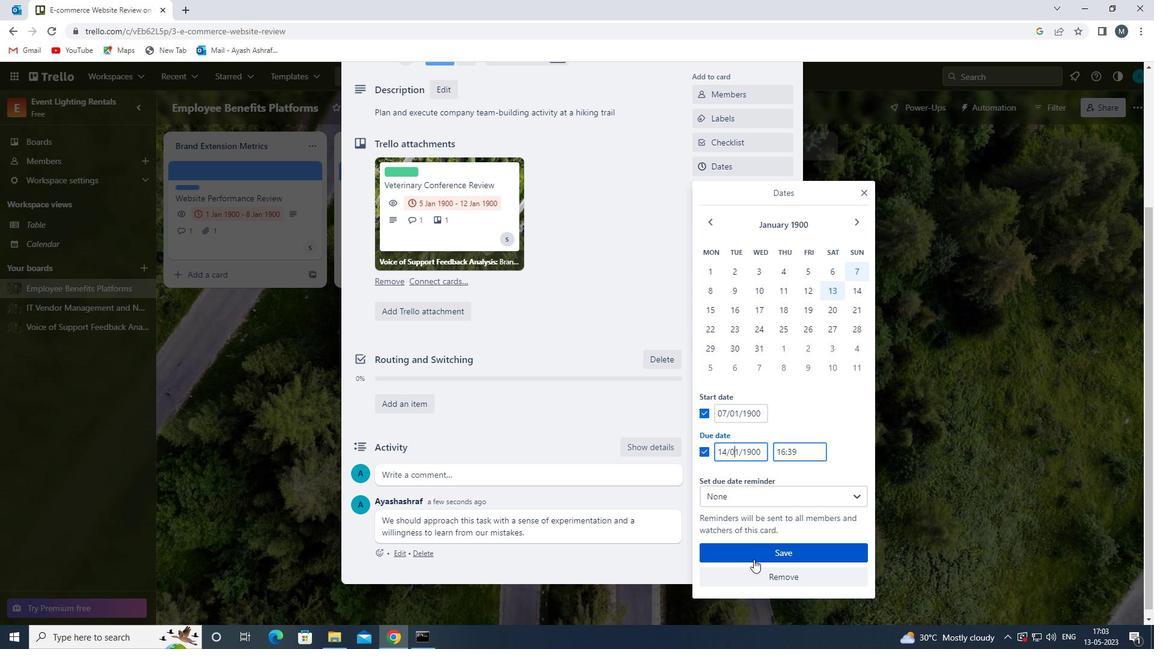 
Action: Mouse pressed left at (754, 555)
Screenshot: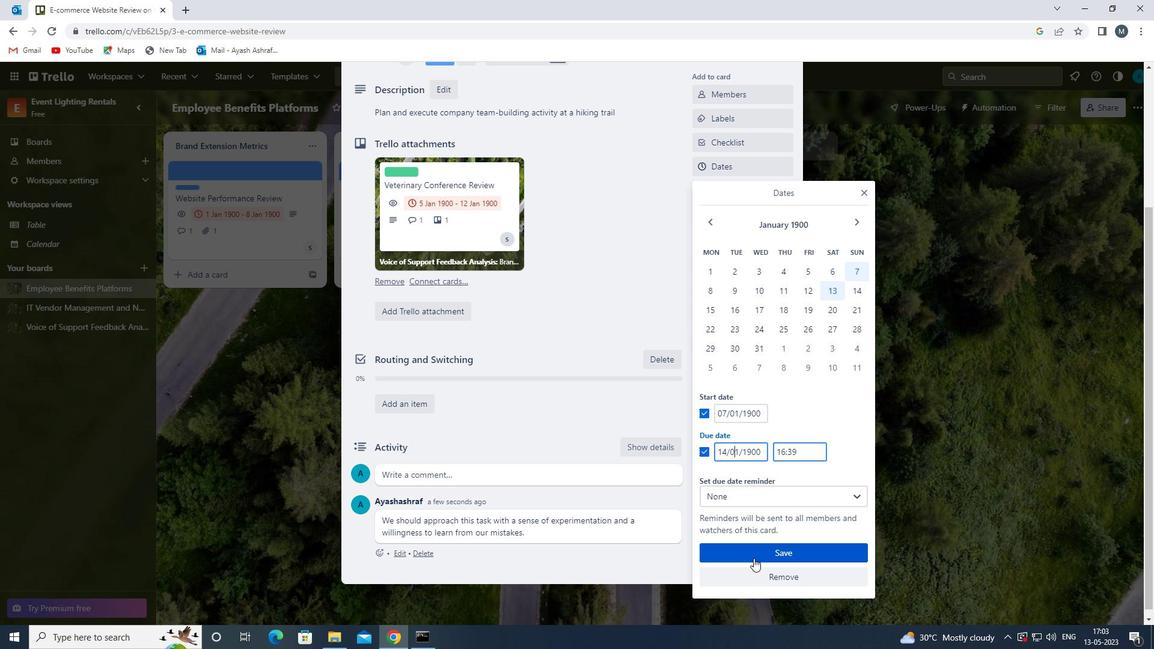 
Action: Mouse moved to (573, 504)
Screenshot: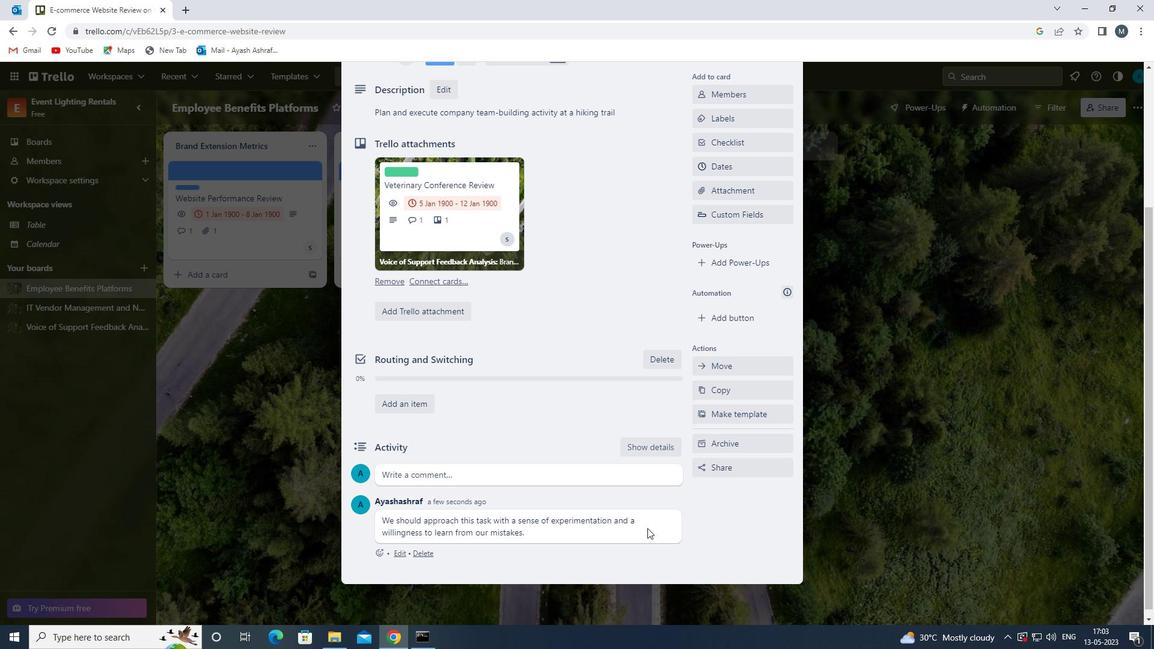 
Action: Mouse scrolled (573, 505) with delta (0, 0)
Screenshot: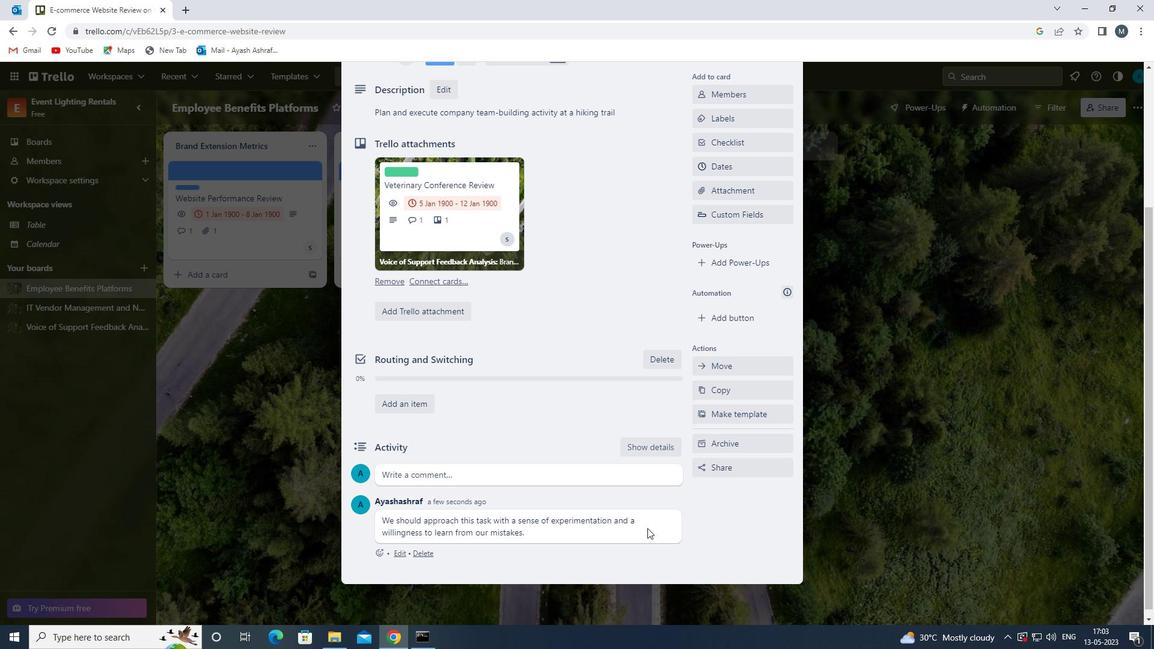 
Action: Mouse scrolled (573, 505) with delta (0, 0)
Screenshot: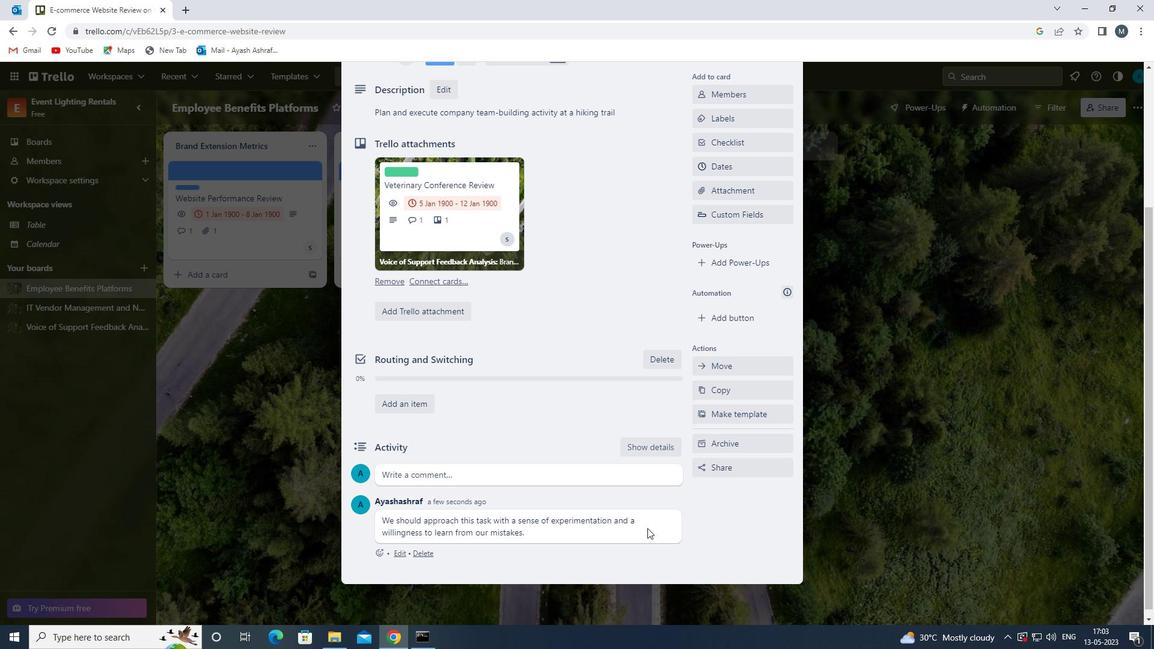 
Action: Mouse moved to (573, 504)
Screenshot: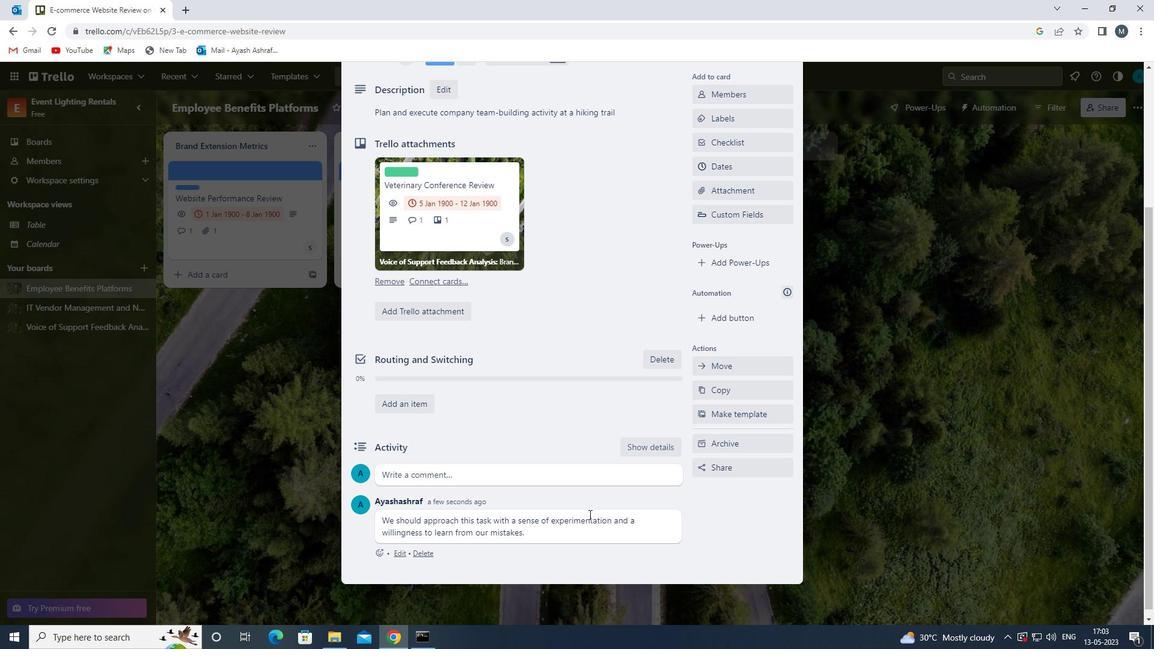 
Action: Mouse scrolled (573, 504) with delta (0, 0)
Screenshot: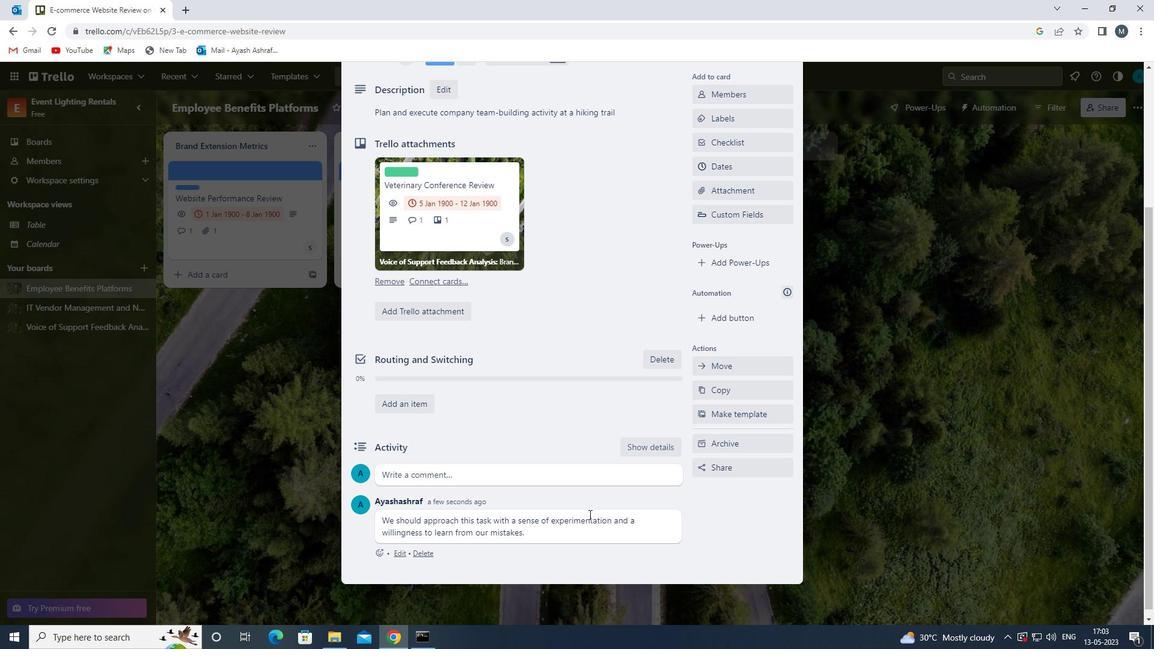 
Action: Mouse scrolled (573, 504) with delta (0, 0)
Screenshot: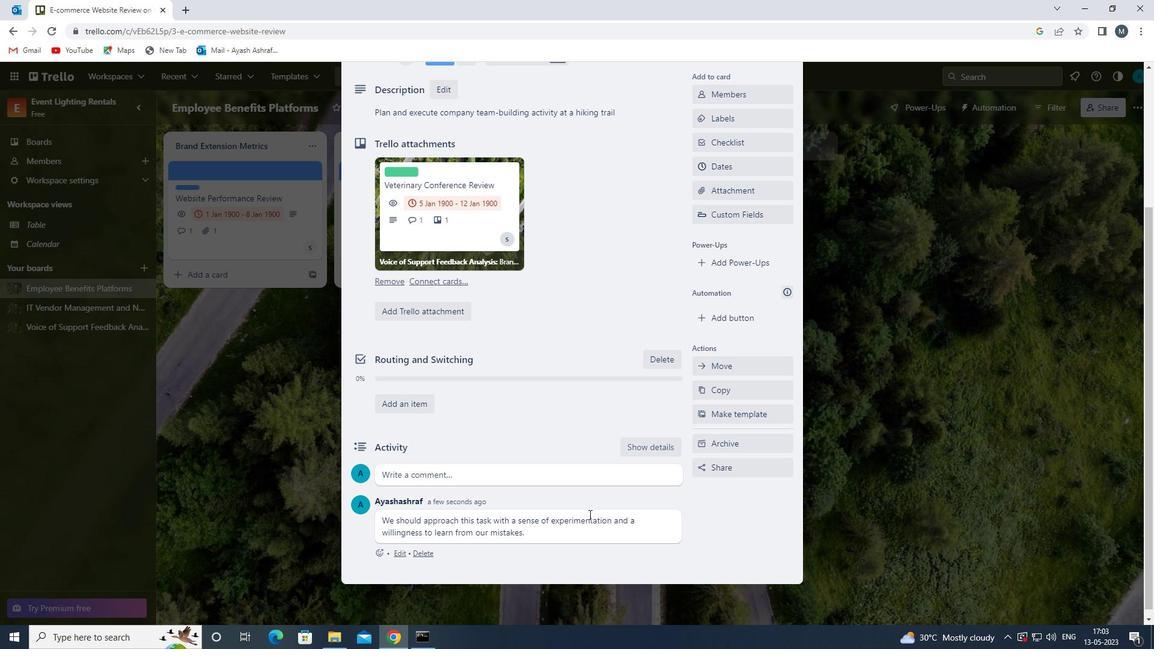 
Action: Mouse scrolled (573, 504) with delta (0, 0)
Screenshot: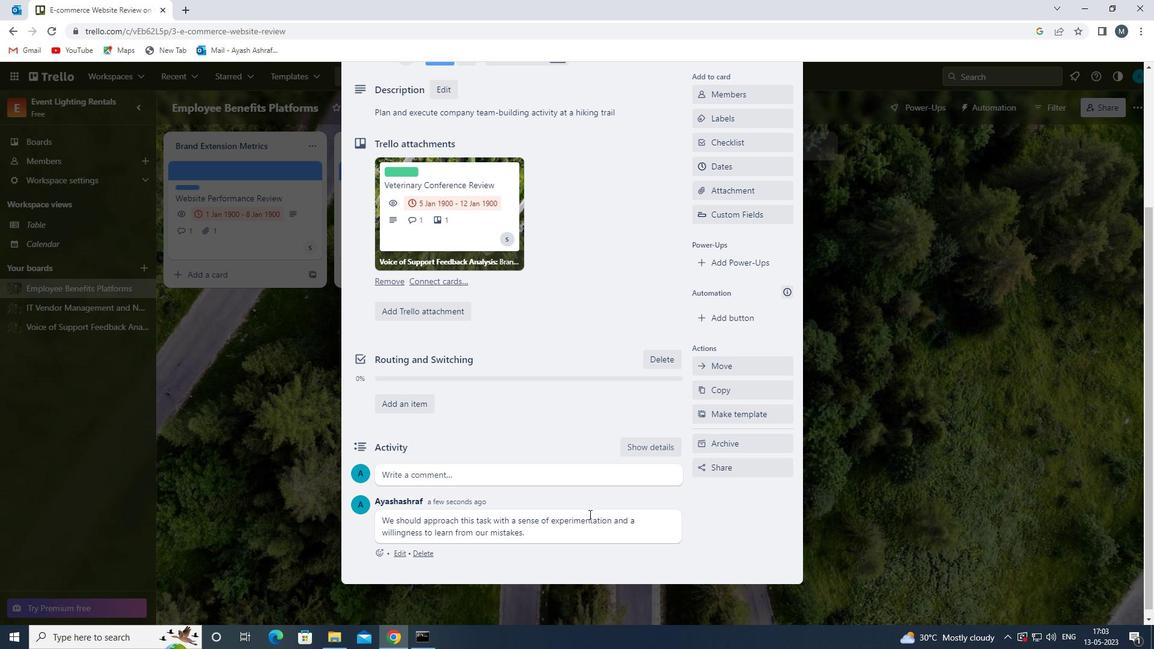 
Action: Mouse moved to (572, 504)
Screenshot: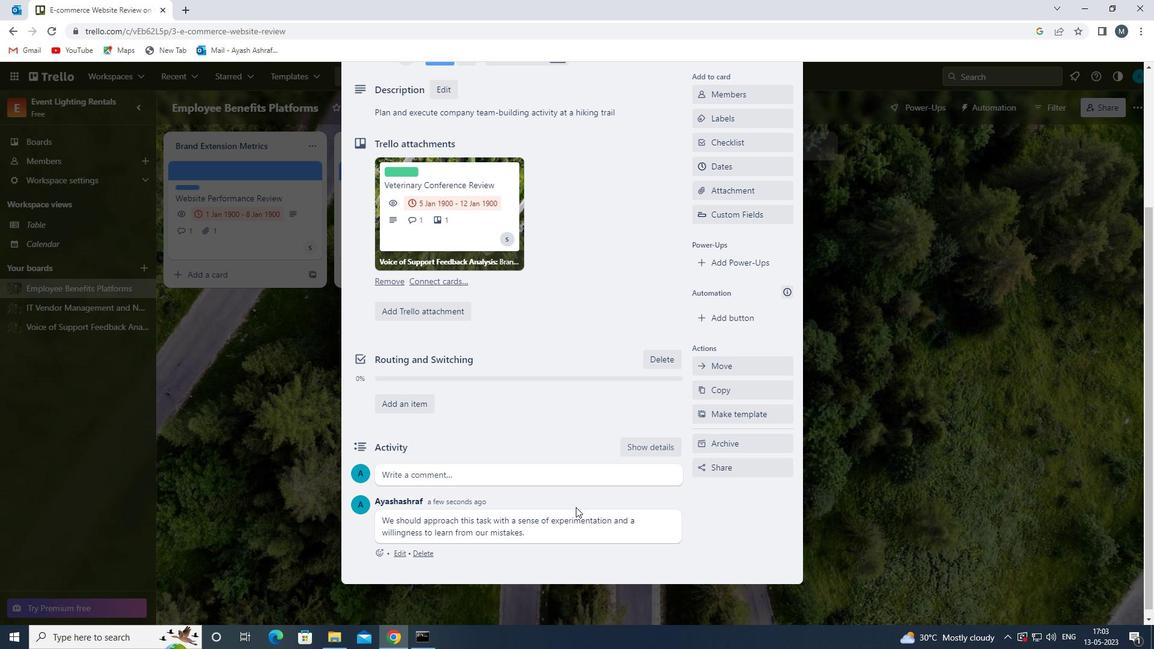 
Action: Mouse scrolled (572, 504) with delta (0, 0)
Screenshot: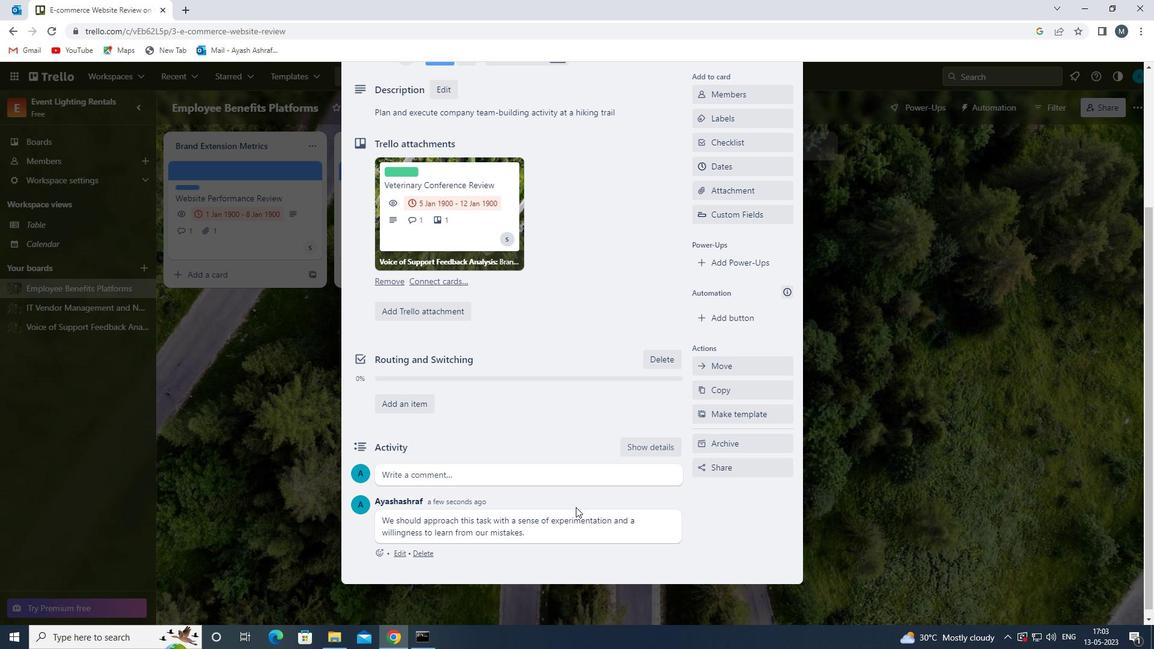 
Action: Mouse moved to (556, 503)
Screenshot: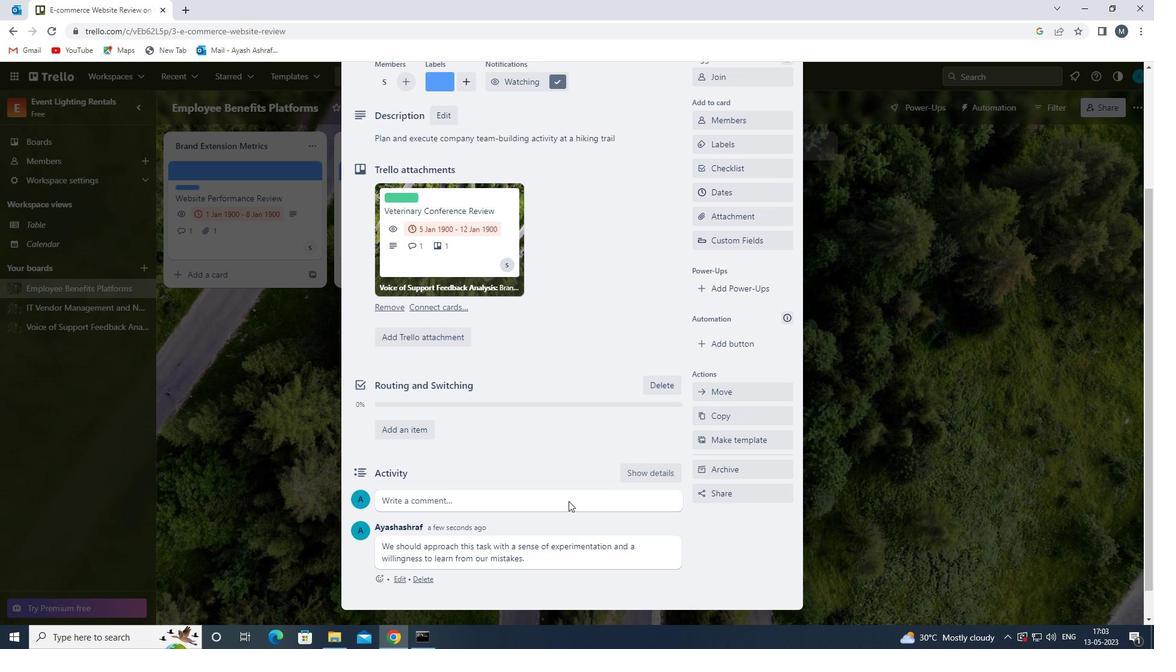 
Action: Mouse scrolled (556, 503) with delta (0, 0)
Screenshot: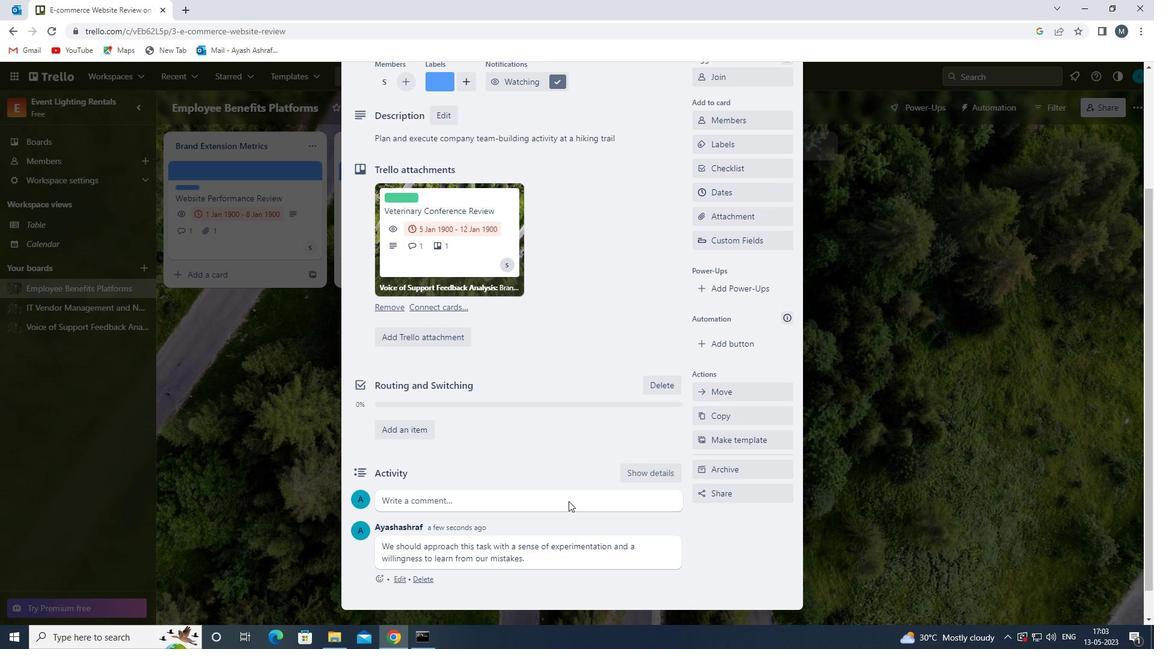 
Action: Mouse scrolled (556, 503) with delta (0, 0)
Screenshot: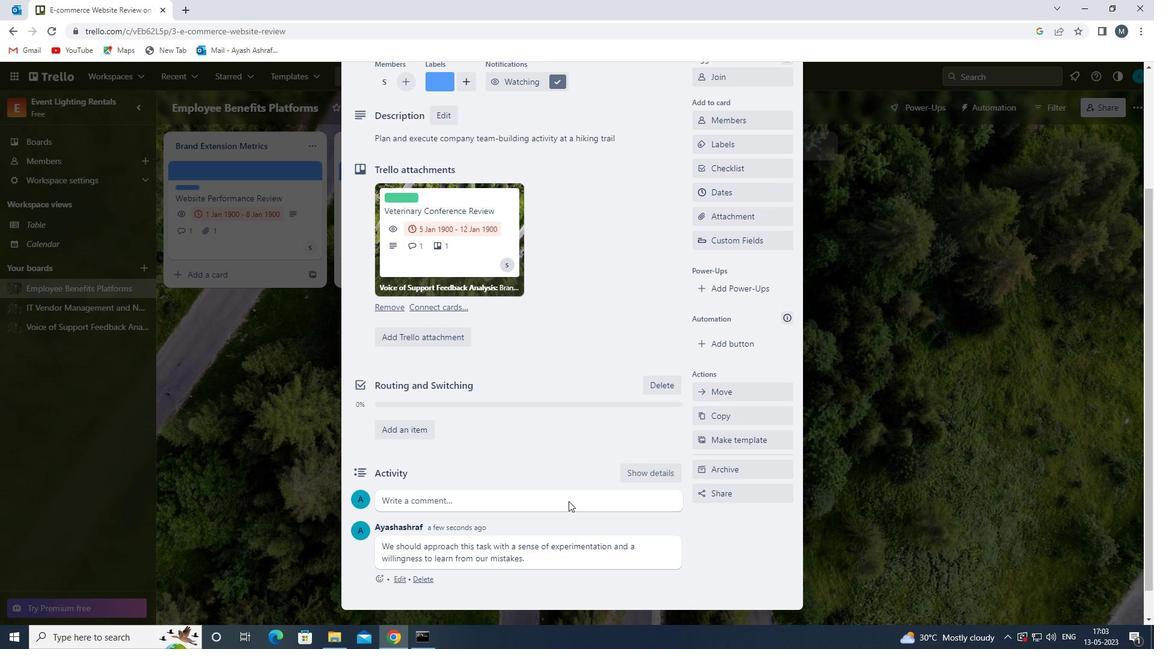 
Action: Mouse scrolled (556, 503) with delta (0, 0)
Screenshot: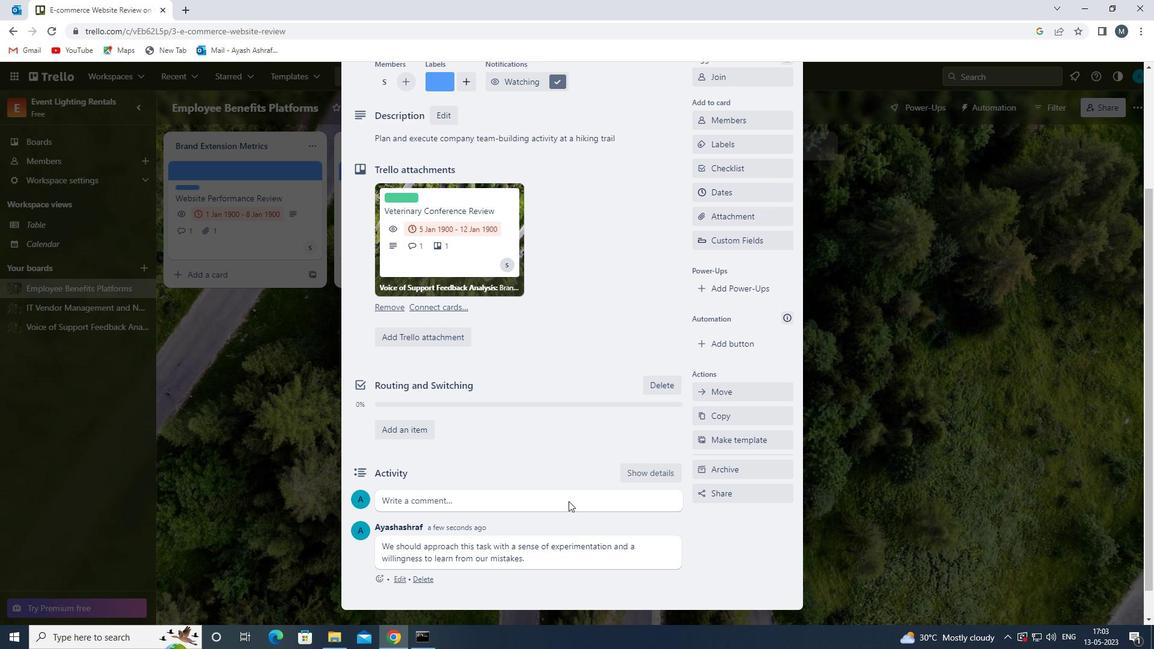 
Action: Mouse scrolled (556, 503) with delta (0, 0)
Screenshot: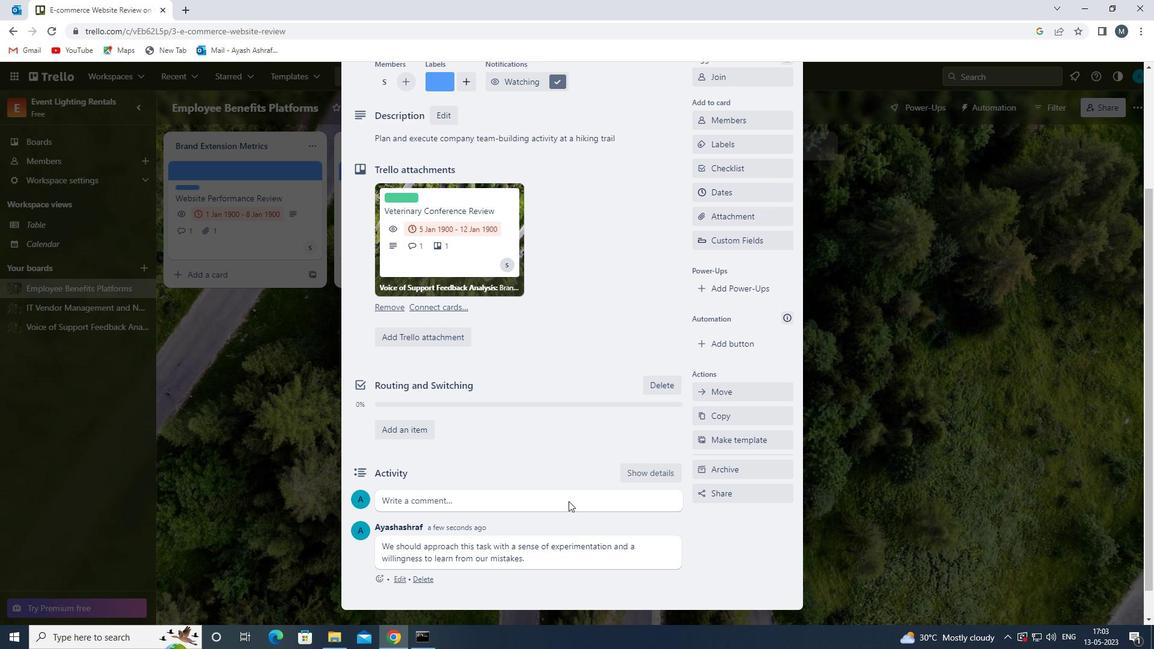 
Action: Mouse moved to (507, 323)
Screenshot: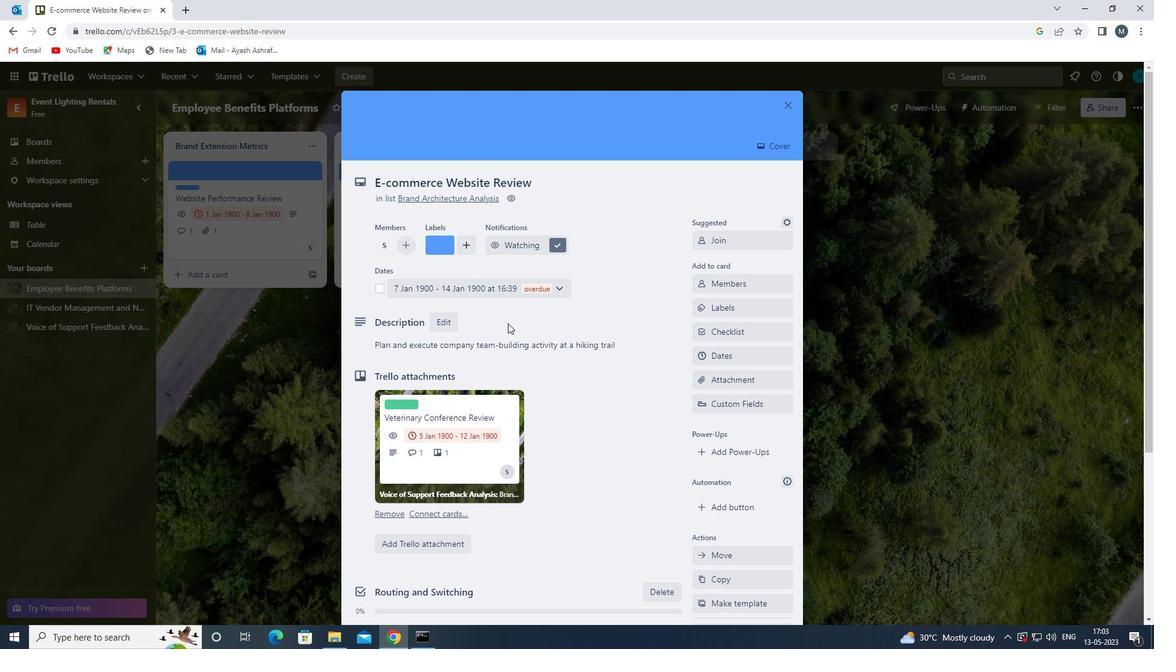 
